 Task: Create fields in queue object.
Action: Mouse moved to (930, 75)
Screenshot: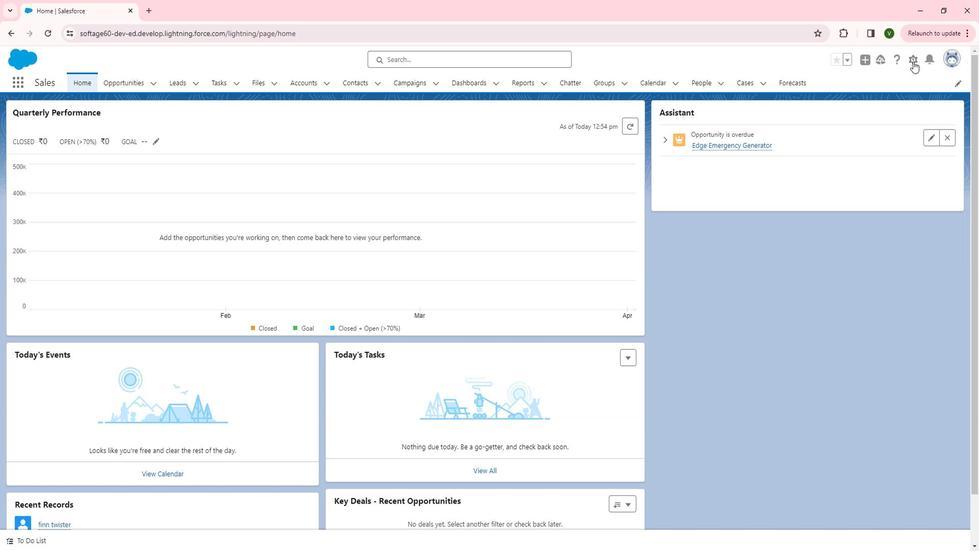 
Action: Mouse pressed left at (930, 75)
Screenshot: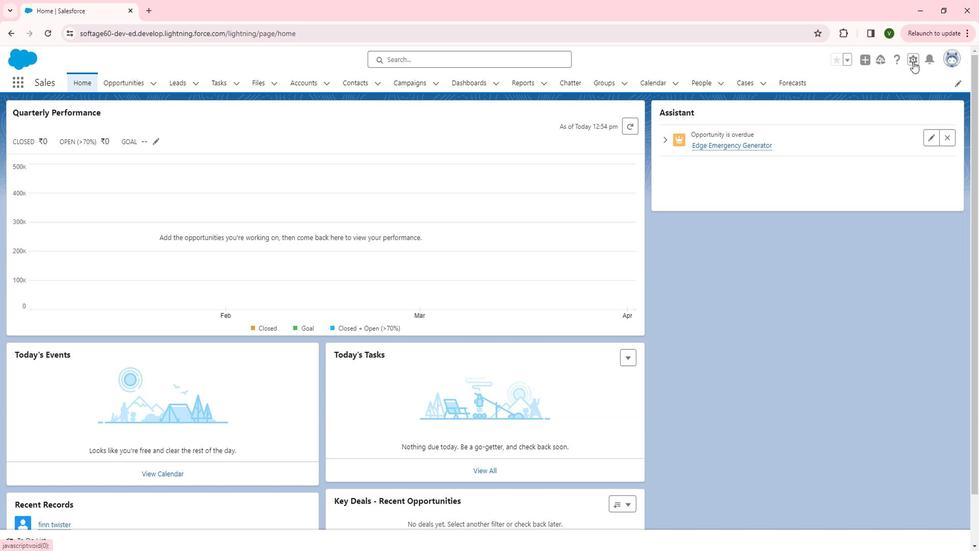 
Action: Mouse moved to (885, 107)
Screenshot: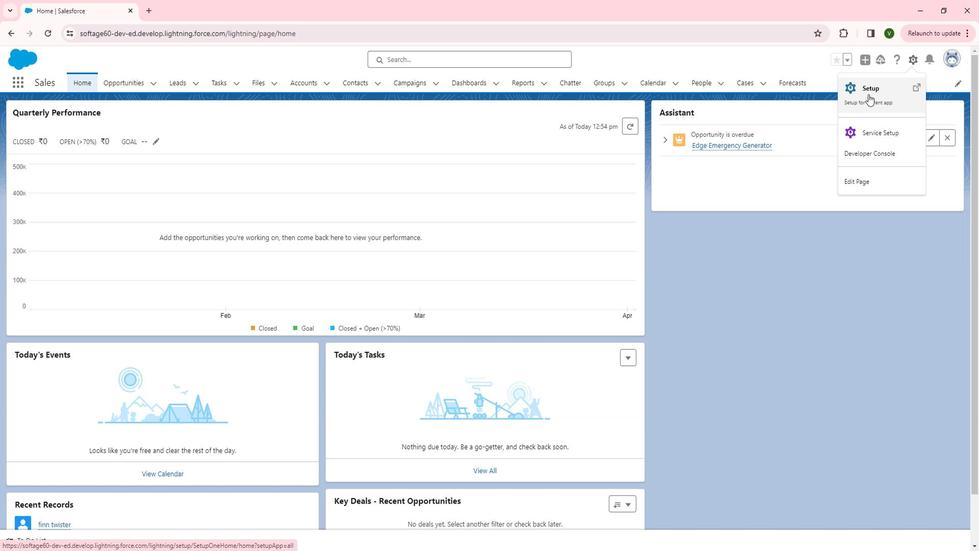 
Action: Mouse pressed left at (885, 107)
Screenshot: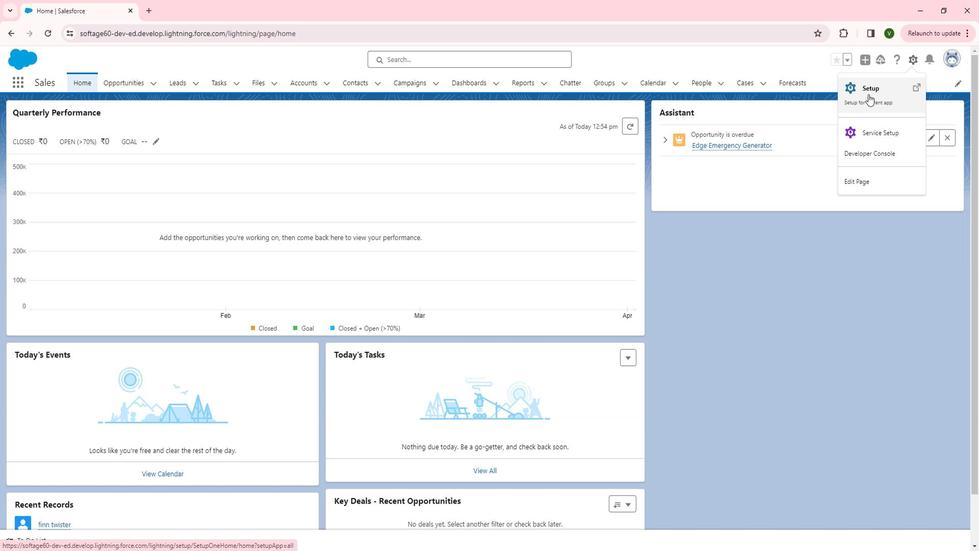 
Action: Mouse moved to (60, 392)
Screenshot: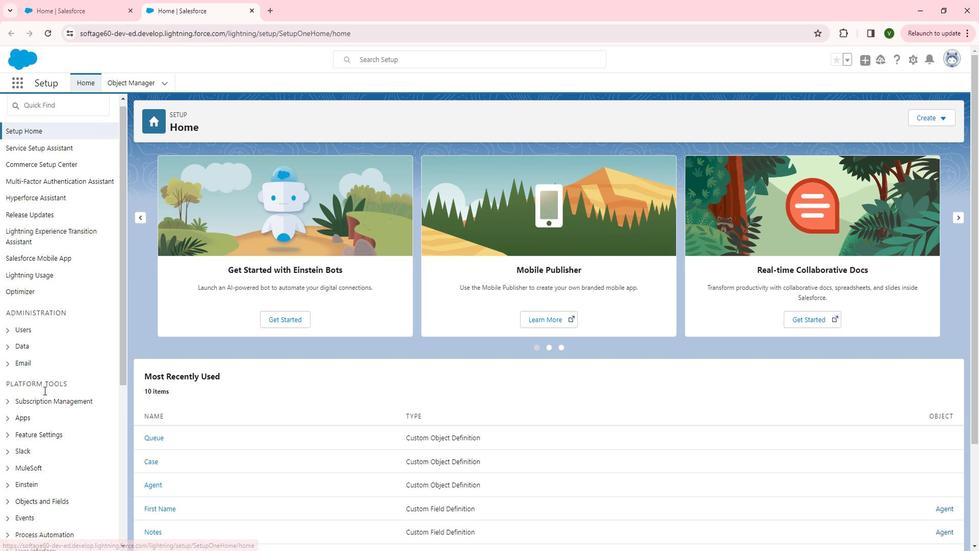 
Action: Mouse scrolled (60, 391) with delta (0, 0)
Screenshot: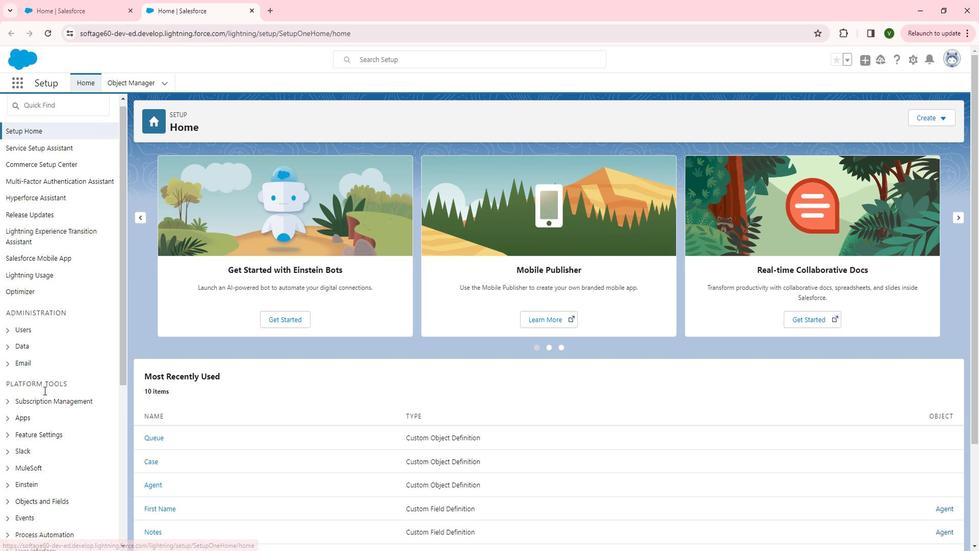 
Action: Mouse scrolled (60, 391) with delta (0, 0)
Screenshot: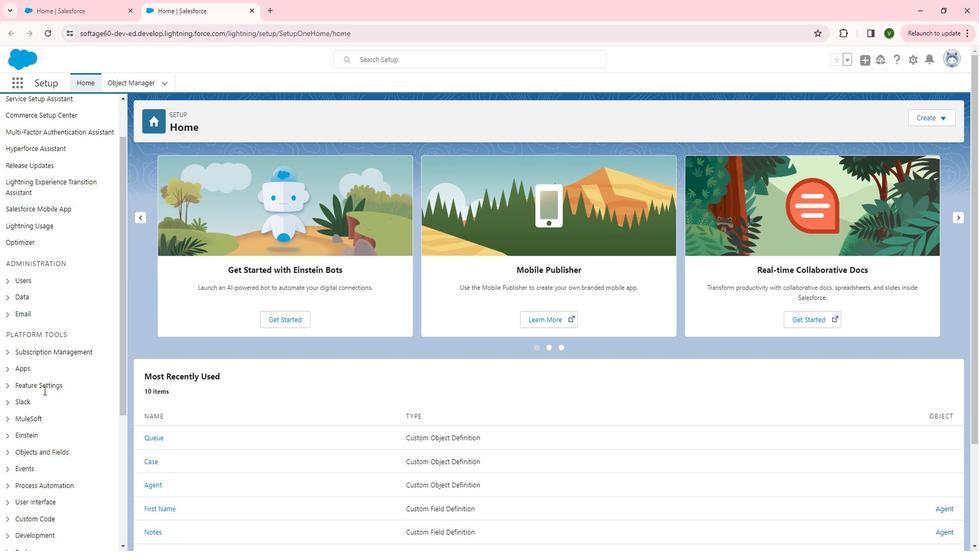 
Action: Mouse moved to (21, 405)
Screenshot: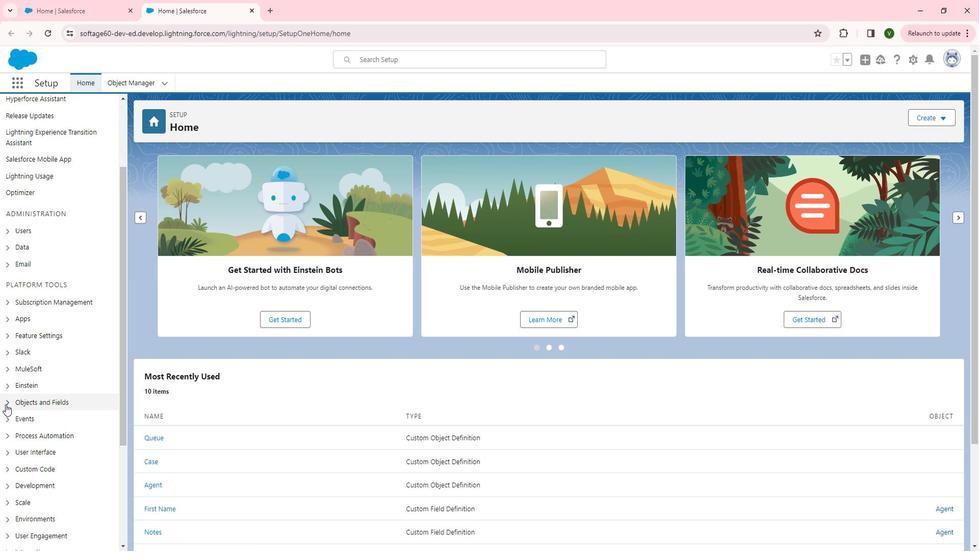 
Action: Mouse pressed left at (21, 405)
Screenshot: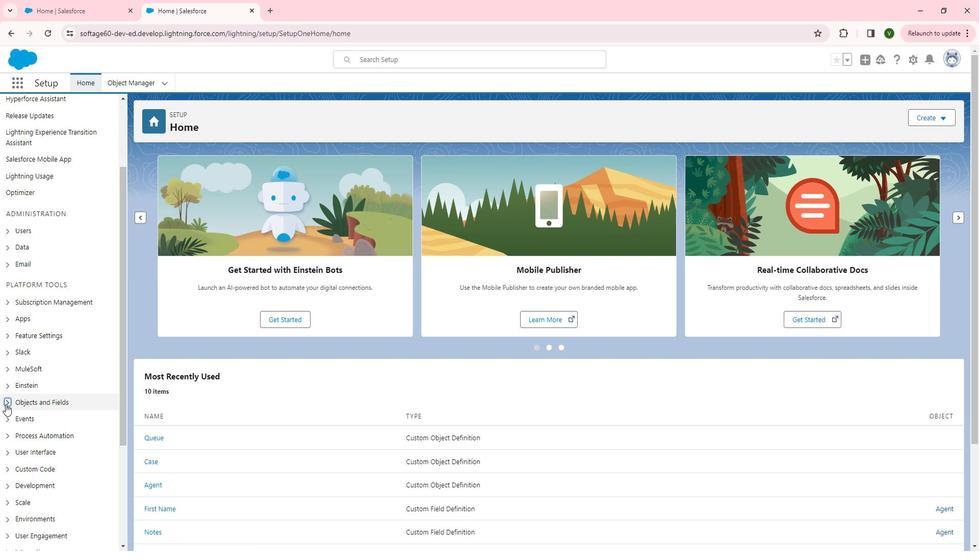 
Action: Mouse moved to (74, 418)
Screenshot: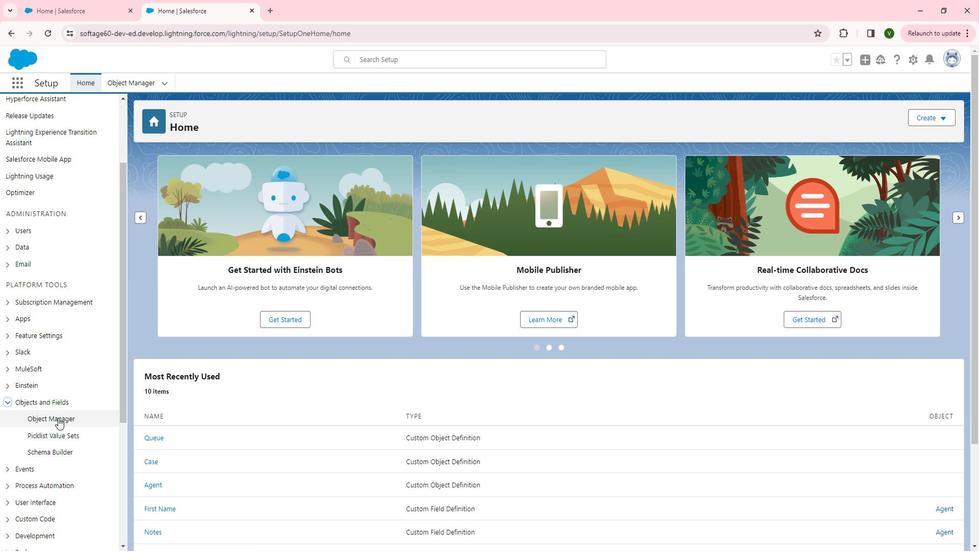 
Action: Mouse pressed left at (74, 418)
Screenshot: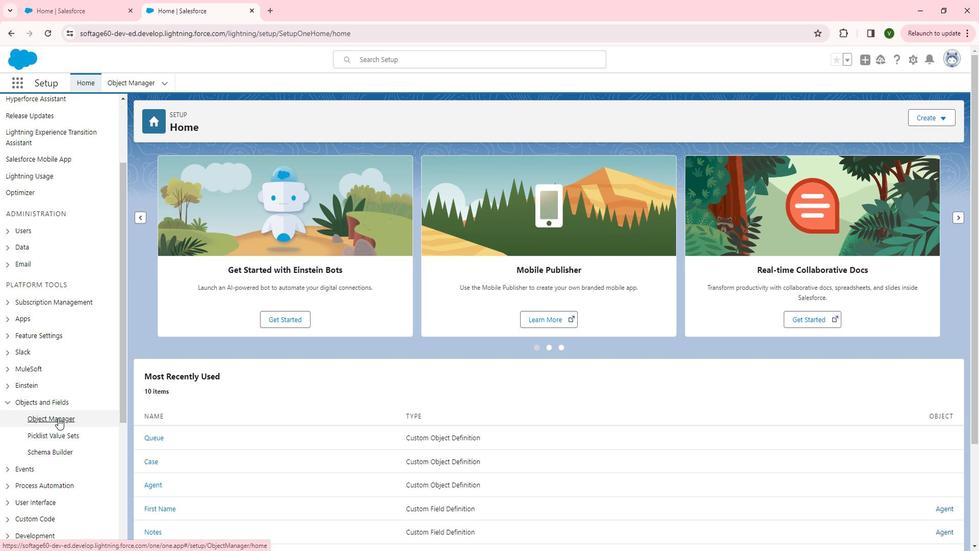 
Action: Mouse moved to (167, 380)
Screenshot: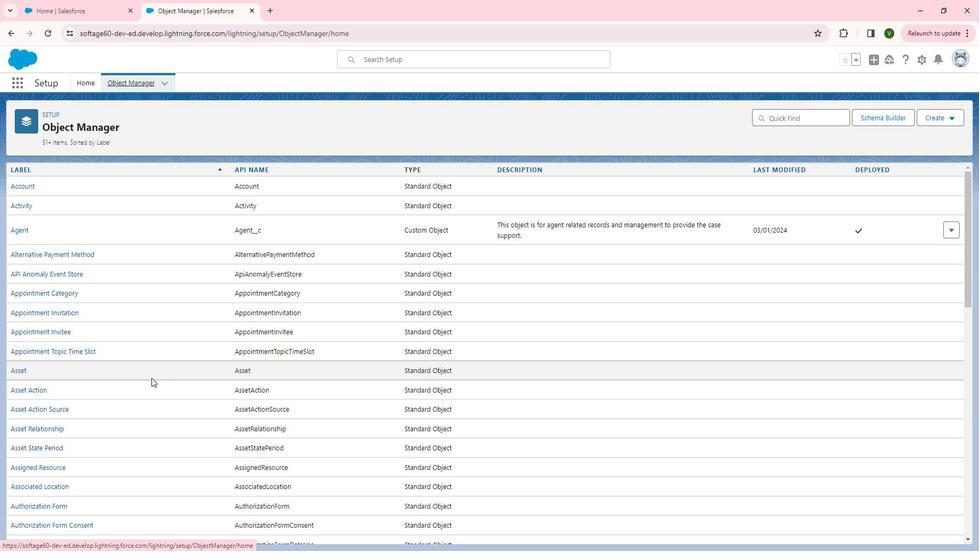 
Action: Mouse scrolled (167, 379) with delta (0, 0)
Screenshot: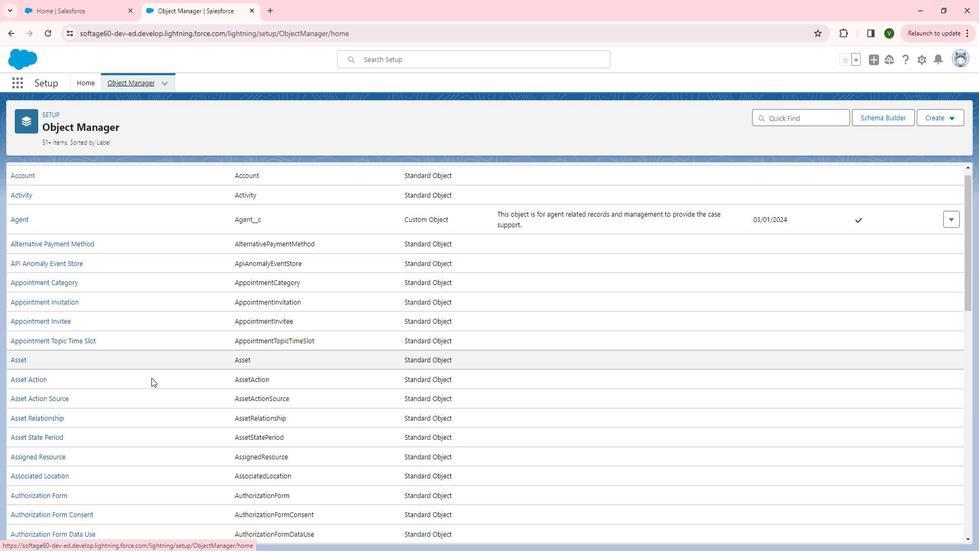 
Action: Mouse scrolled (167, 379) with delta (0, 0)
Screenshot: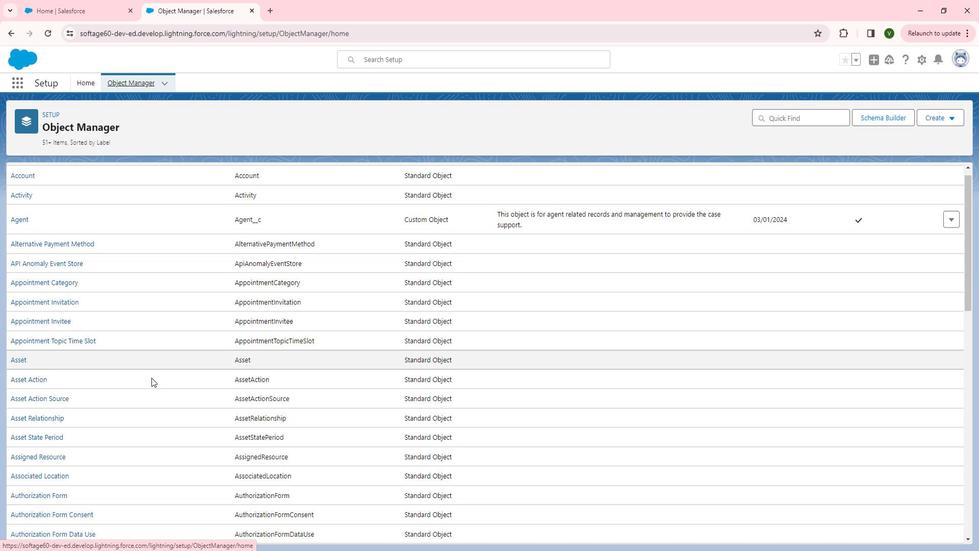 
Action: Mouse scrolled (167, 379) with delta (0, 0)
Screenshot: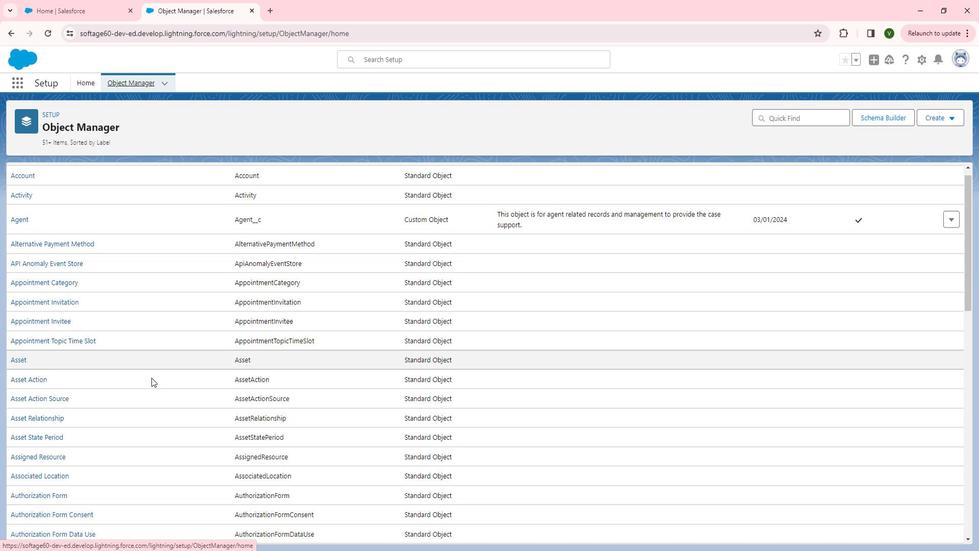 
Action: Mouse scrolled (167, 379) with delta (0, 0)
Screenshot: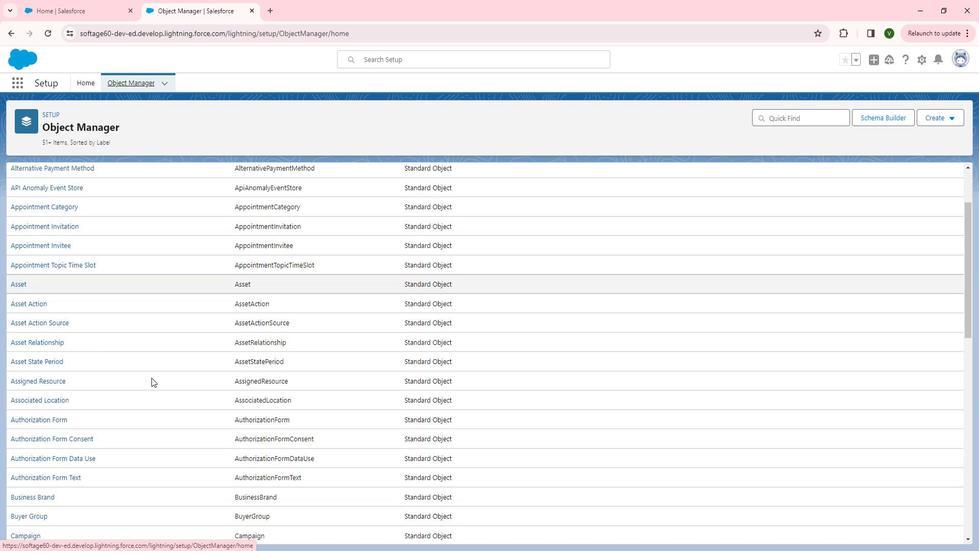 
Action: Mouse scrolled (167, 379) with delta (0, 0)
Screenshot: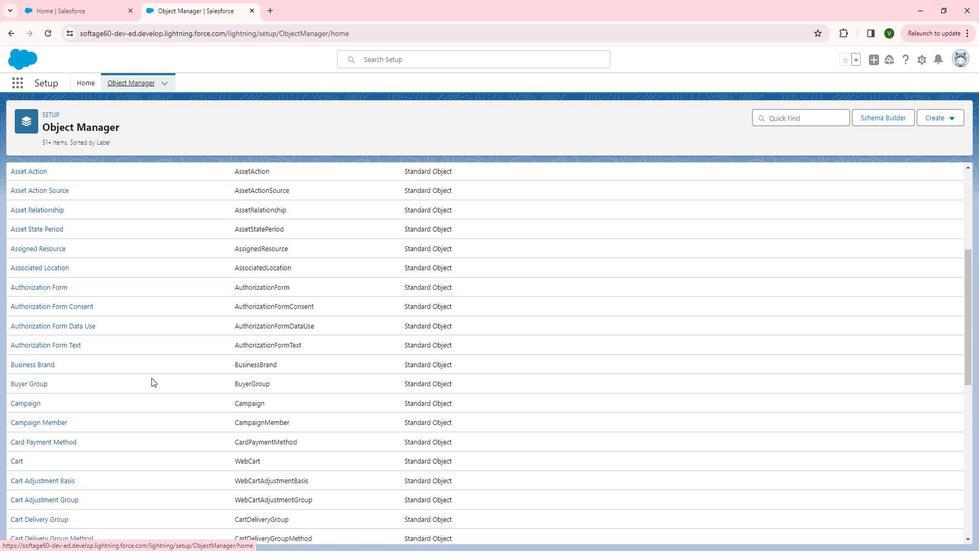 
Action: Mouse scrolled (167, 379) with delta (0, 0)
Screenshot: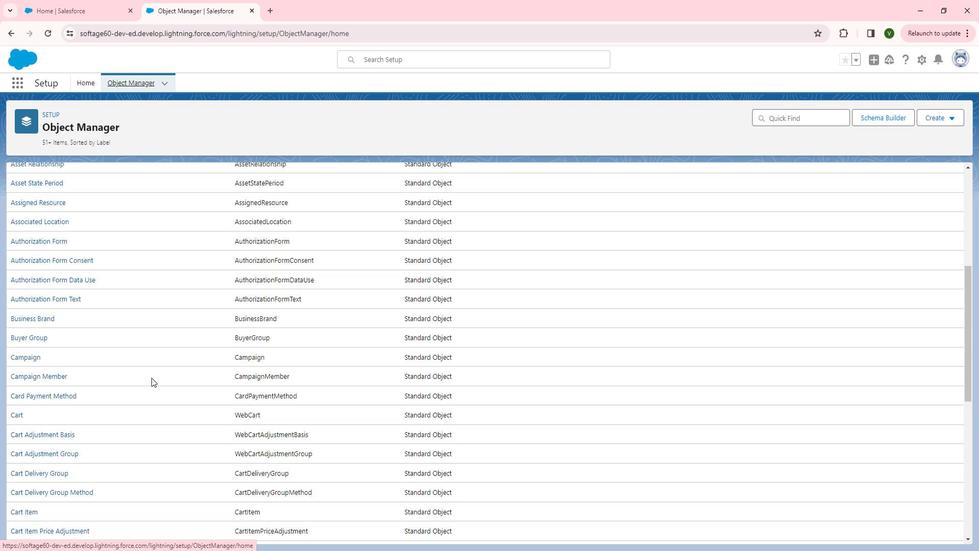 
Action: Mouse scrolled (167, 379) with delta (0, 0)
Screenshot: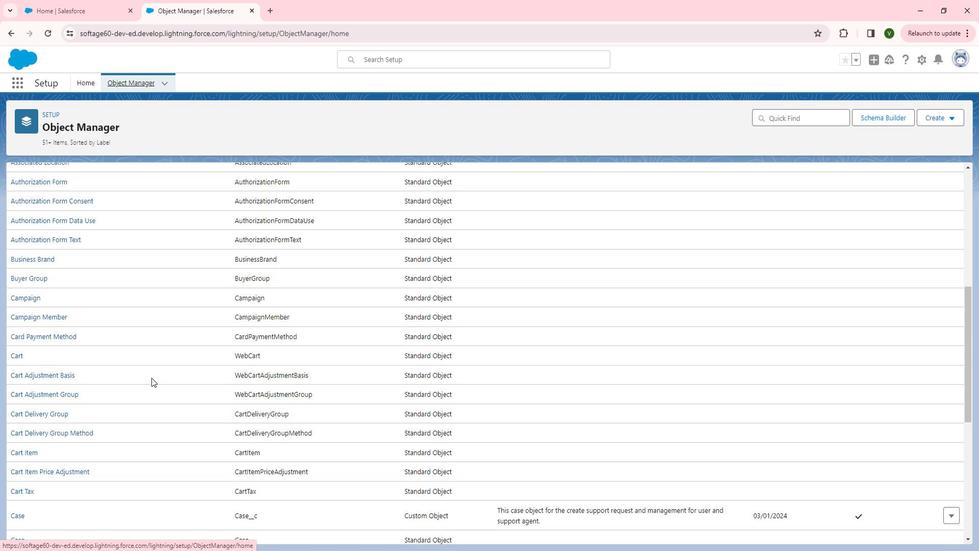 
Action: Mouse scrolled (167, 379) with delta (0, 0)
Screenshot: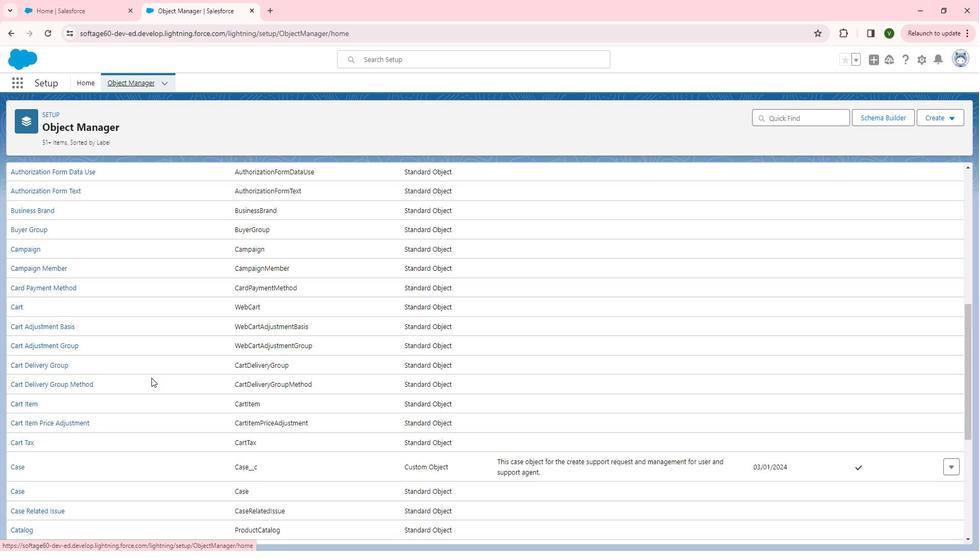 
Action: Mouse scrolled (167, 379) with delta (0, 0)
Screenshot: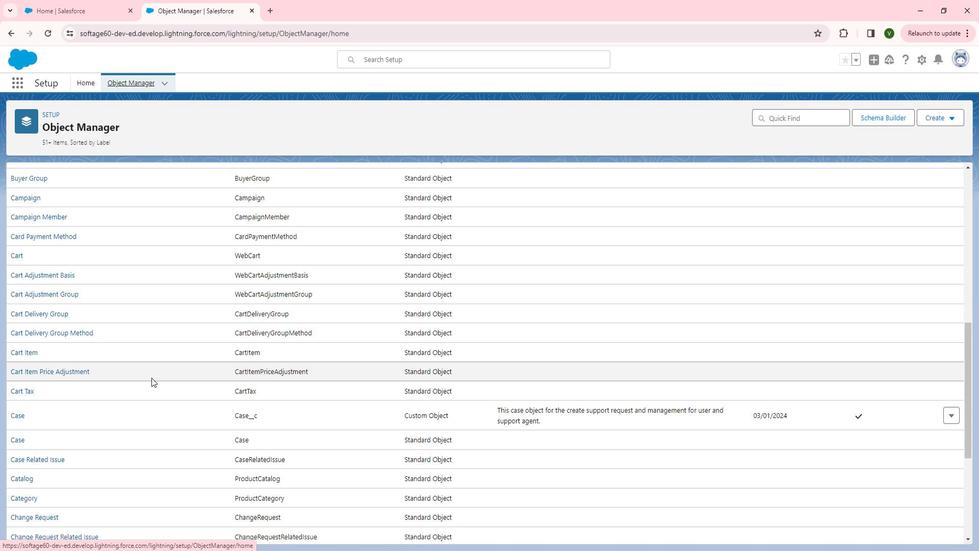 
Action: Mouse scrolled (167, 379) with delta (0, 0)
Screenshot: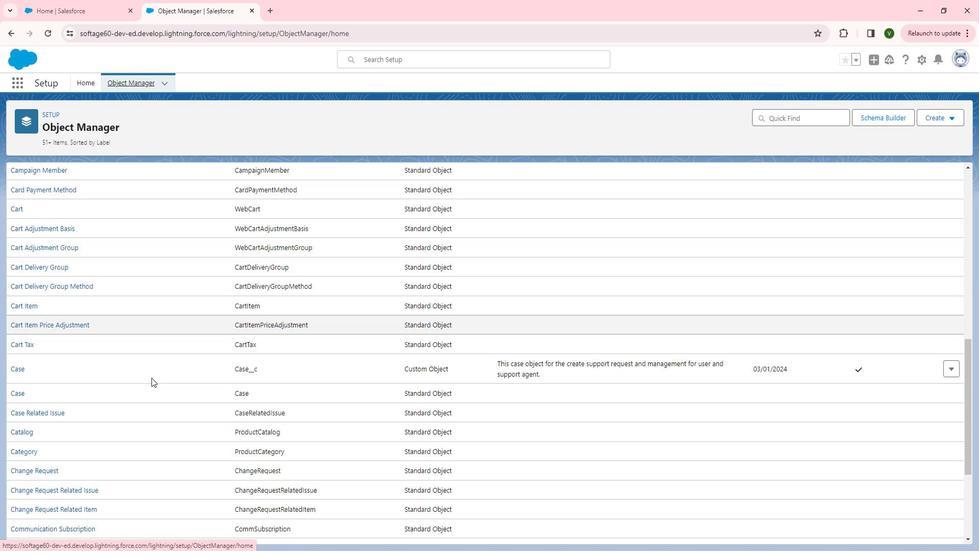 
Action: Mouse scrolled (167, 379) with delta (0, 0)
Screenshot: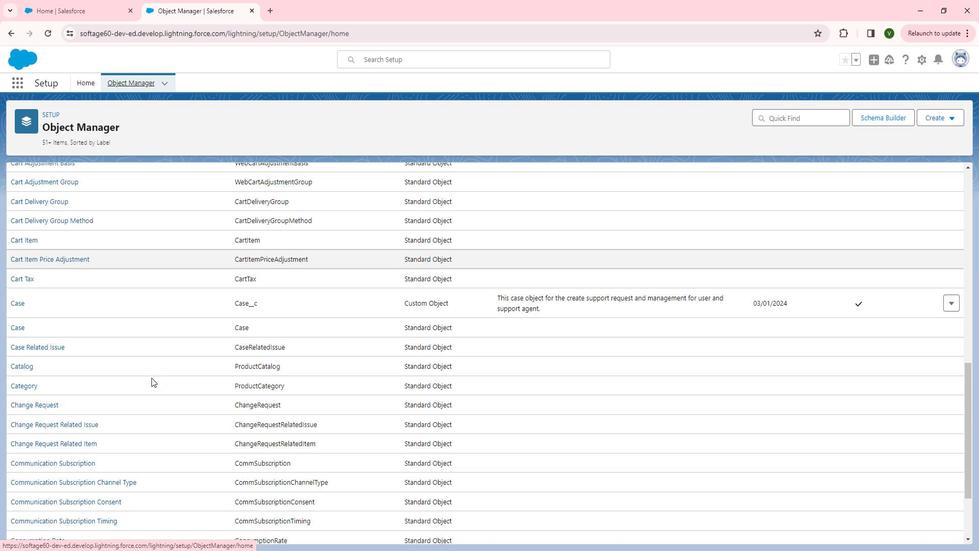 
Action: Mouse scrolled (167, 379) with delta (0, 0)
Screenshot: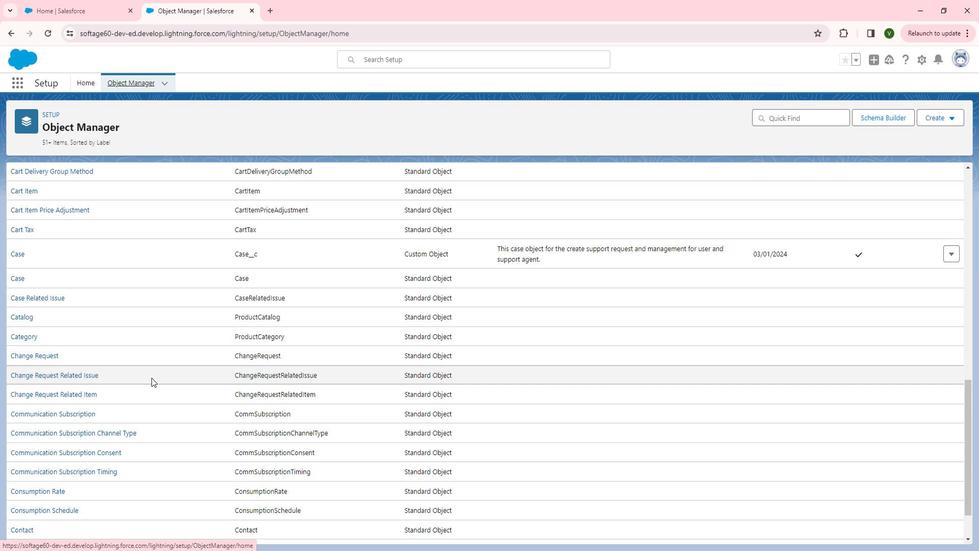 
Action: Mouse scrolled (167, 379) with delta (0, 0)
Screenshot: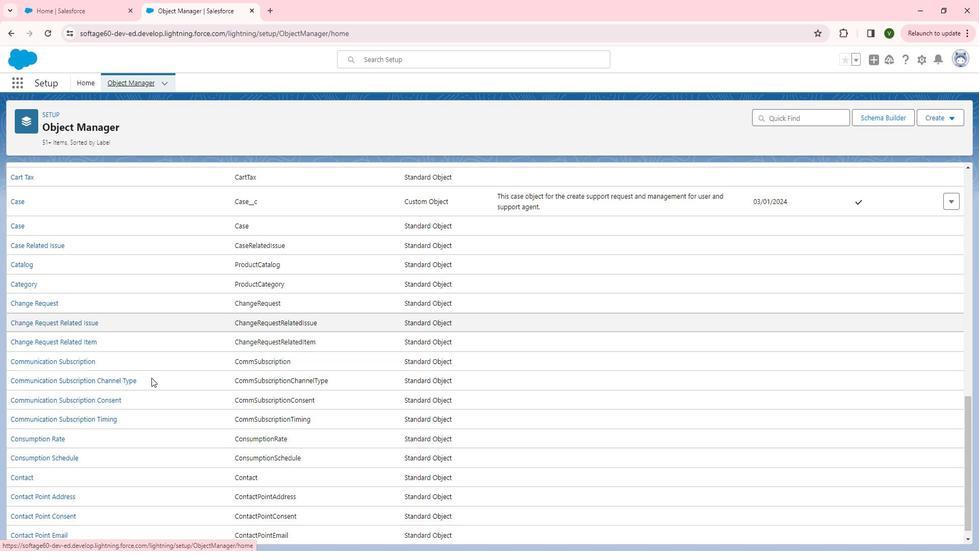 
Action: Mouse scrolled (167, 379) with delta (0, 0)
Screenshot: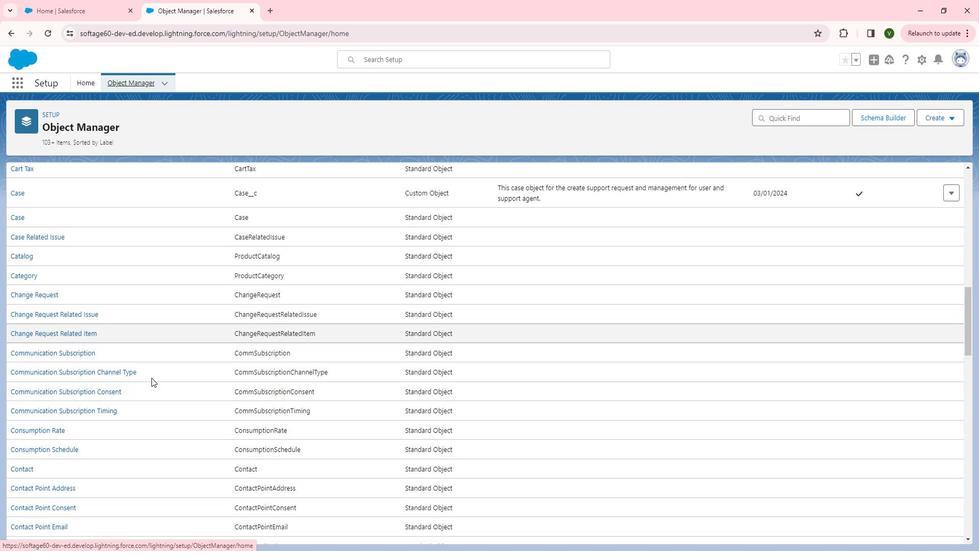 
Action: Mouse scrolled (167, 379) with delta (0, 0)
Screenshot: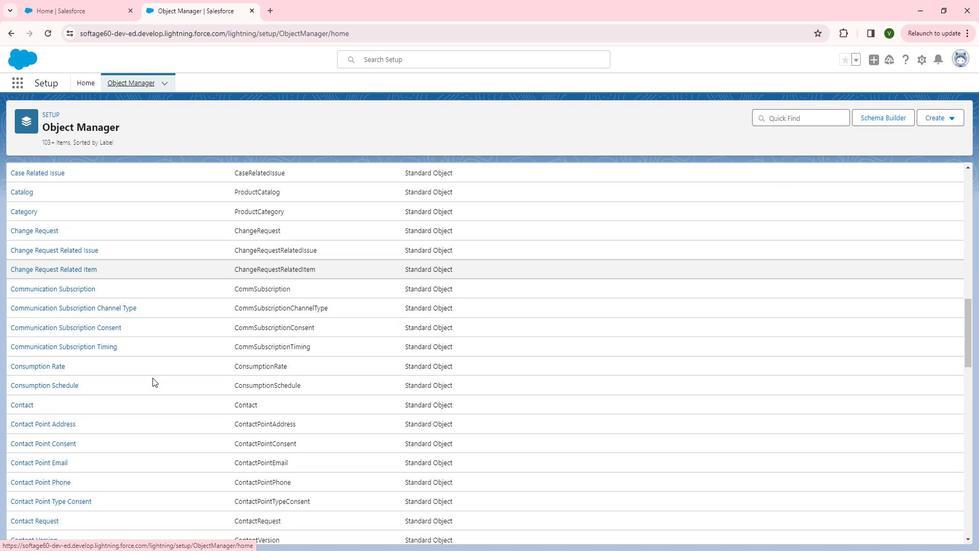 
Action: Mouse moved to (168, 380)
Screenshot: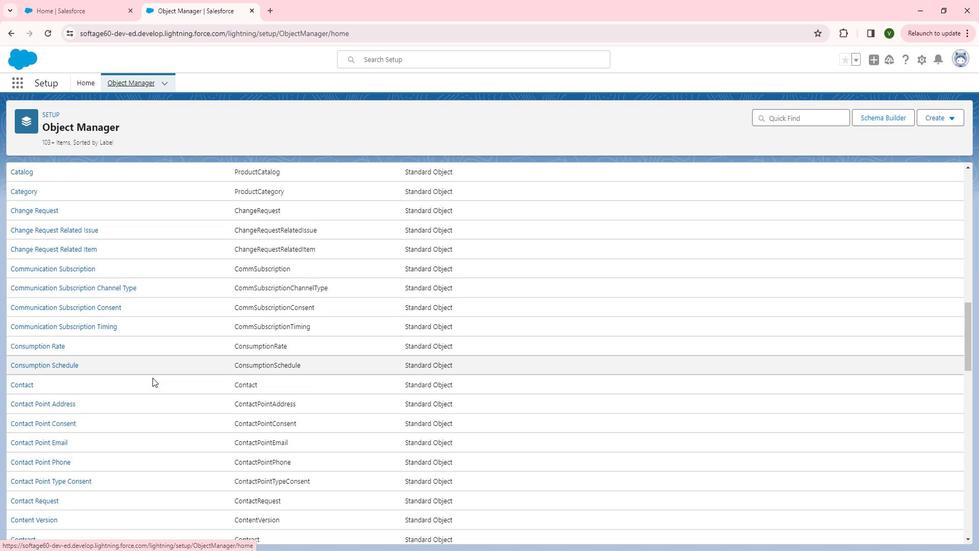 
Action: Mouse scrolled (168, 379) with delta (0, 0)
Screenshot: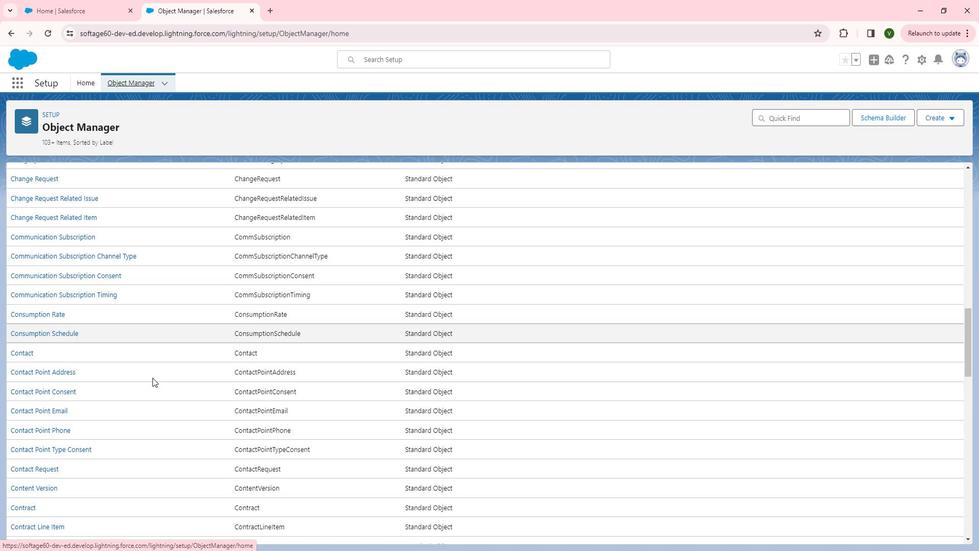 
Action: Mouse scrolled (168, 379) with delta (0, 0)
Screenshot: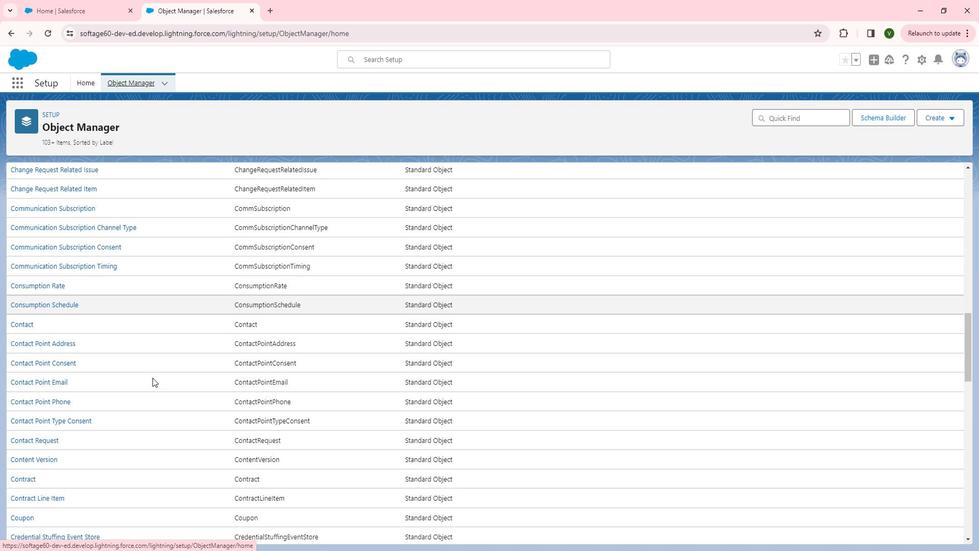 
Action: Mouse scrolled (168, 379) with delta (0, 0)
Screenshot: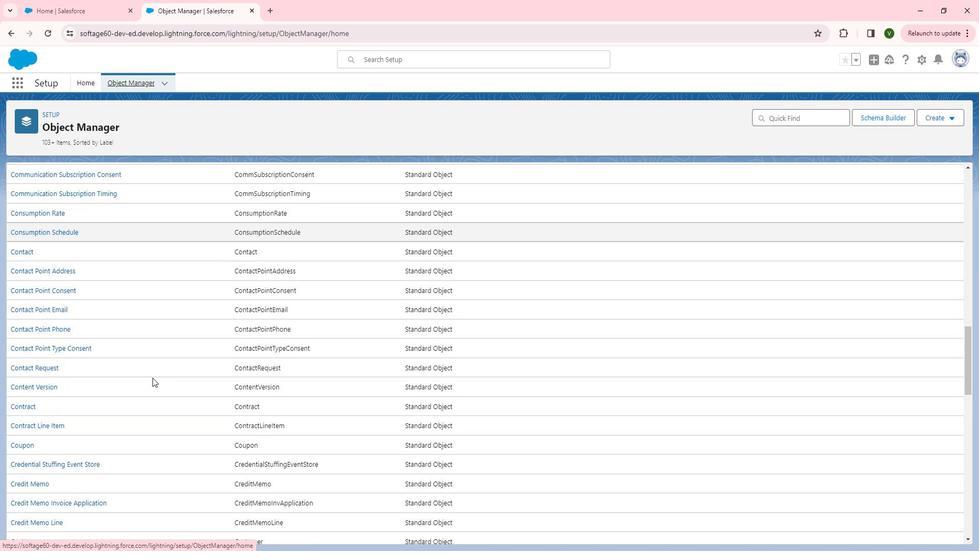 
Action: Mouse scrolled (168, 379) with delta (0, 0)
Screenshot: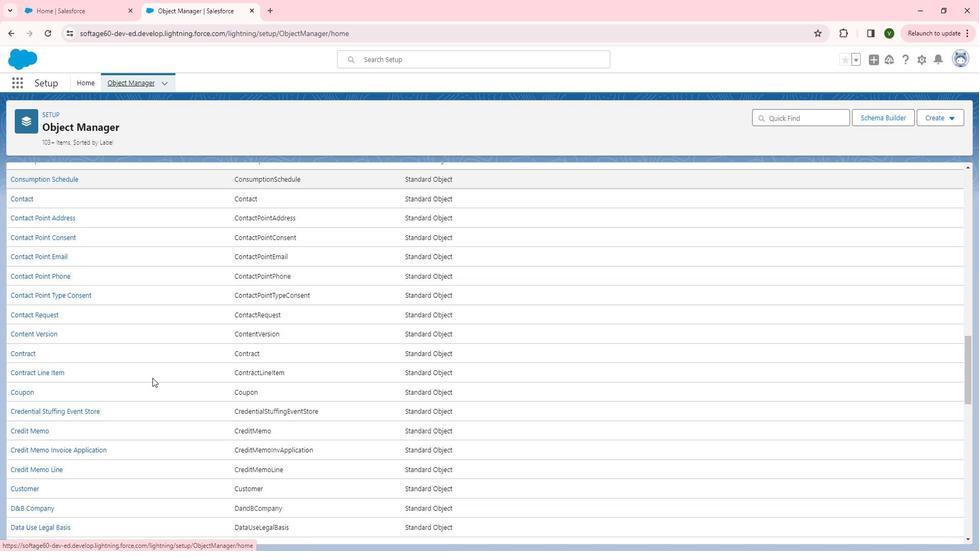 
Action: Mouse moved to (169, 379)
Screenshot: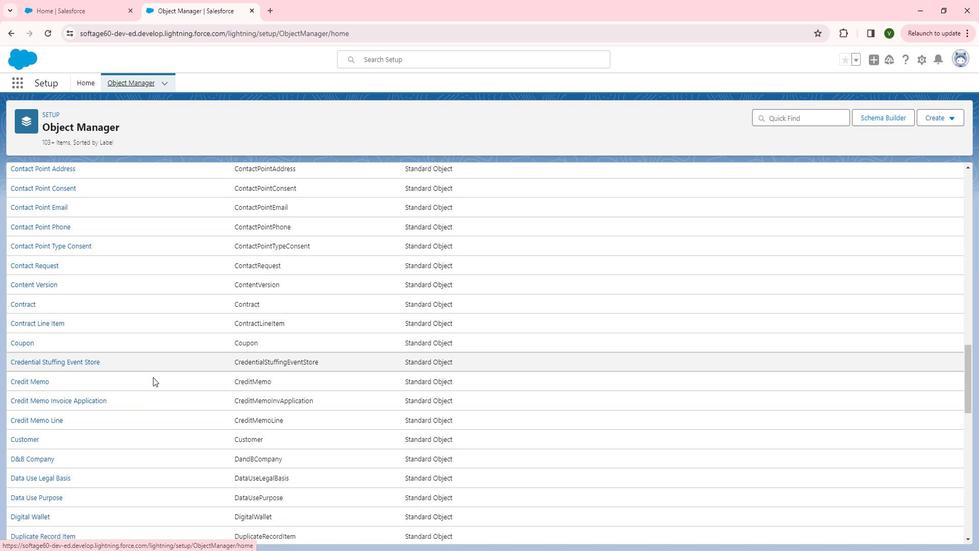 
Action: Mouse scrolled (169, 379) with delta (0, 0)
Screenshot: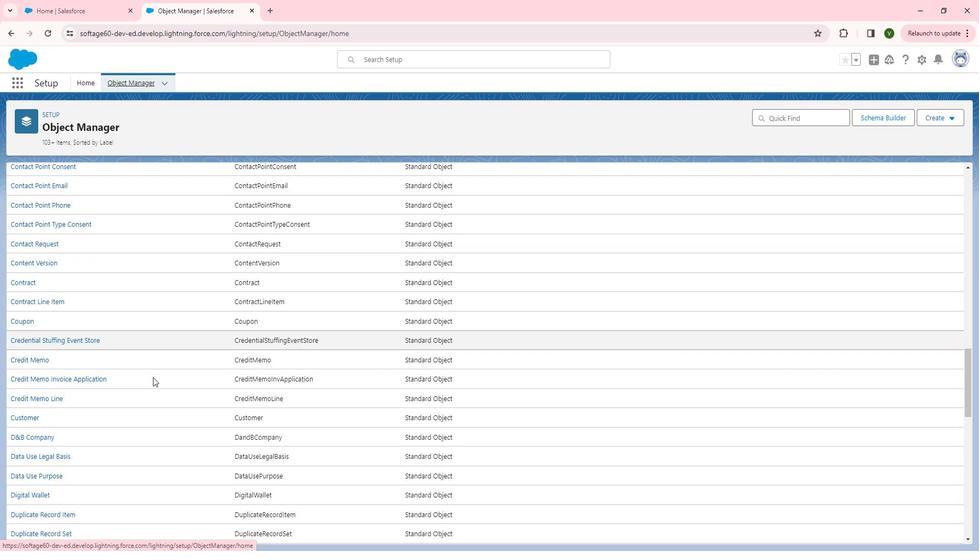
Action: Mouse scrolled (169, 379) with delta (0, 0)
Screenshot: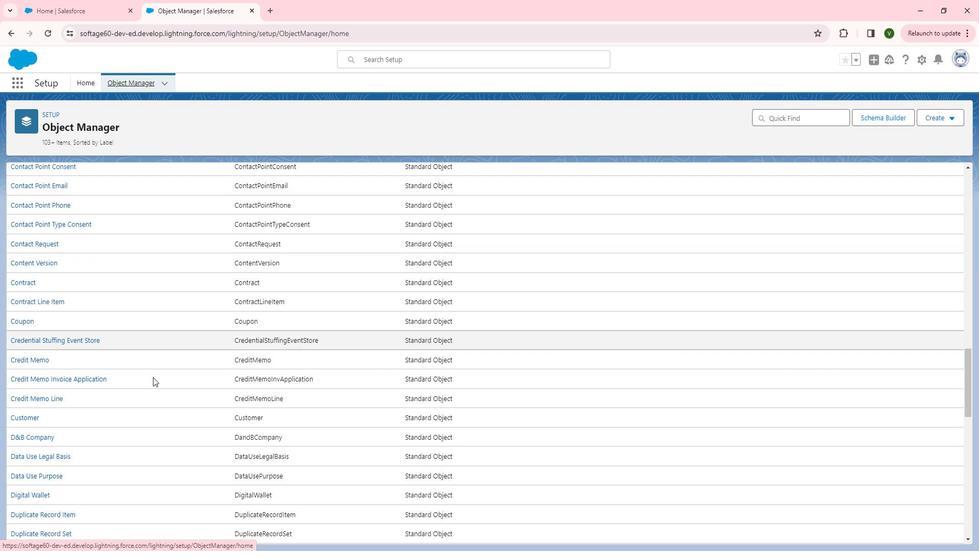 
Action: Mouse scrolled (169, 379) with delta (0, 0)
Screenshot: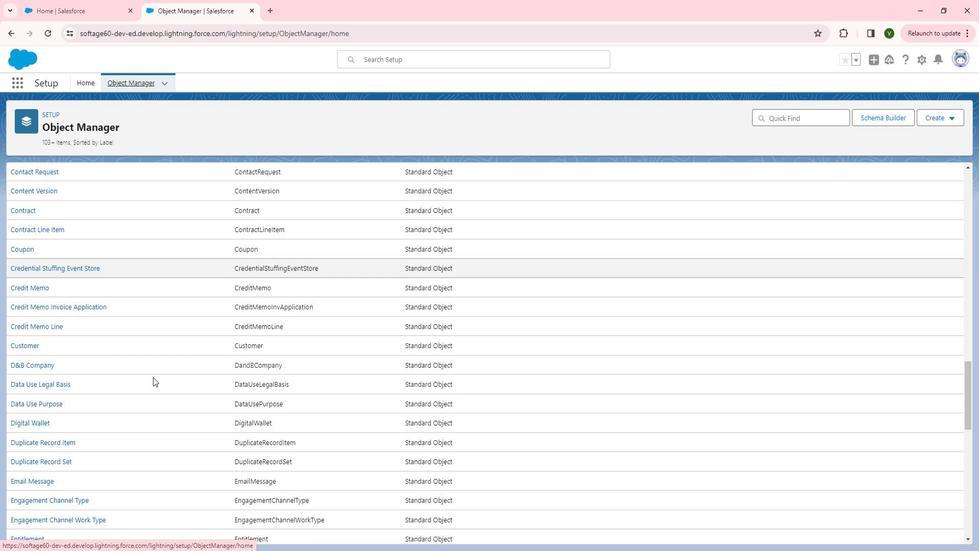 
Action: Mouse scrolled (169, 379) with delta (0, 0)
Screenshot: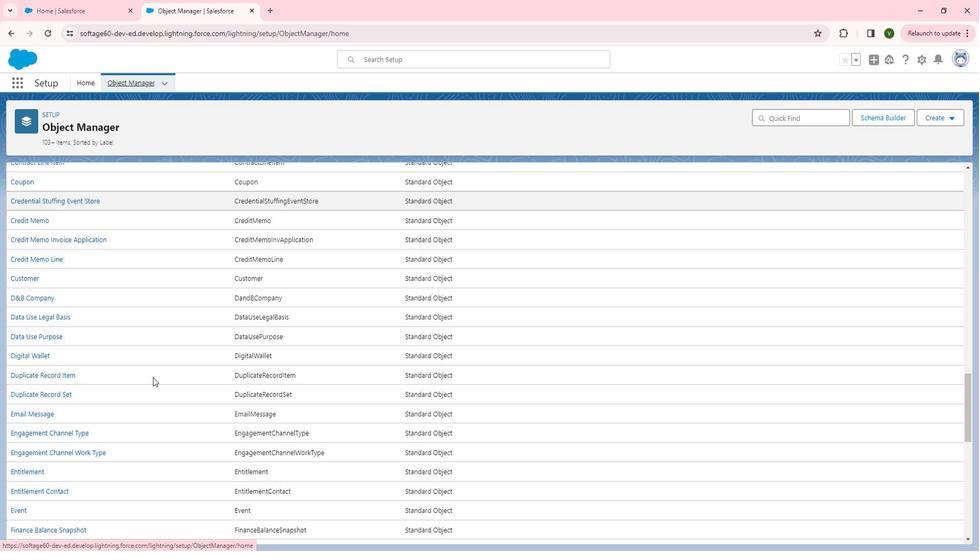 
Action: Mouse scrolled (169, 379) with delta (0, 0)
Screenshot: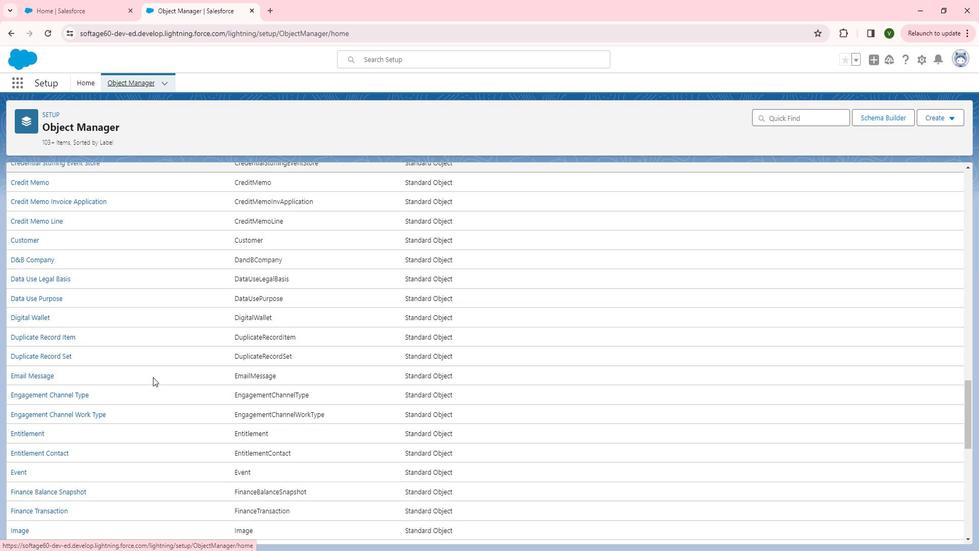 
Action: Mouse scrolled (169, 379) with delta (0, 0)
Screenshot: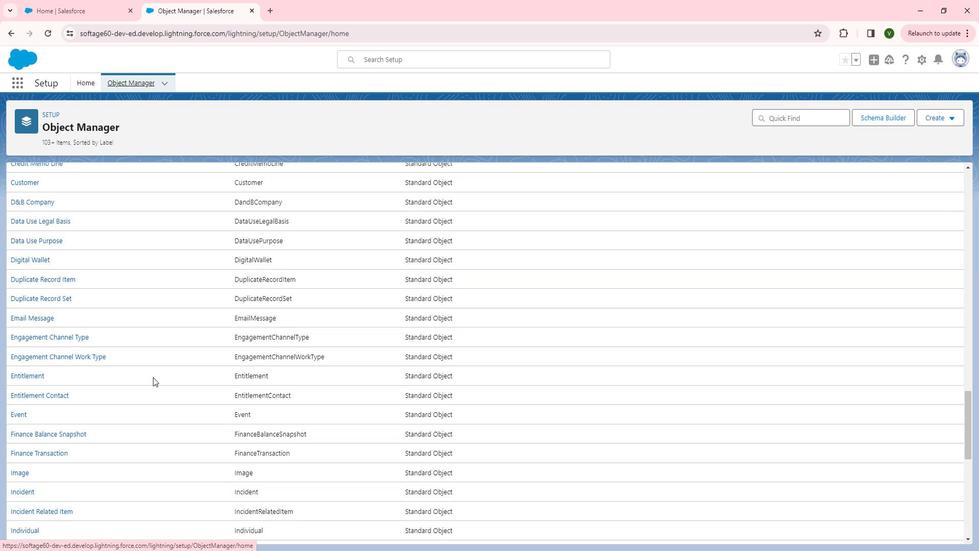 
Action: Mouse scrolled (169, 379) with delta (0, 0)
Screenshot: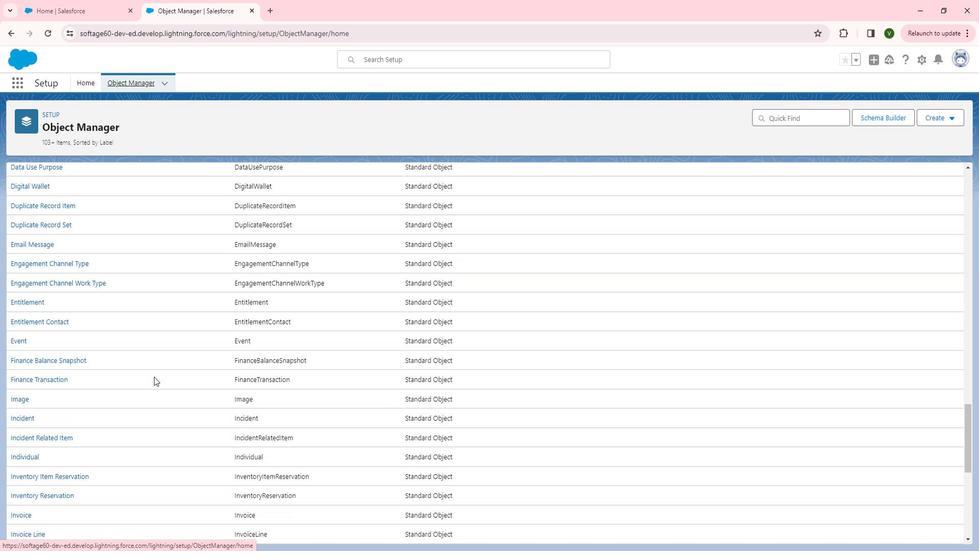 
Action: Mouse moved to (170, 379)
Screenshot: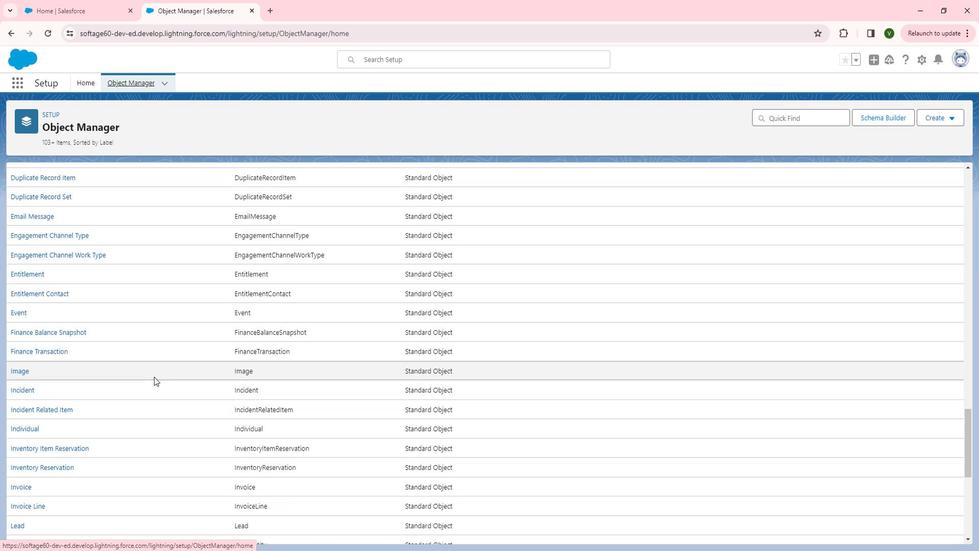 
Action: Mouse scrolled (170, 378) with delta (0, 0)
Screenshot: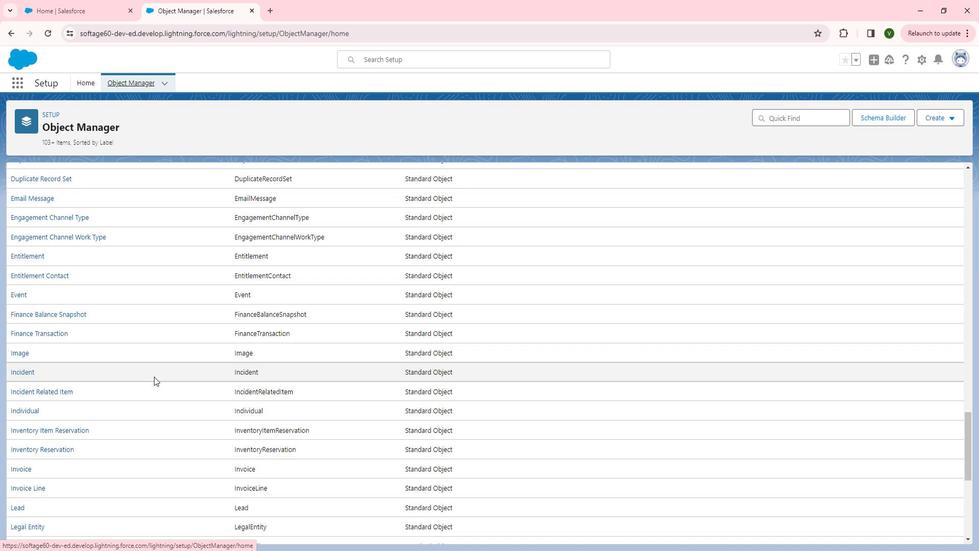 
Action: Mouse scrolled (170, 378) with delta (0, 0)
Screenshot: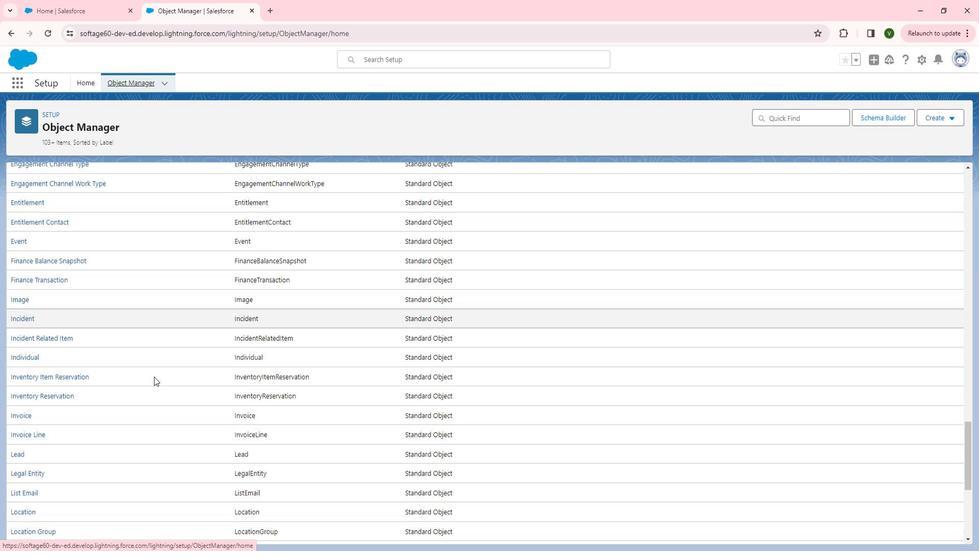 
Action: Mouse scrolled (170, 378) with delta (0, 0)
Screenshot: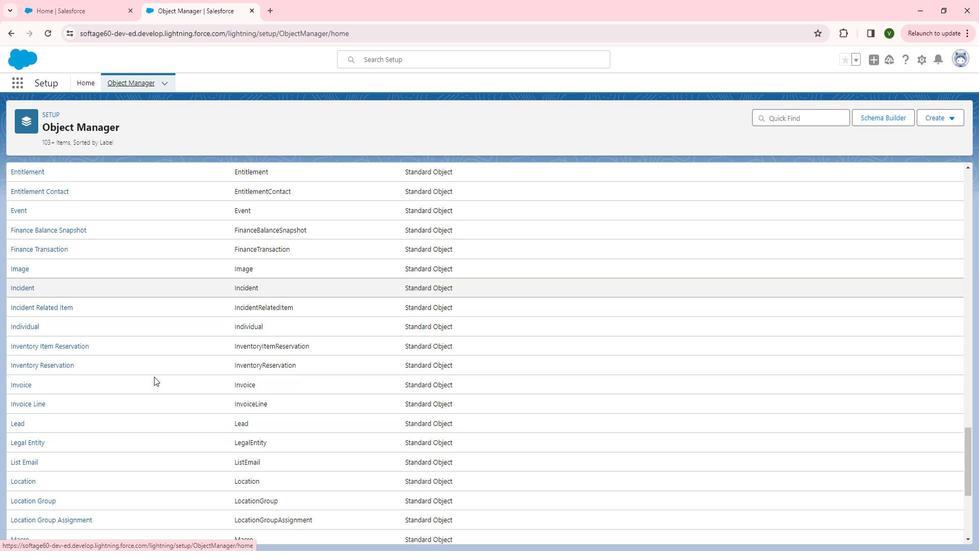 
Action: Mouse scrolled (170, 378) with delta (0, 0)
Screenshot: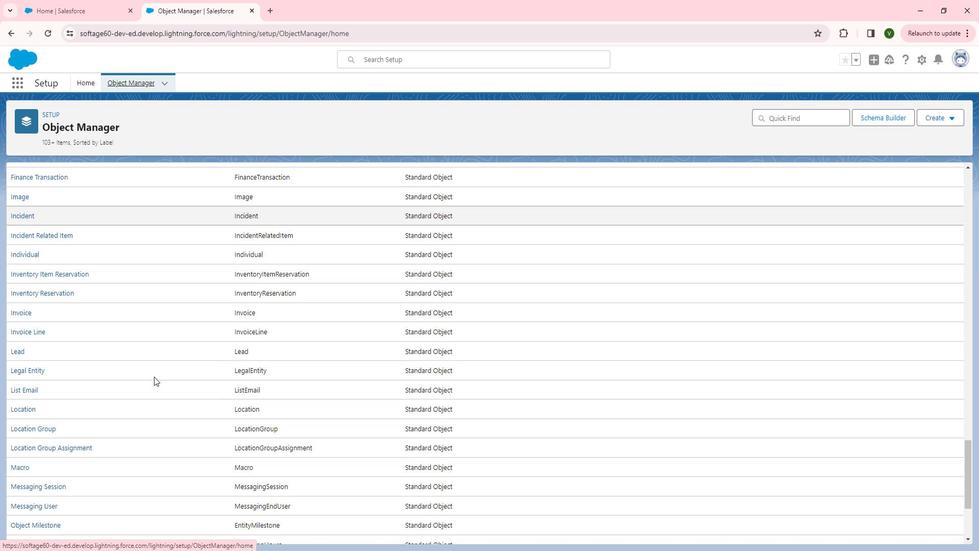 
Action: Mouse scrolled (170, 378) with delta (0, 0)
Screenshot: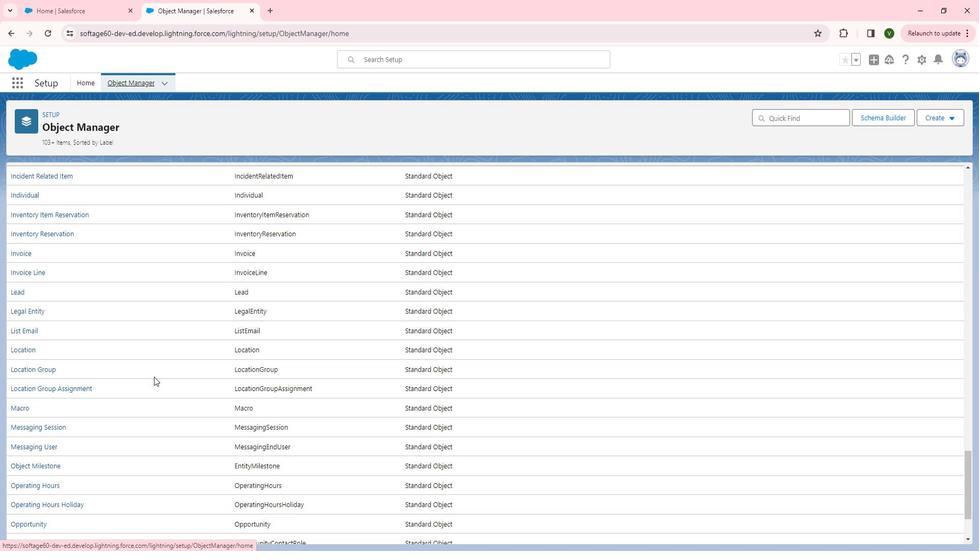 
Action: Mouse scrolled (170, 378) with delta (0, 0)
Screenshot: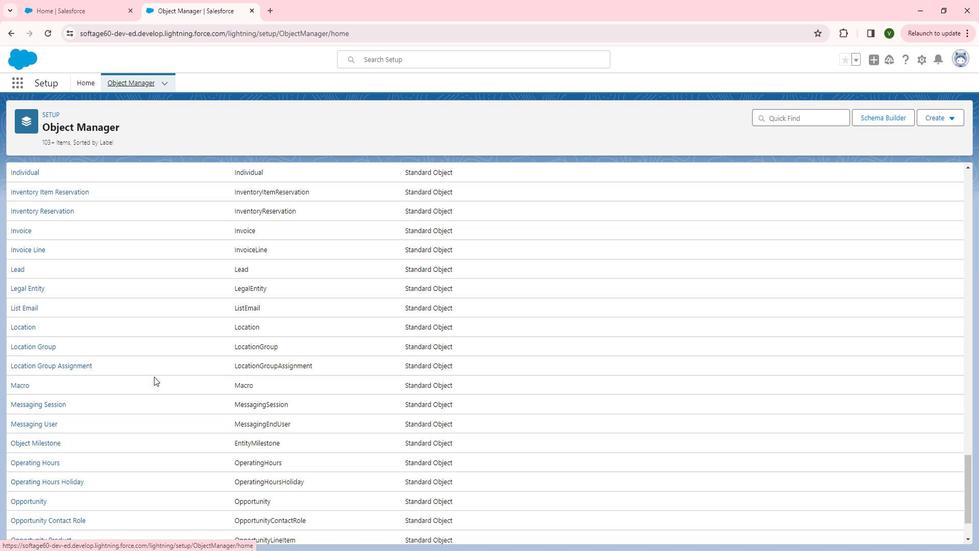 
Action: Mouse scrolled (170, 378) with delta (0, 0)
Screenshot: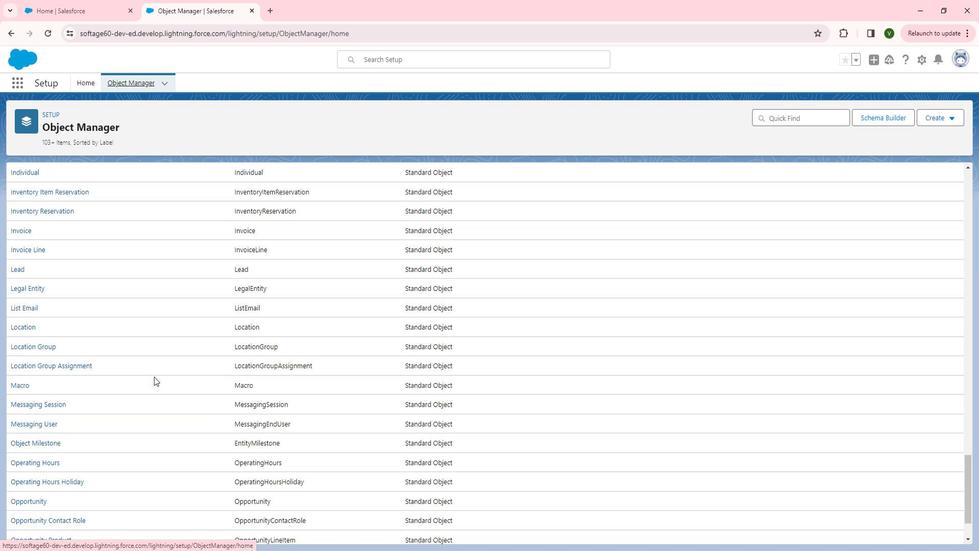 
Action: Mouse scrolled (170, 378) with delta (0, 0)
Screenshot: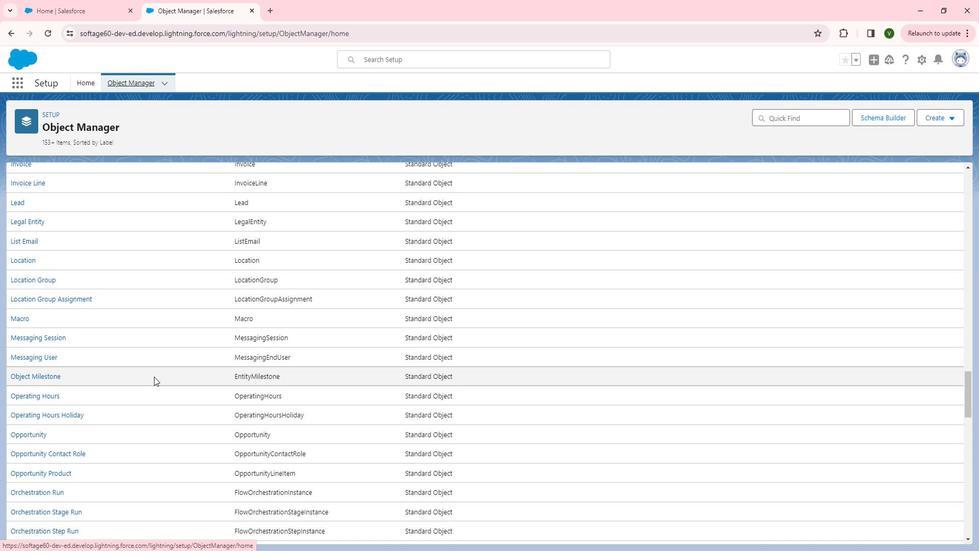 
Action: Mouse scrolled (170, 378) with delta (0, 0)
Screenshot: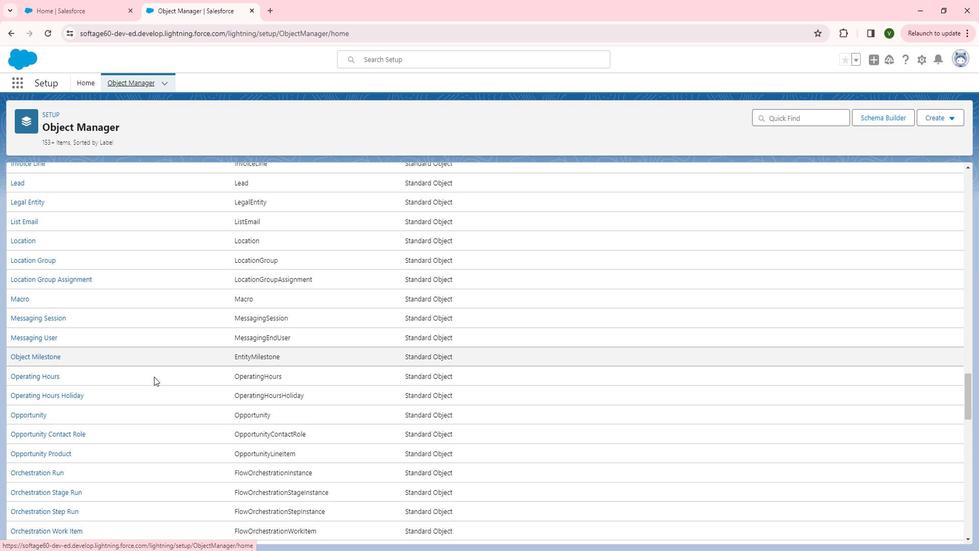 
Action: Mouse scrolled (170, 378) with delta (0, 0)
Screenshot: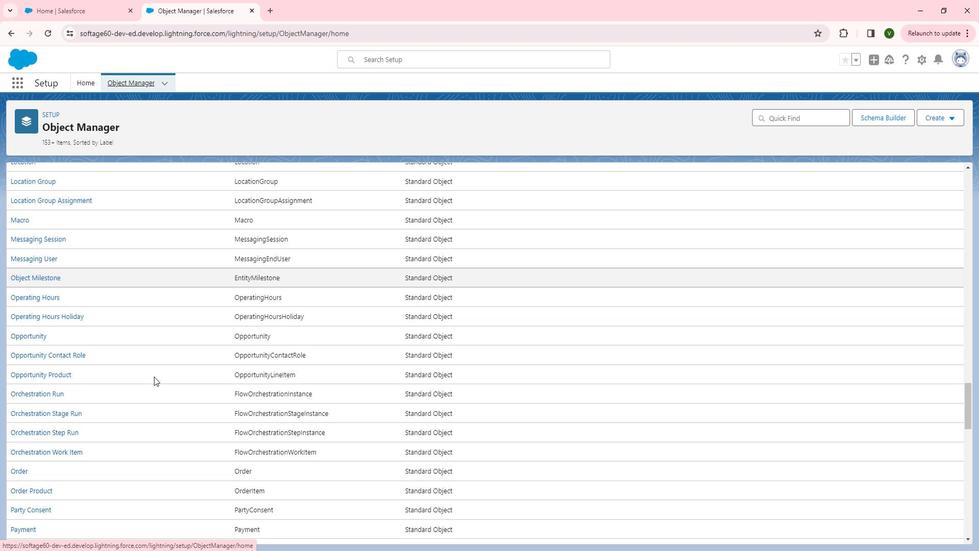 
Action: Mouse scrolled (170, 378) with delta (0, 0)
Screenshot: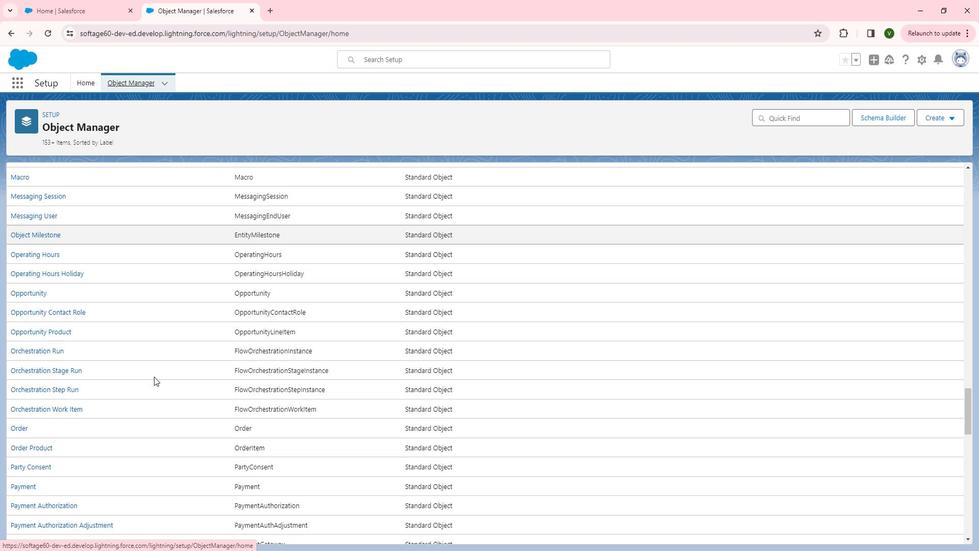 
Action: Mouse scrolled (170, 378) with delta (0, 0)
Screenshot: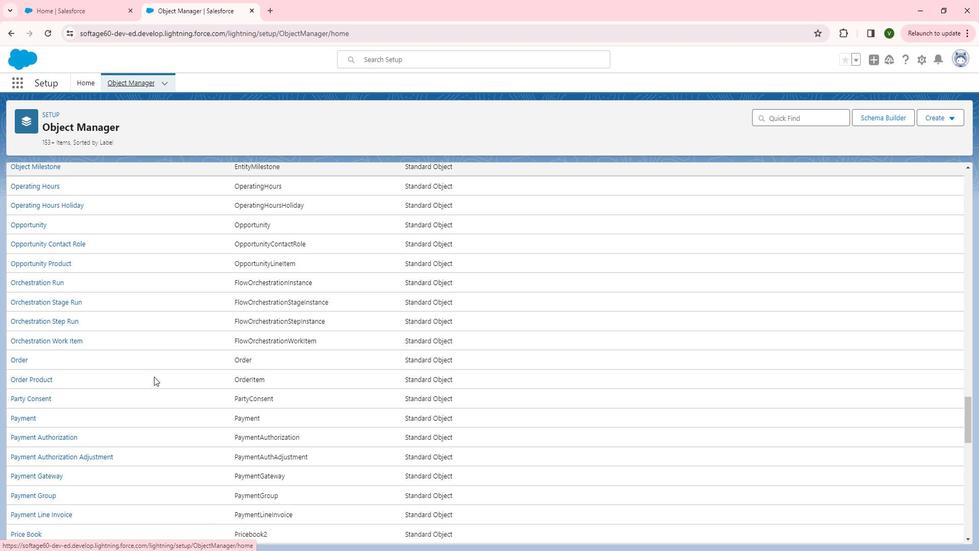 
Action: Mouse scrolled (170, 378) with delta (0, 0)
Screenshot: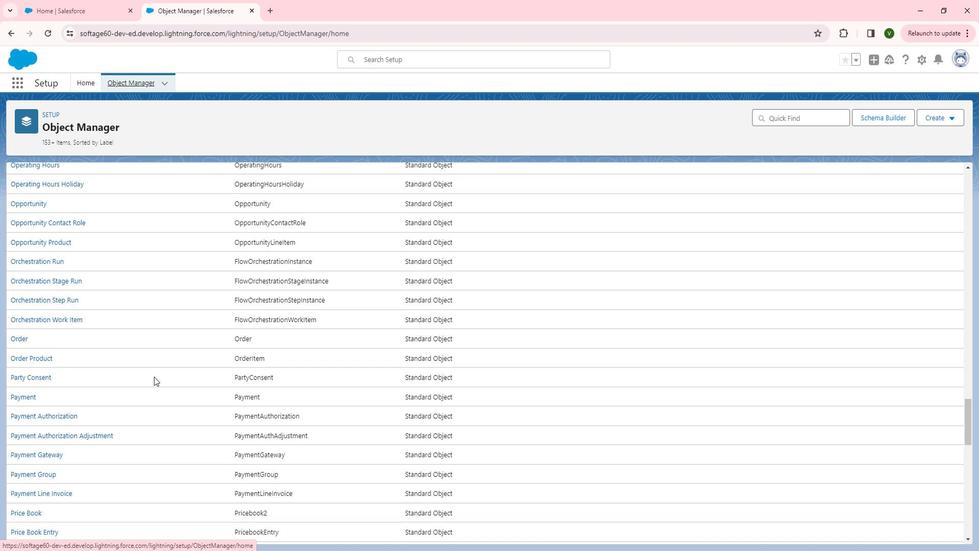 
Action: Mouse scrolled (170, 378) with delta (0, 0)
Screenshot: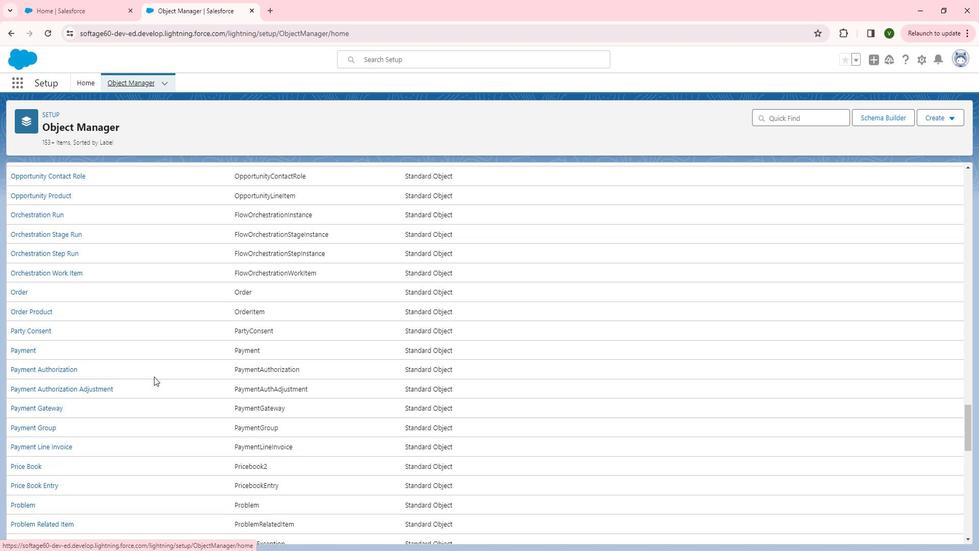
Action: Mouse scrolled (170, 378) with delta (0, 0)
Screenshot: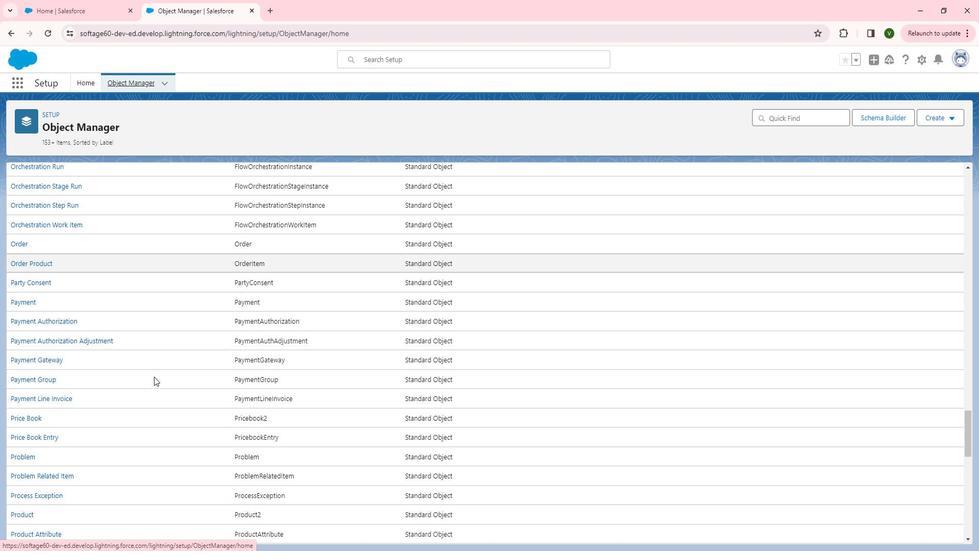 
Action: Mouse scrolled (170, 378) with delta (0, 0)
Screenshot: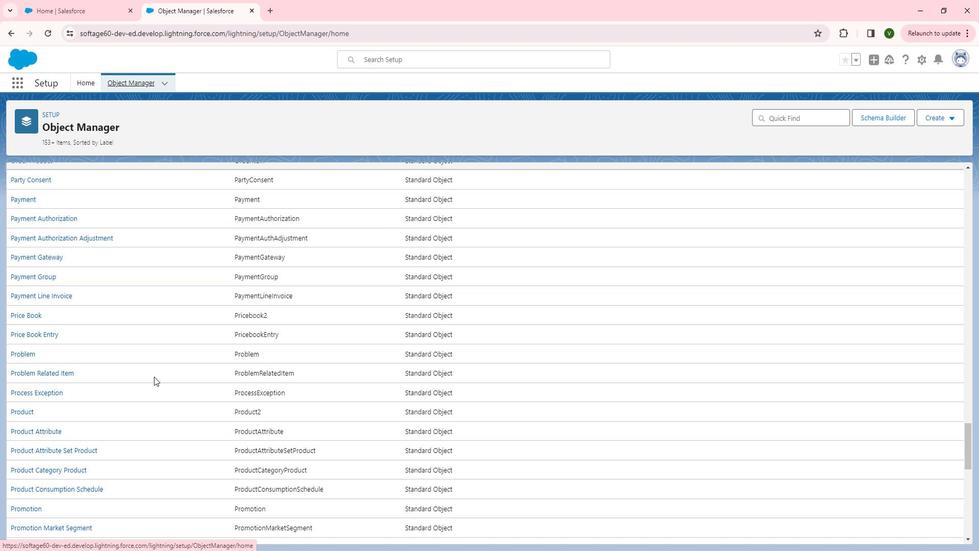 
Action: Mouse scrolled (170, 378) with delta (0, 0)
Screenshot: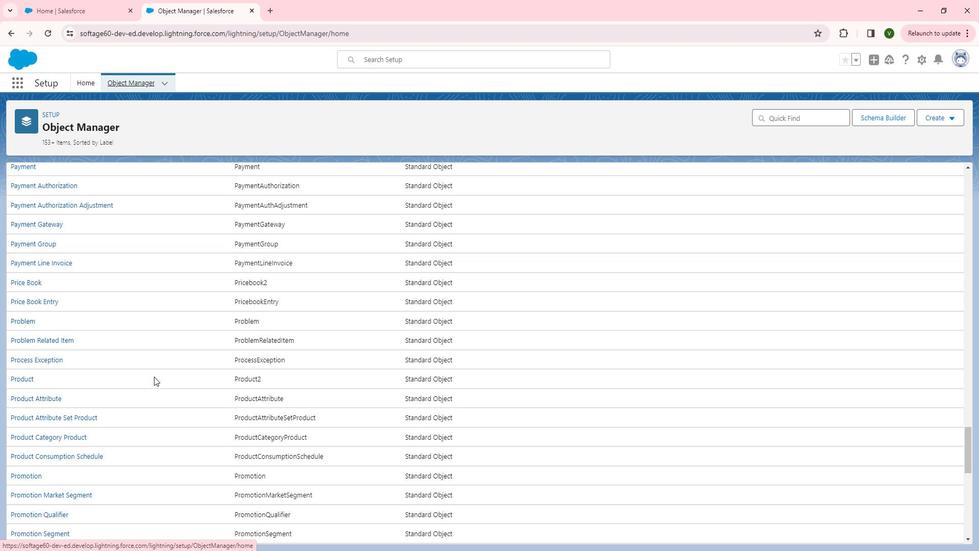 
Action: Mouse scrolled (170, 378) with delta (0, 0)
Screenshot: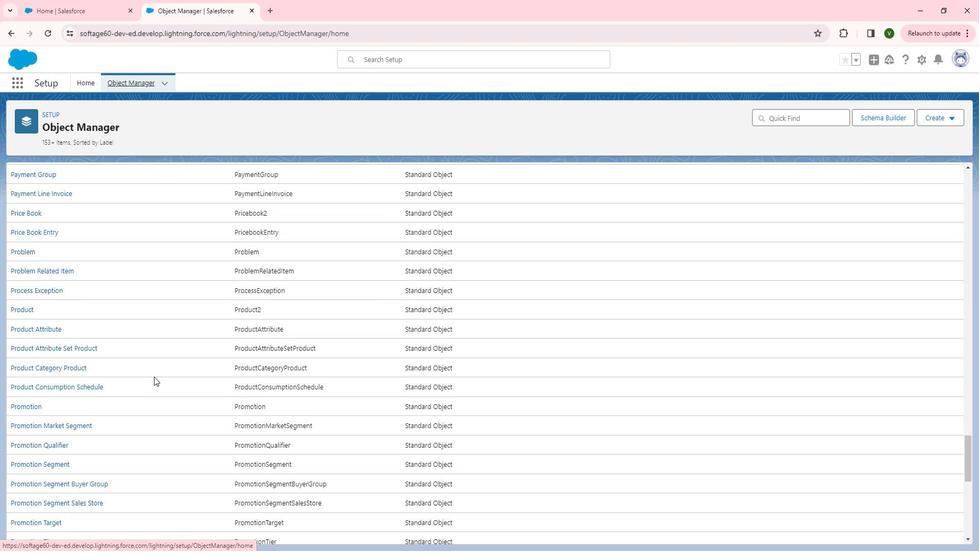 
Action: Mouse scrolled (170, 378) with delta (0, 0)
Screenshot: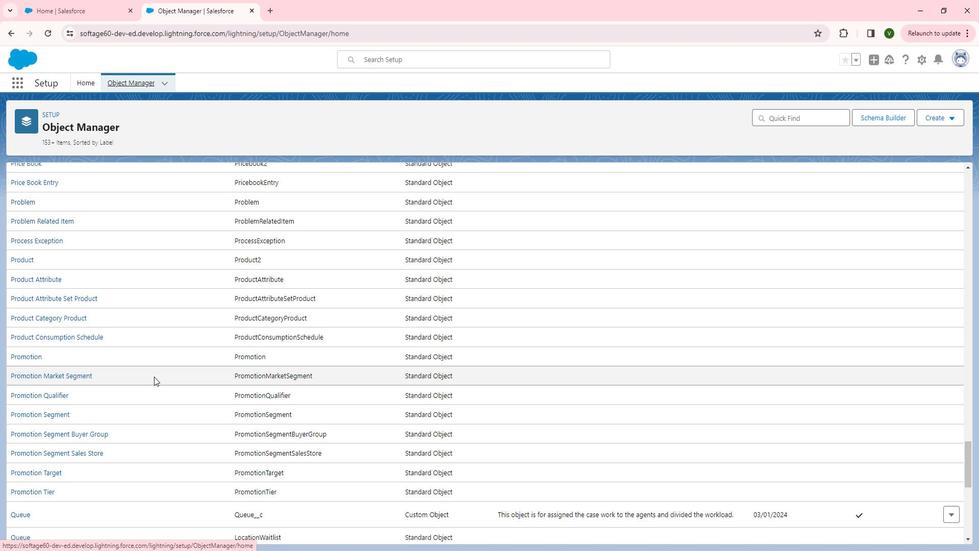 
Action: Mouse scrolled (170, 378) with delta (0, 0)
Screenshot: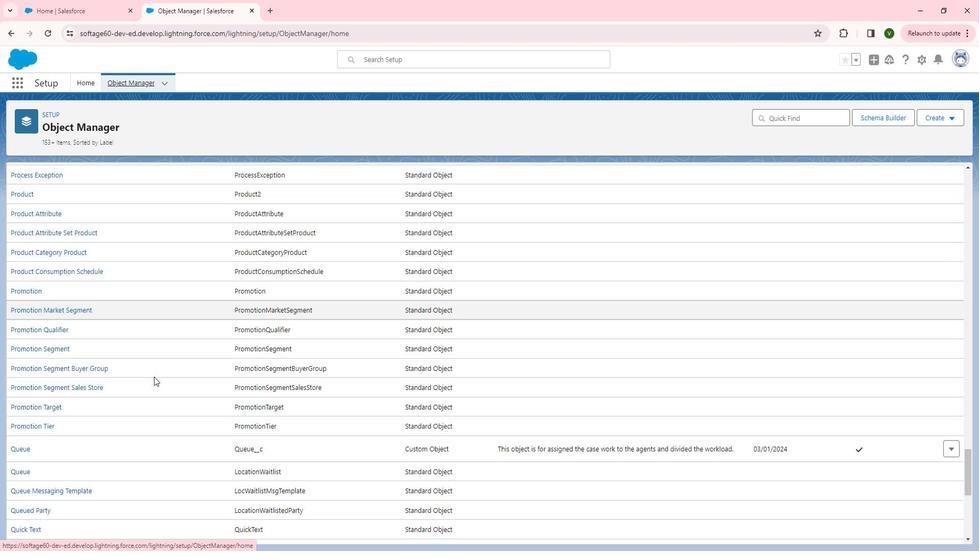 
Action: Mouse scrolled (170, 378) with delta (0, 0)
Screenshot: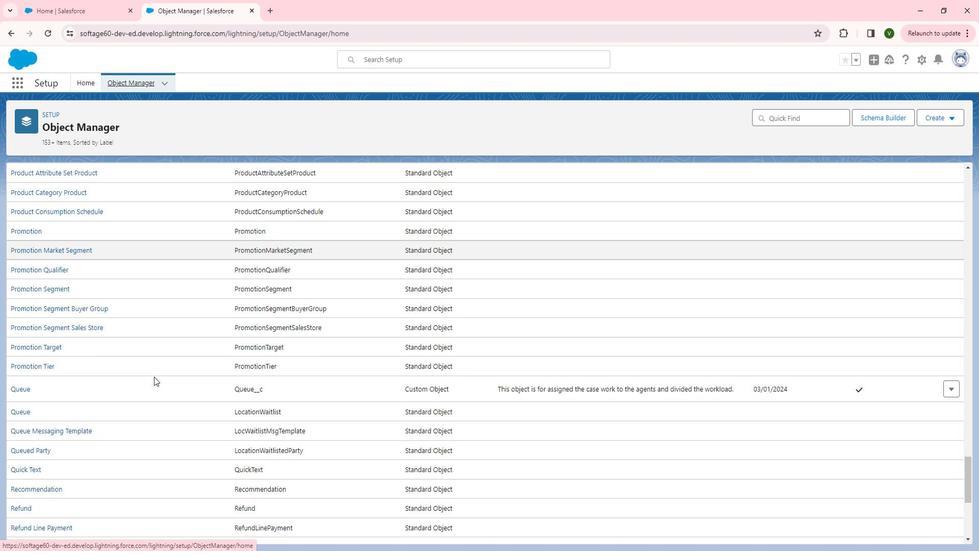 
Action: Mouse scrolled (170, 378) with delta (0, 0)
Screenshot: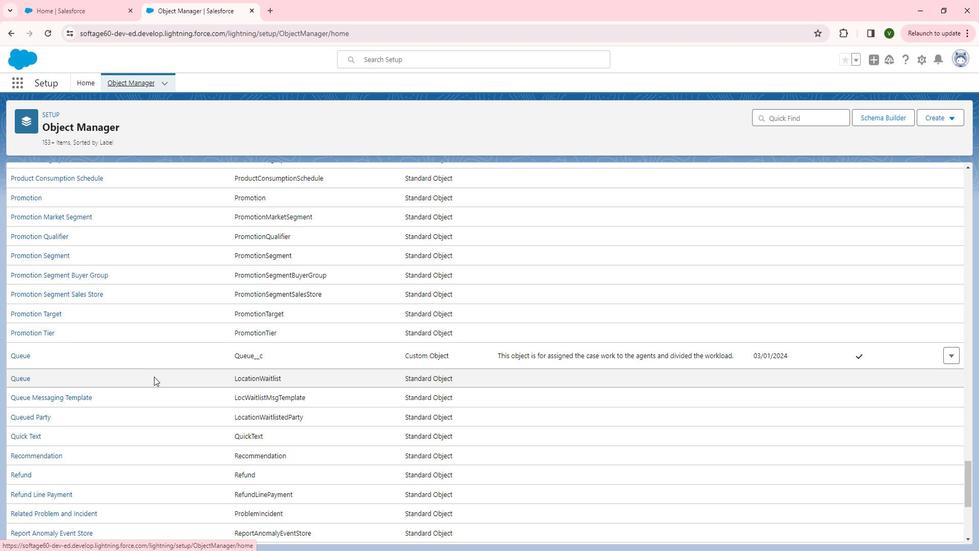 
Action: Mouse scrolled (170, 378) with delta (0, 0)
Screenshot: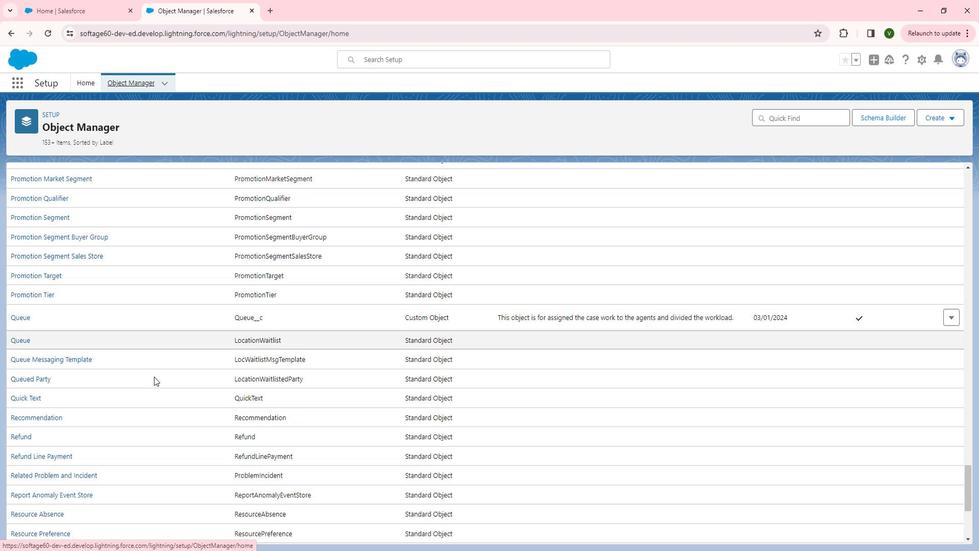 
Action: Mouse scrolled (170, 378) with delta (0, 0)
Screenshot: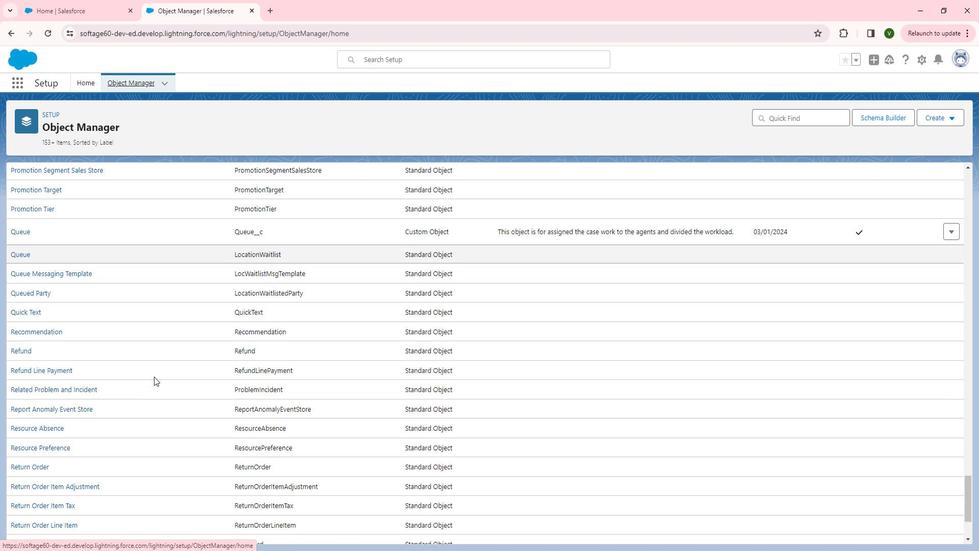 
Action: Mouse scrolled (170, 379) with delta (0, 0)
Screenshot: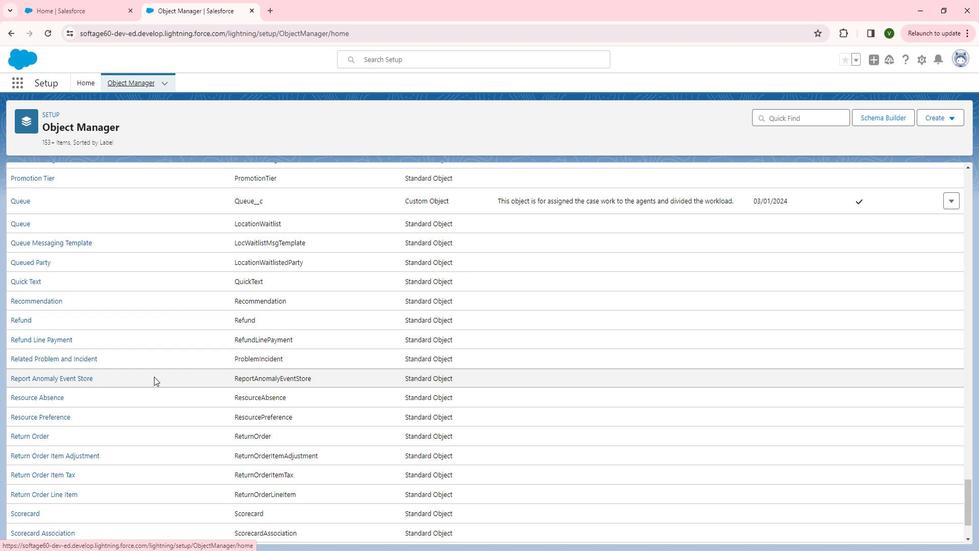
Action: Mouse scrolled (170, 379) with delta (0, 0)
Screenshot: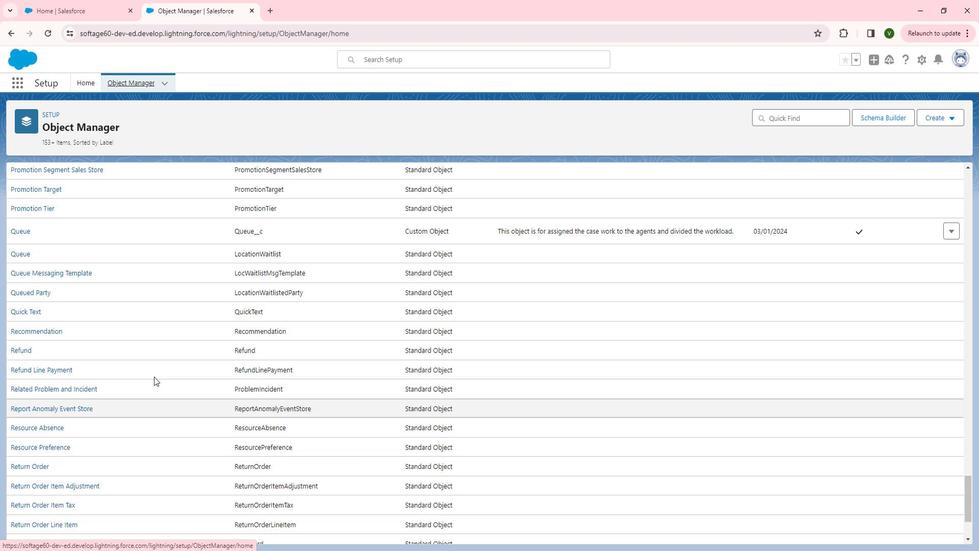 
Action: Mouse moved to (40, 308)
Screenshot: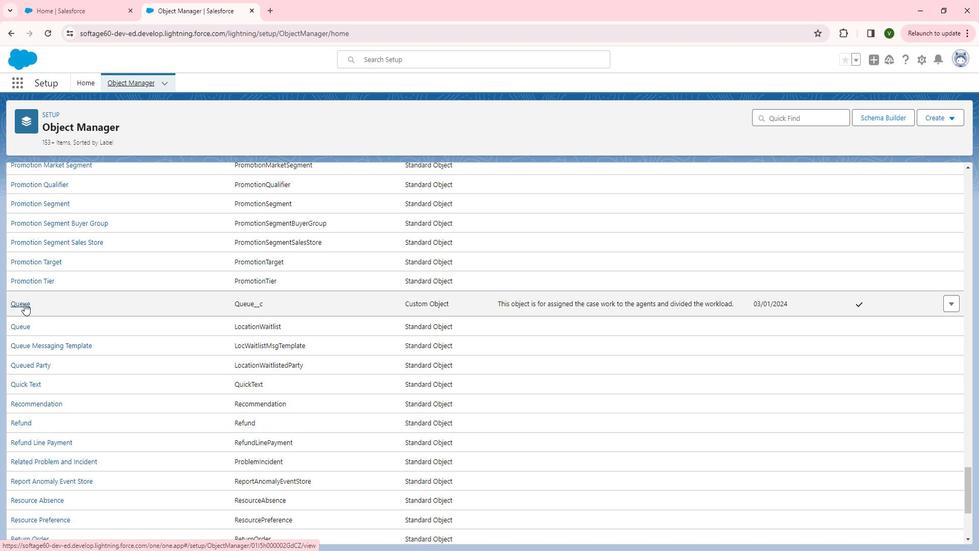 
Action: Mouse pressed left at (40, 308)
Screenshot: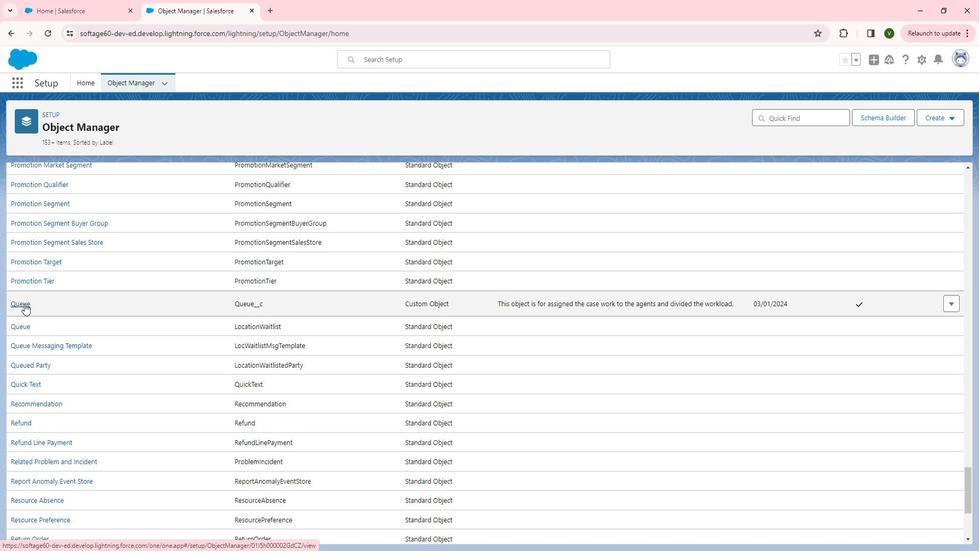 
Action: Mouse moved to (88, 200)
Screenshot: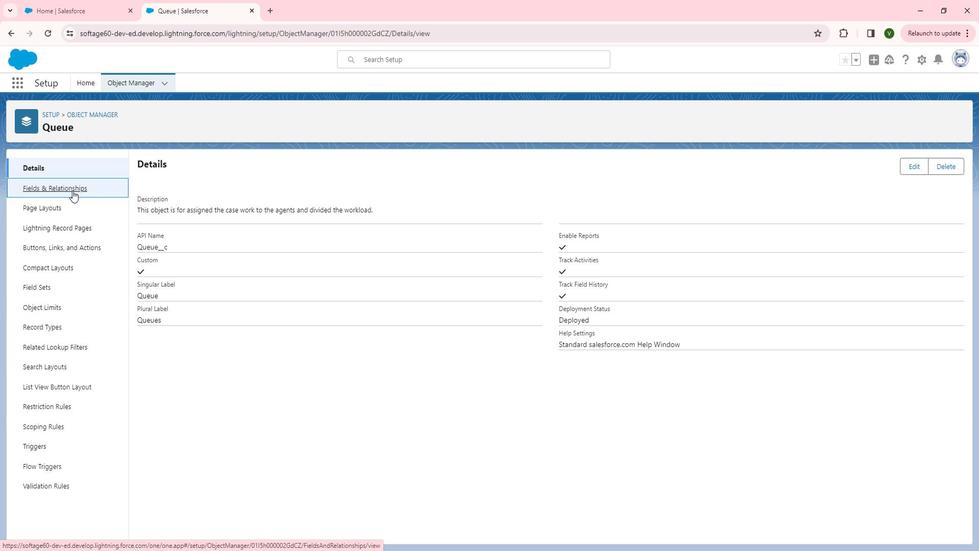 
Action: Mouse pressed left at (88, 200)
Screenshot: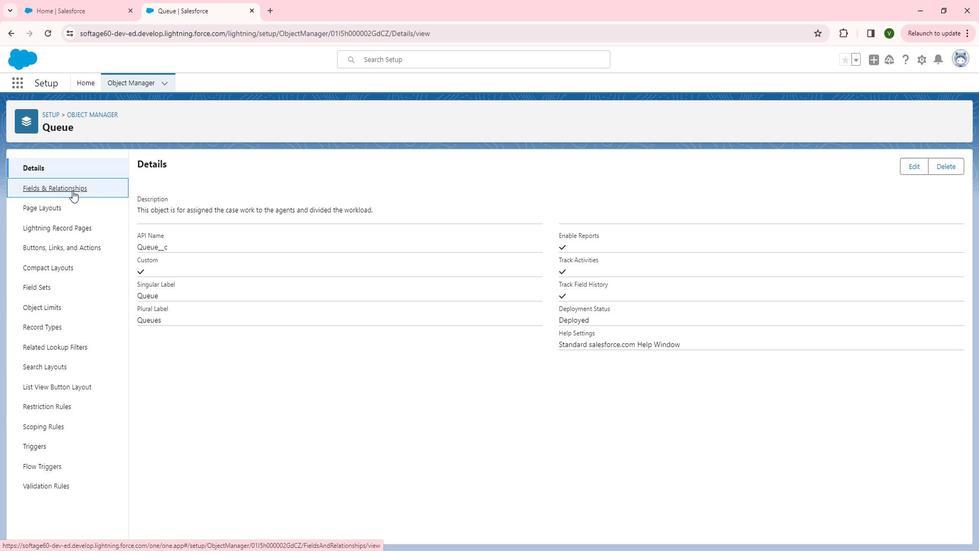 
Action: Mouse moved to (752, 176)
Screenshot: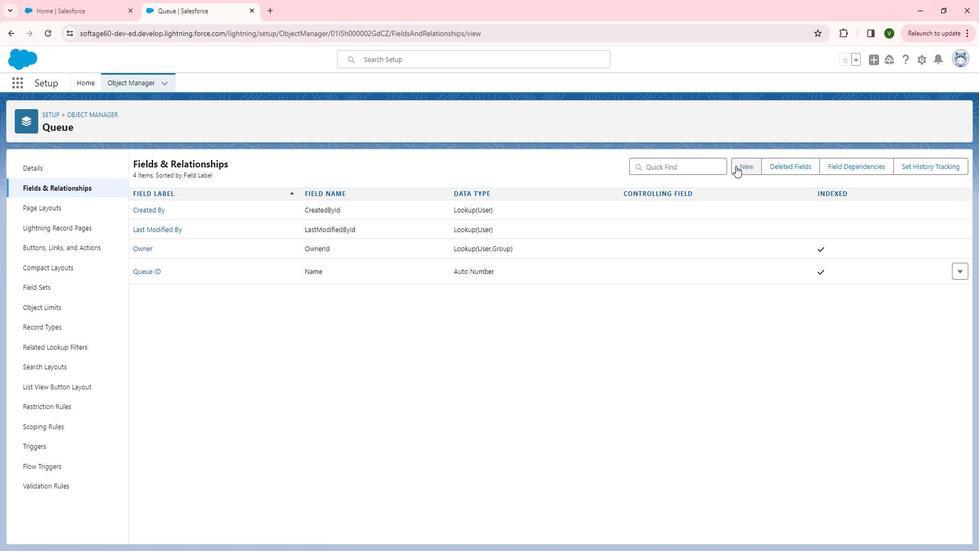 
Action: Mouse pressed left at (752, 176)
Screenshot: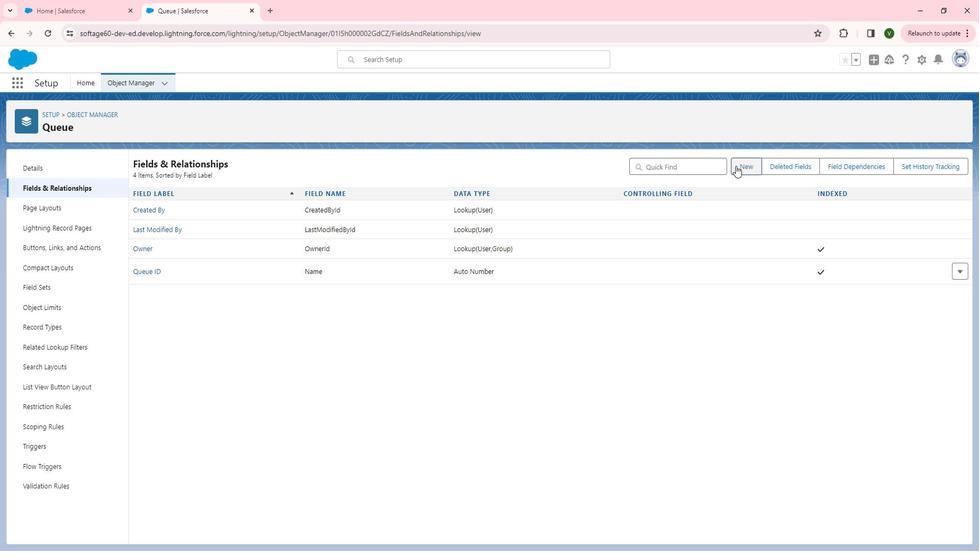 
Action: Mouse moved to (309, 331)
Screenshot: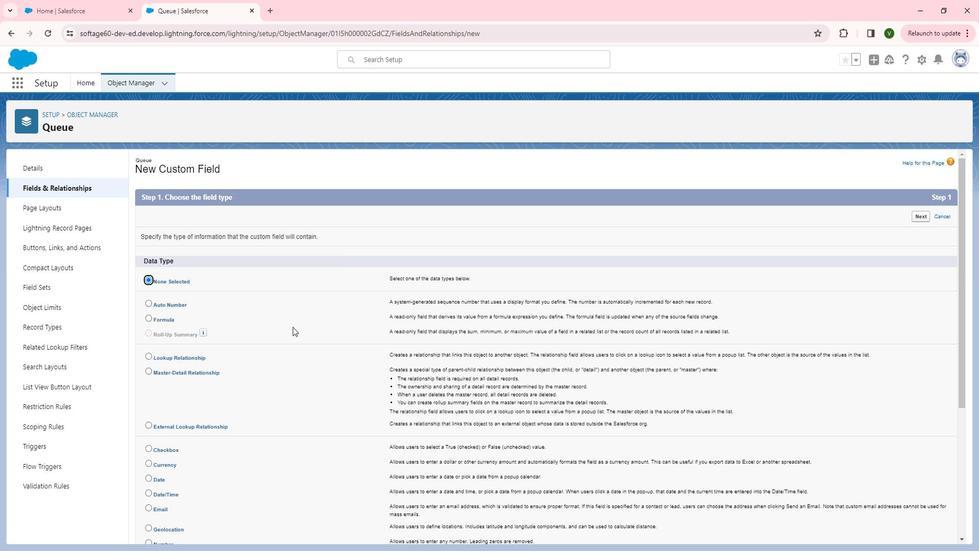 
Action: Mouse scrolled (309, 330) with delta (0, 0)
Screenshot: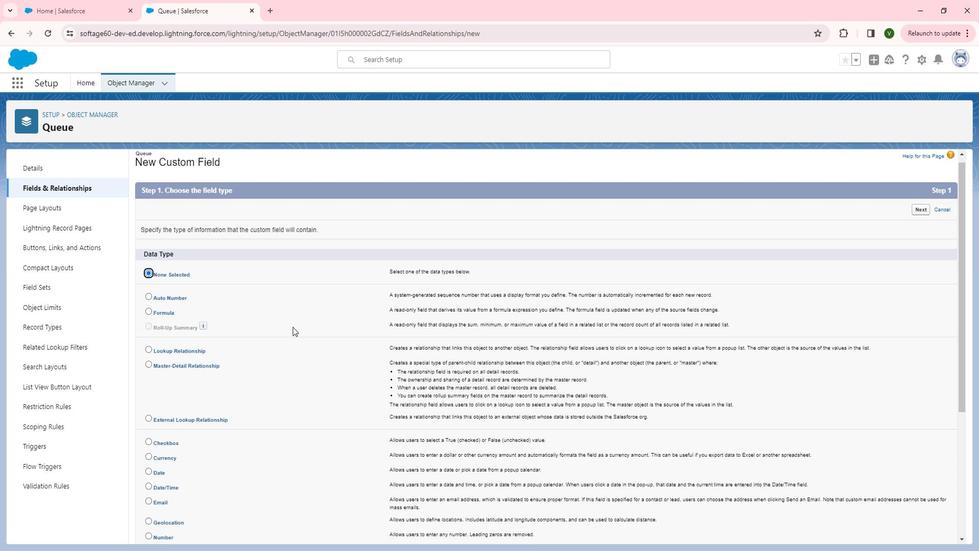 
Action: Mouse scrolled (309, 330) with delta (0, 0)
Screenshot: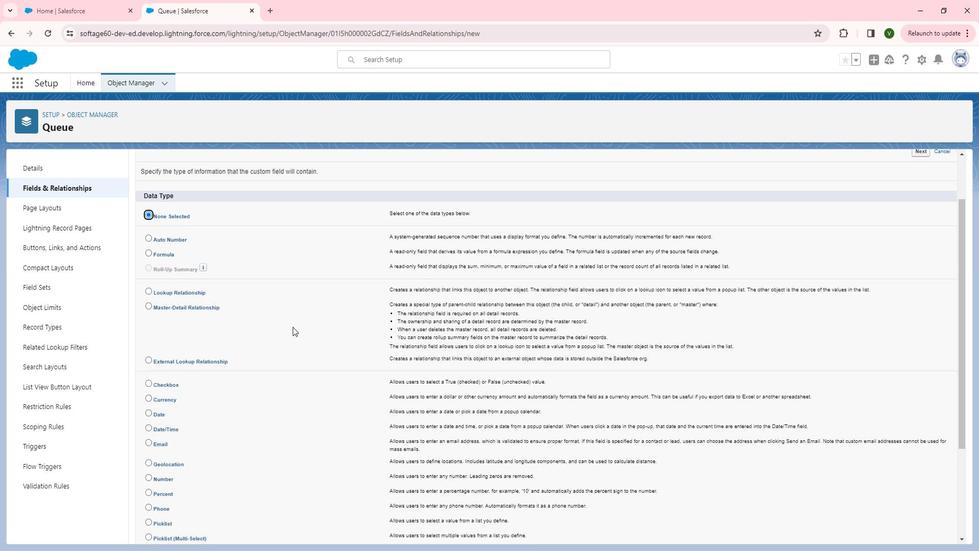 
Action: Mouse scrolled (309, 330) with delta (0, 0)
Screenshot: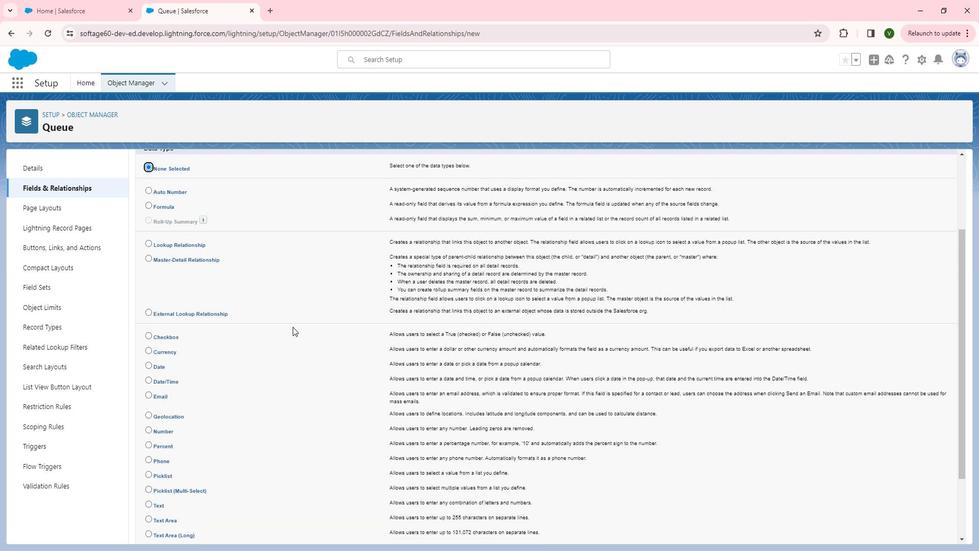 
Action: Mouse moved to (315, 363)
Screenshot: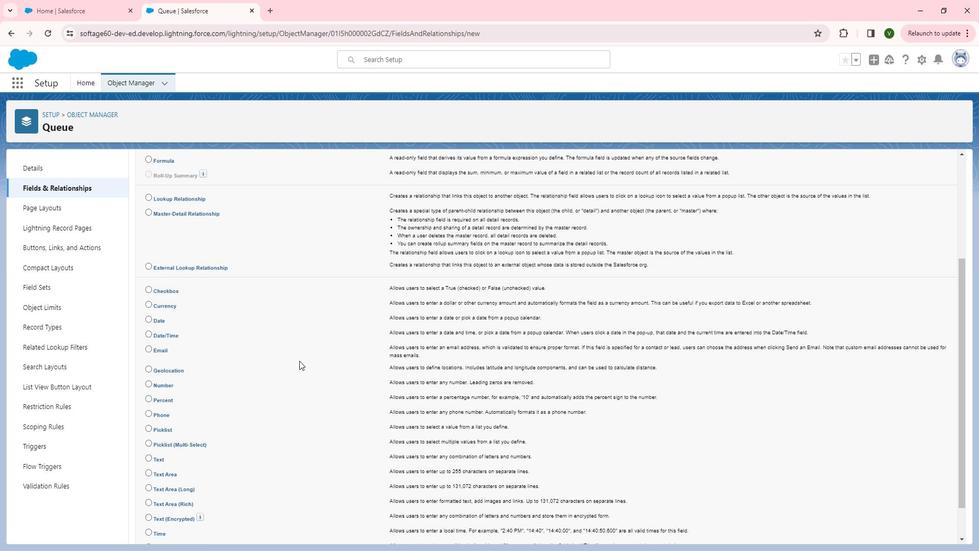 
Action: Mouse scrolled (315, 363) with delta (0, 0)
Screenshot: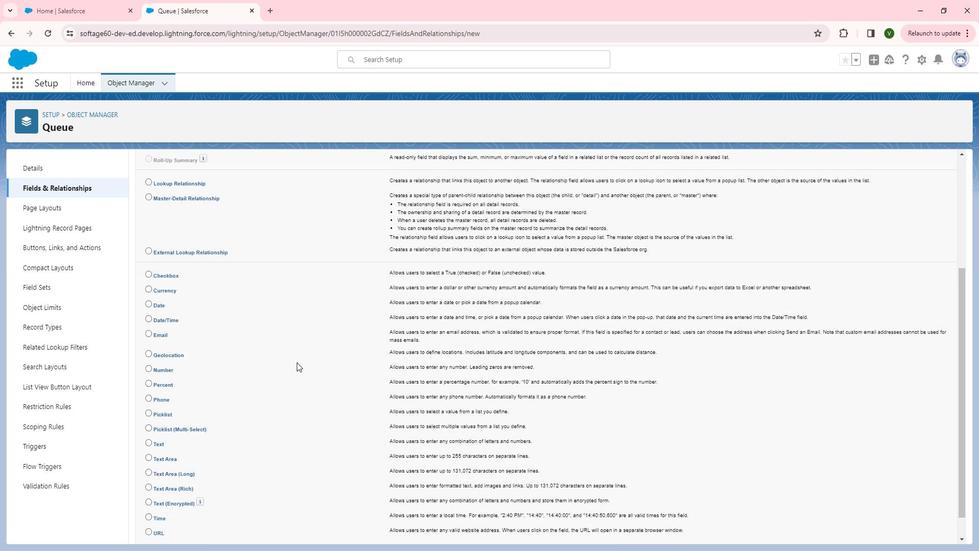 
Action: Mouse moved to (165, 417)
Screenshot: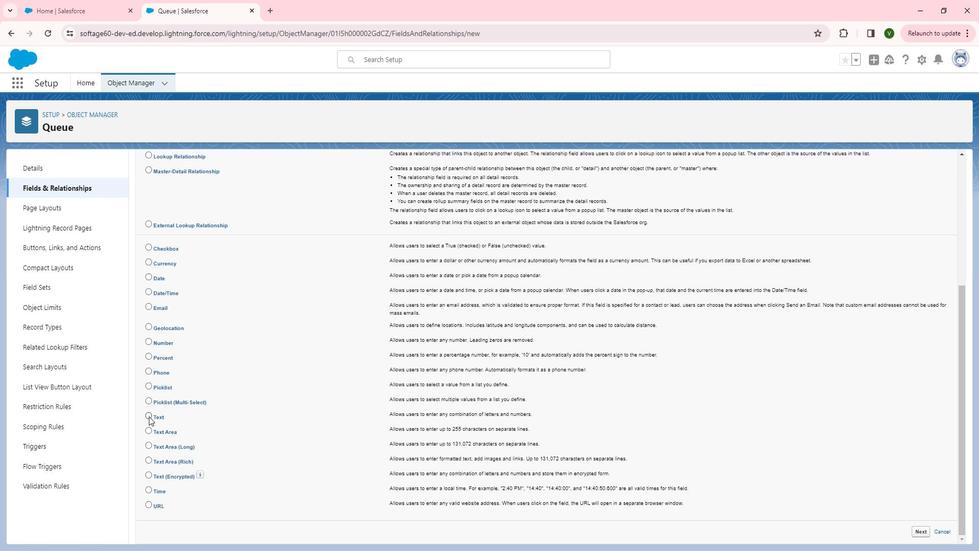 
Action: Mouse pressed left at (165, 417)
Screenshot: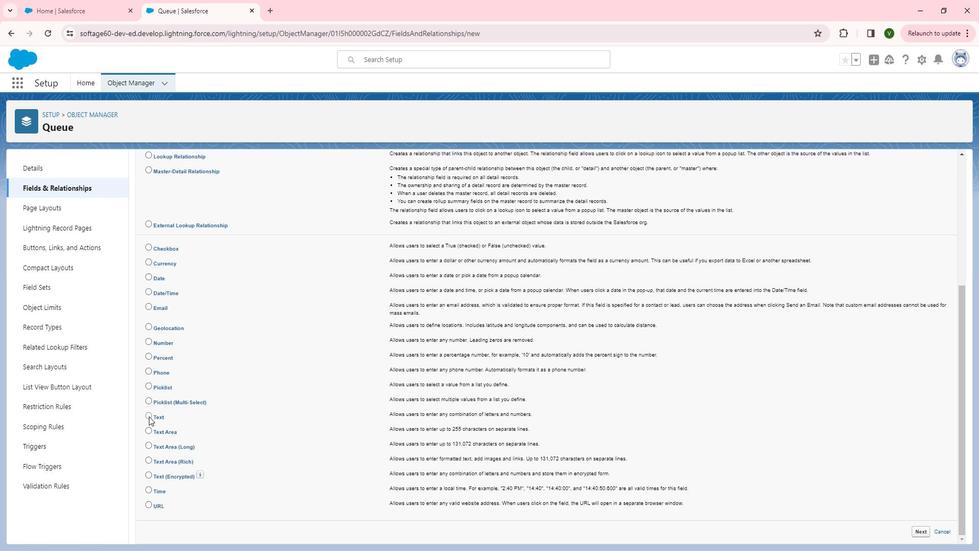 
Action: Mouse moved to (652, 465)
Screenshot: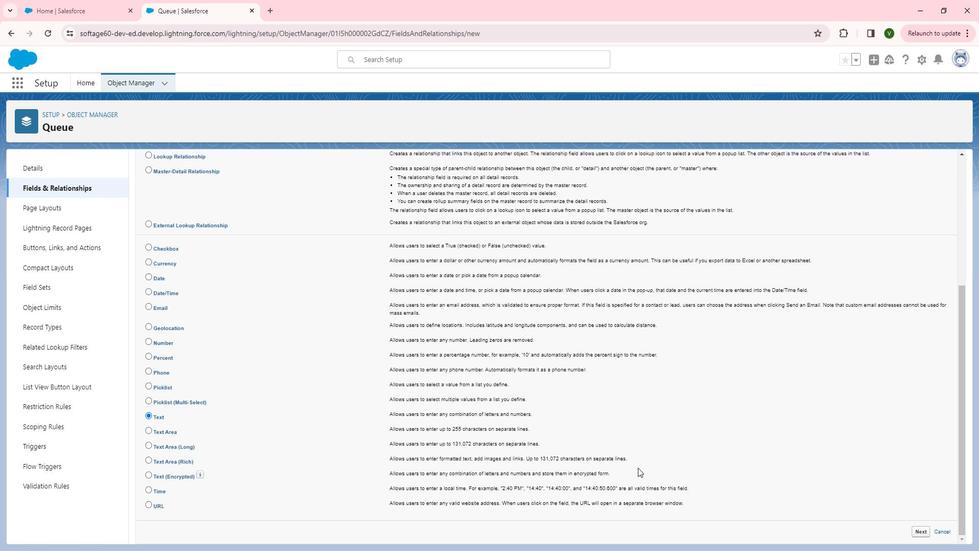 
Action: Mouse scrolled (652, 465) with delta (0, 0)
Screenshot: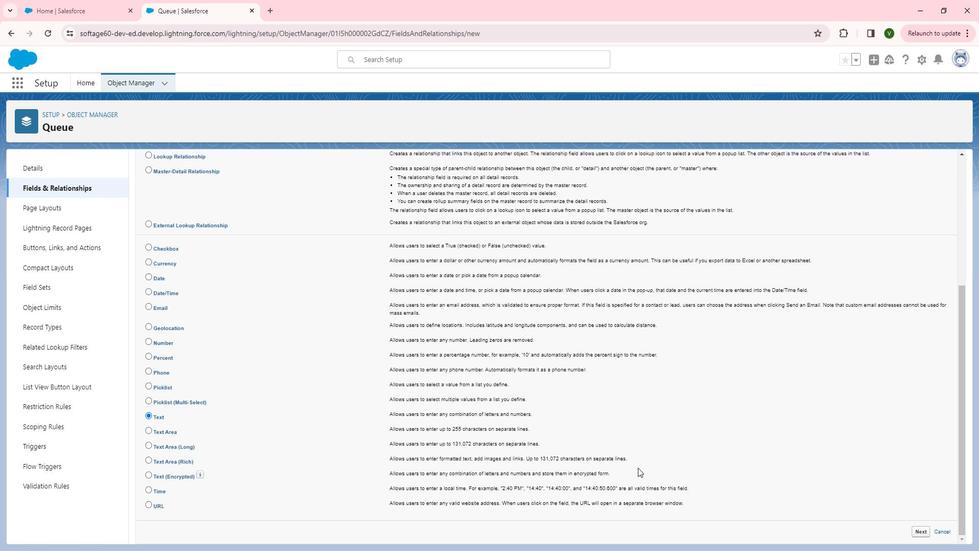 
Action: Mouse moved to (654, 466)
Screenshot: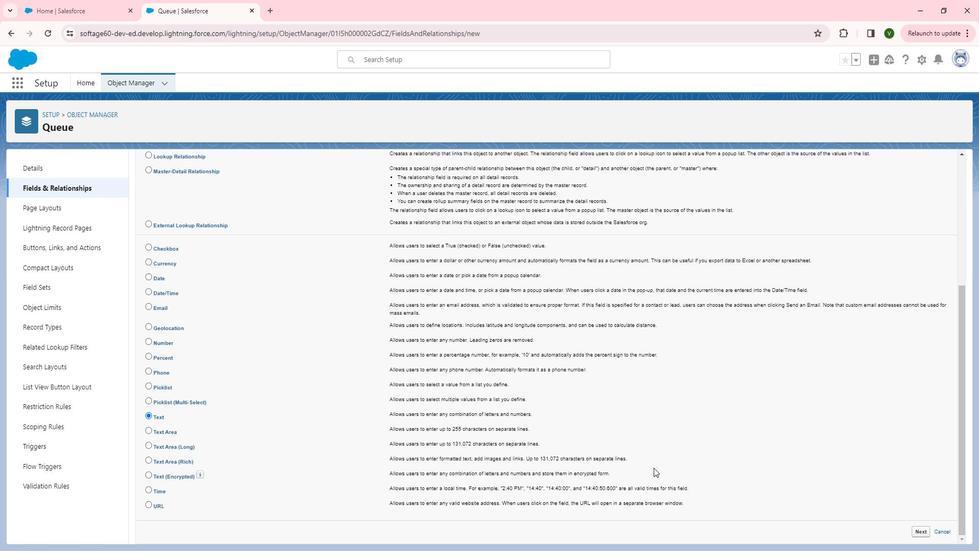 
Action: Mouse scrolled (654, 466) with delta (0, 0)
Screenshot: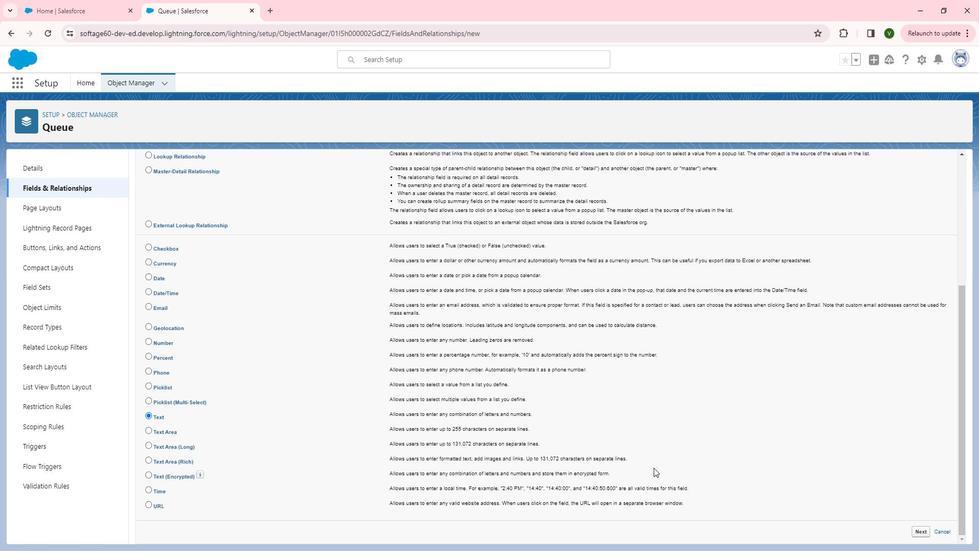 
Action: Mouse moved to (936, 527)
Screenshot: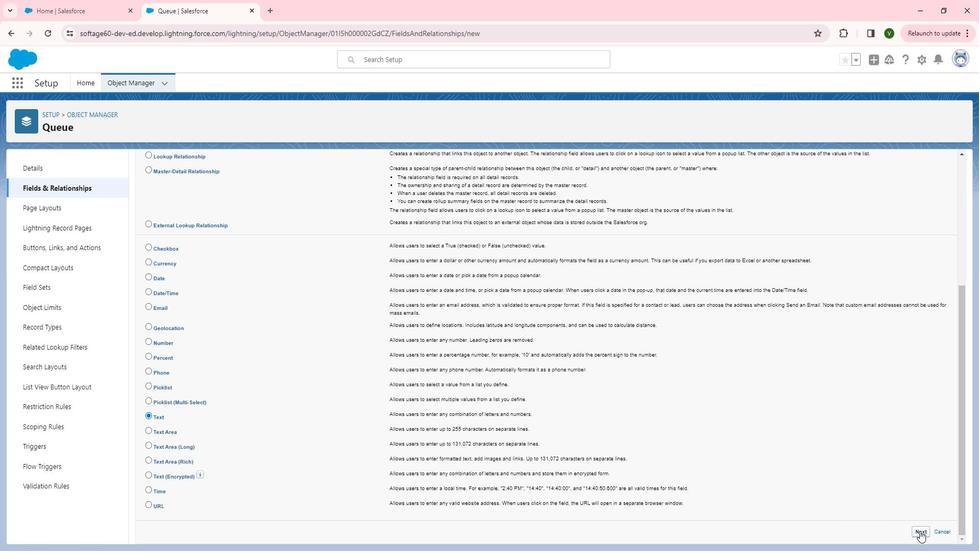 
Action: Mouse pressed left at (936, 527)
Screenshot: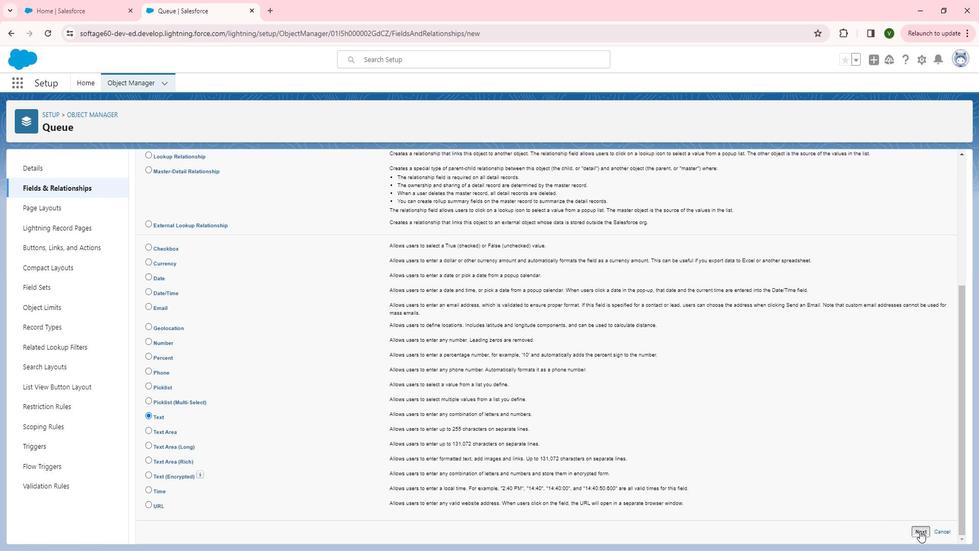 
Action: Mouse moved to (339, 246)
Screenshot: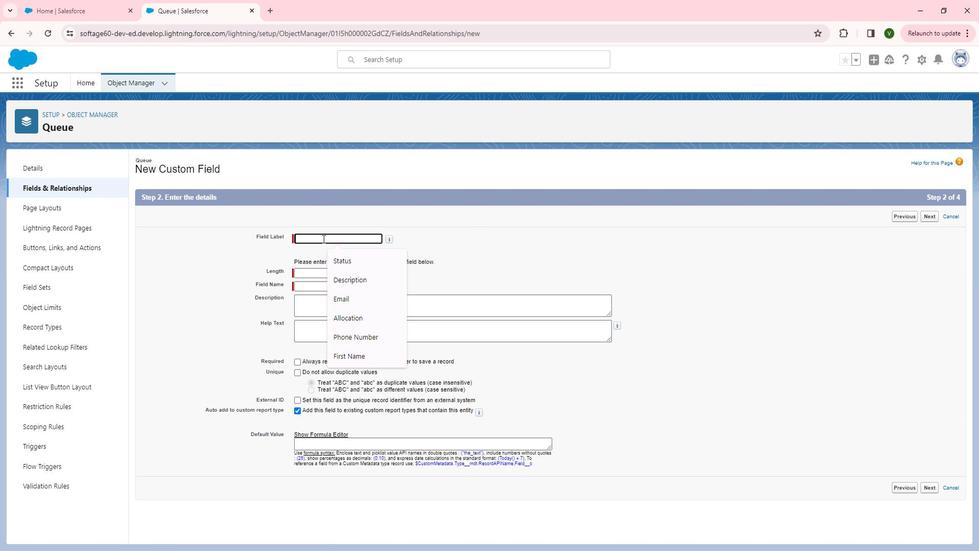 
Action: Mouse pressed left at (339, 246)
Screenshot: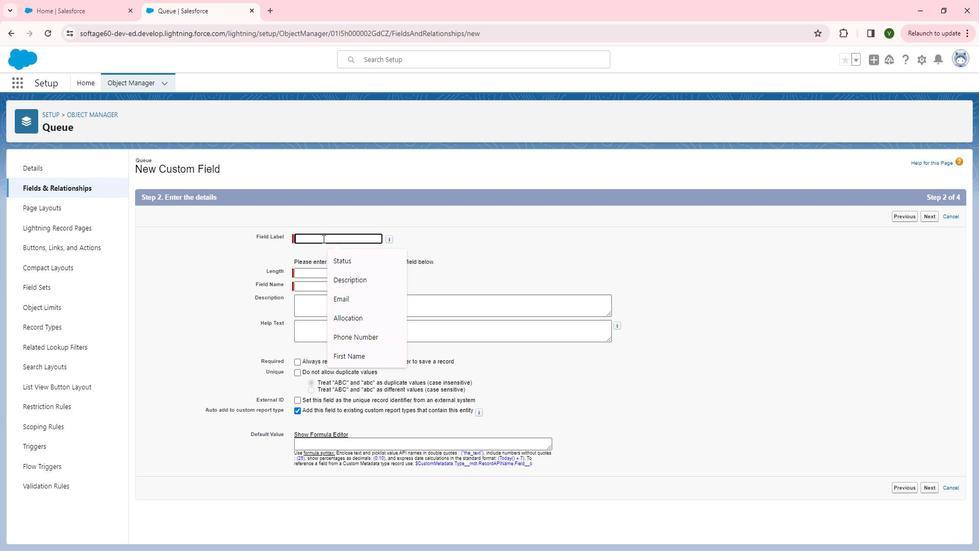 
Action: Mouse moved to (339, 248)
Screenshot: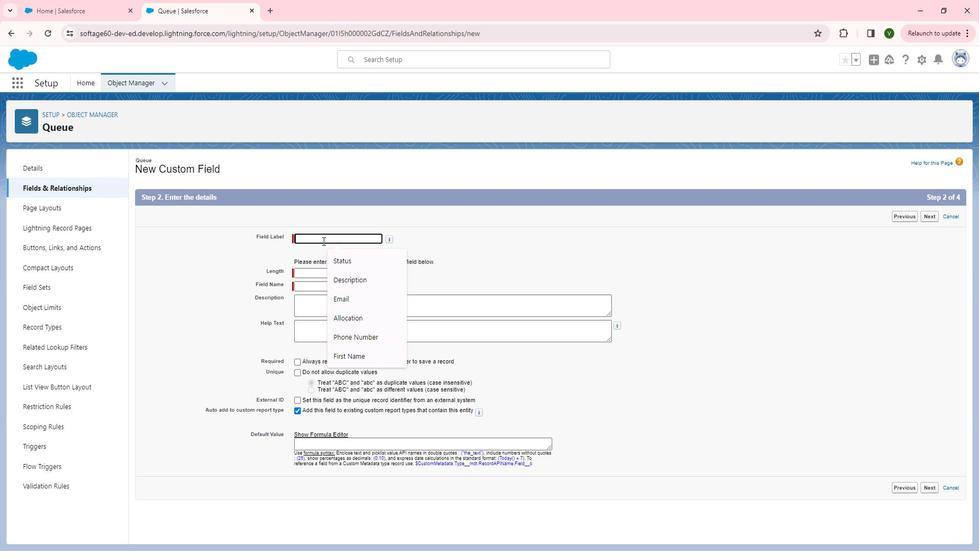 
Action: Key pressed <Key.shift>Queue<Key.space><Key.shift>Name
Screenshot: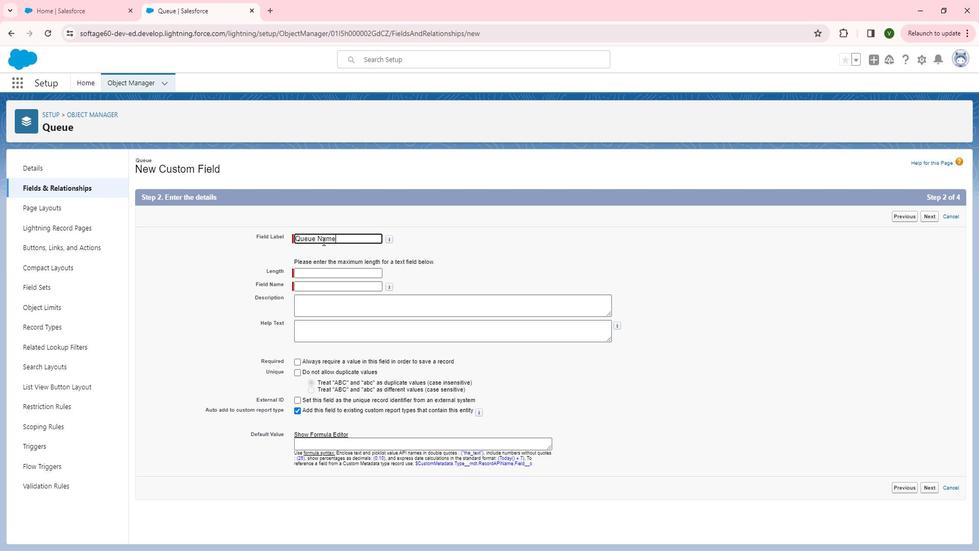 
Action: Mouse moved to (339, 275)
Screenshot: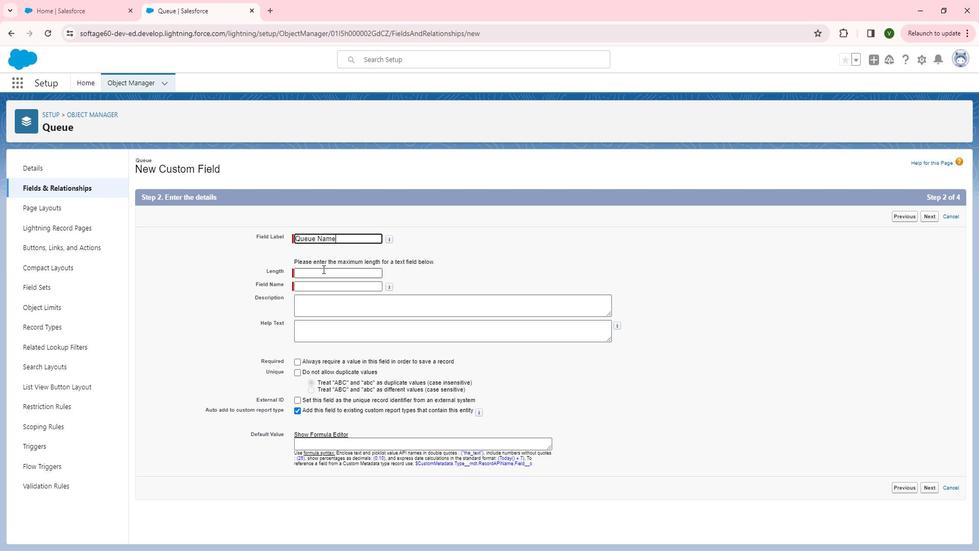 
Action: Mouse pressed left at (339, 275)
Screenshot: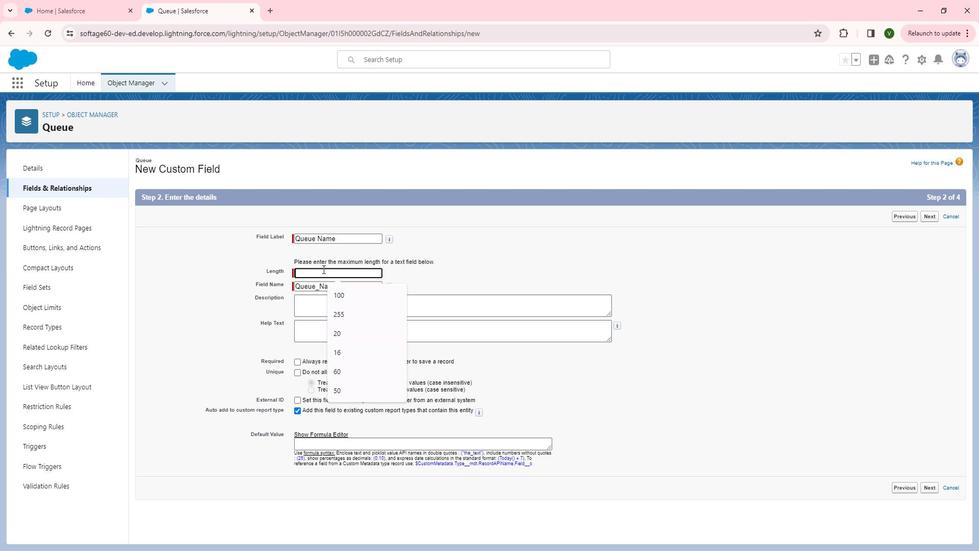 
Action: Mouse moved to (341, 276)
Screenshot: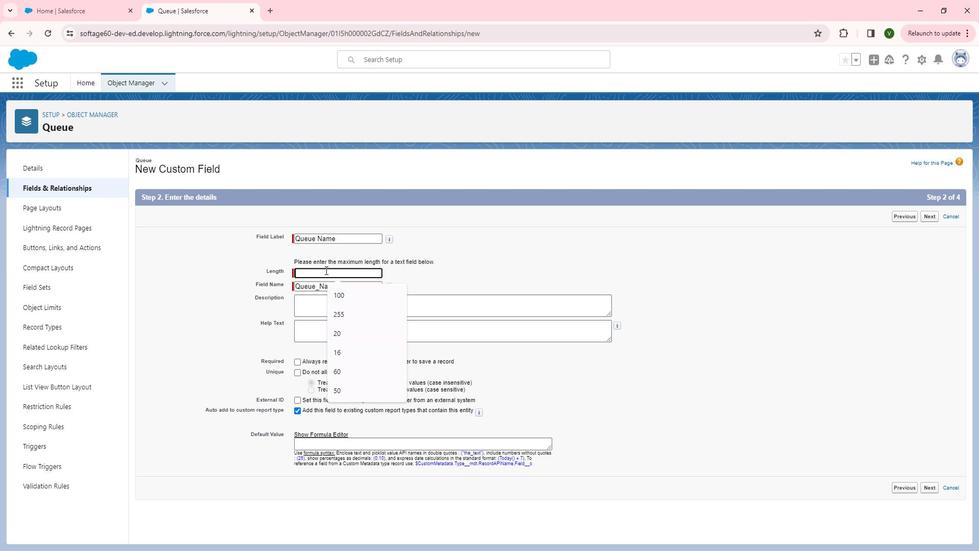 
Action: Key pressed 100
Screenshot: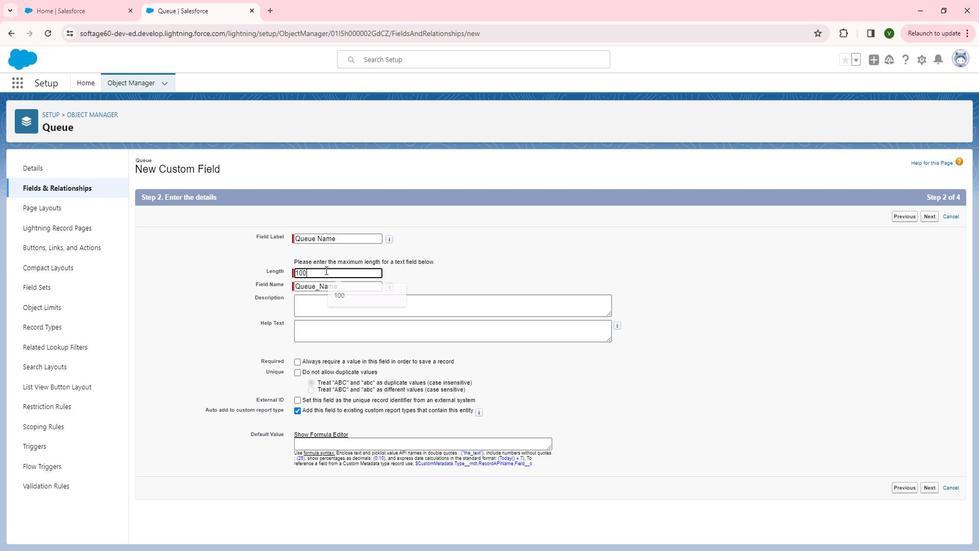 
Action: Mouse moved to (350, 315)
Screenshot: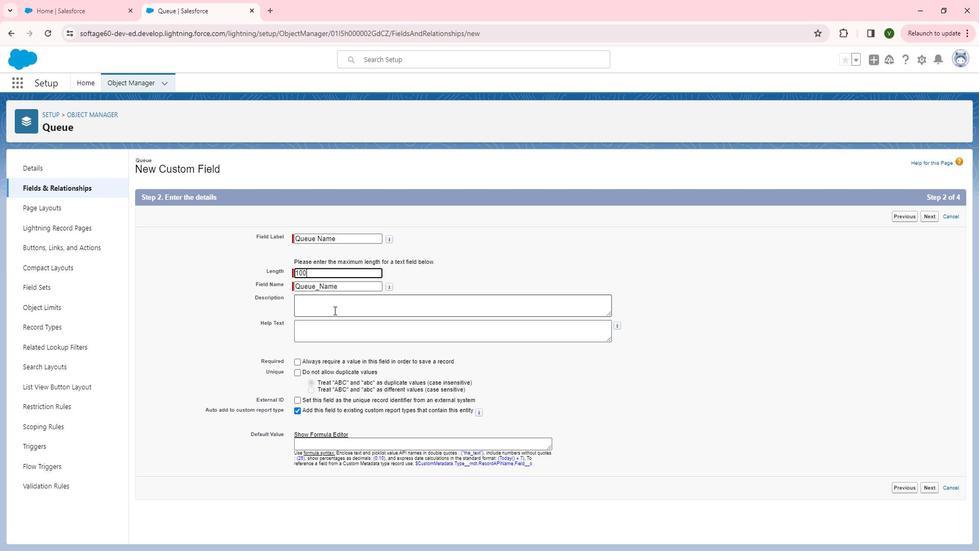 
Action: Mouse pressed left at (350, 315)
Screenshot: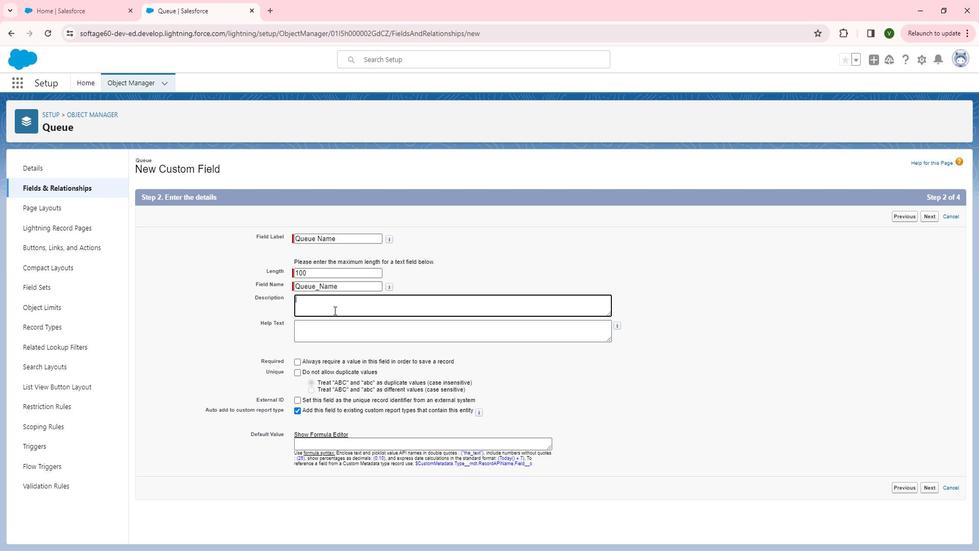 
Action: Mouse moved to (355, 313)
Screenshot: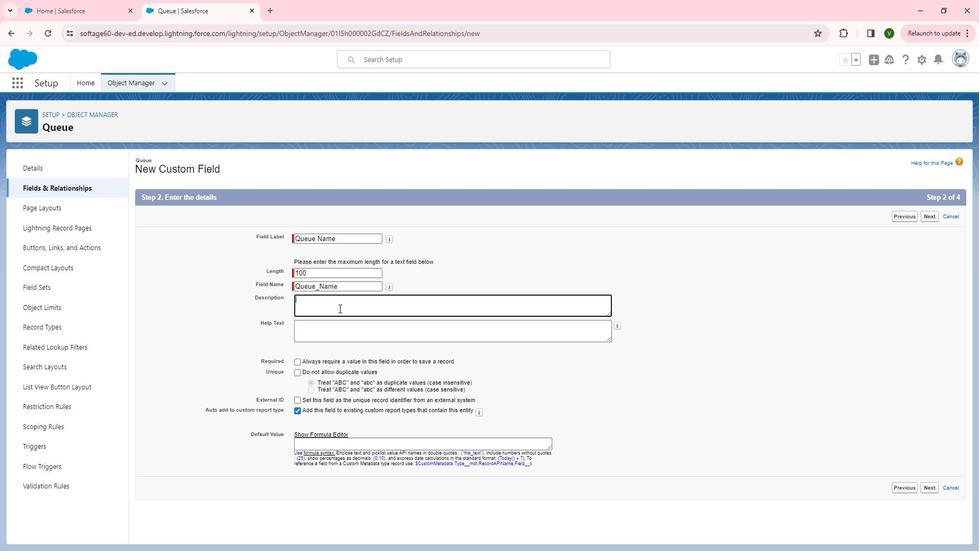 
Action: Key pressed <Key.shift>This<Key.space>is<Key.backspace><Key.backspace>field<Key.space>for<Key.space>the<Key.space>qn<Key.backspace><Key.backspace>unique<Key.space>name<Key.space>that<Key.space>identifies<Key.space>the<Key.space>queue.
Screenshot: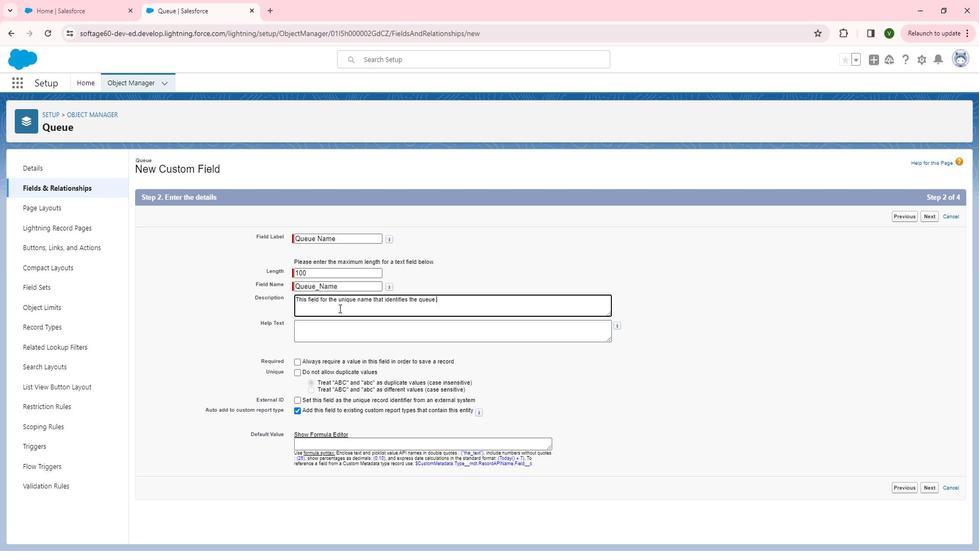 
Action: Mouse moved to (354, 334)
Screenshot: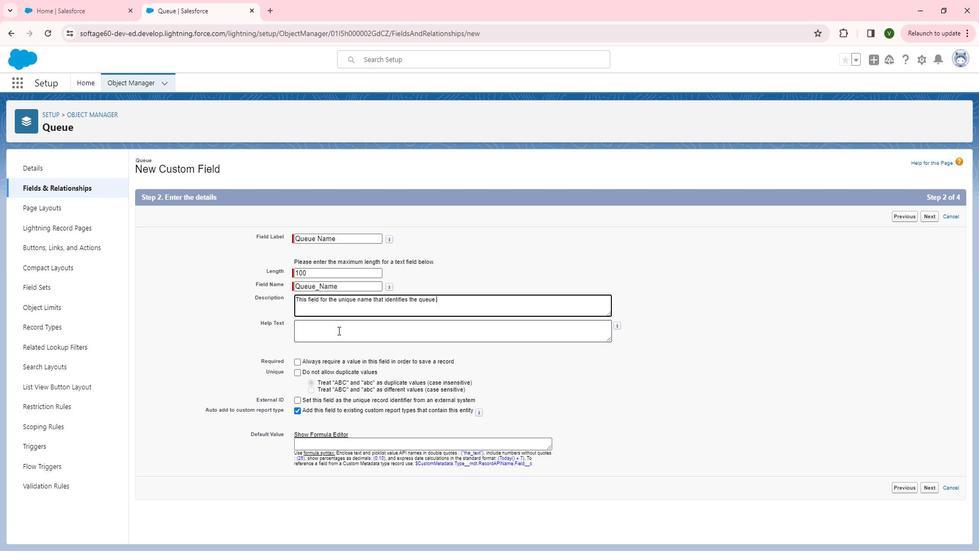 
Action: Mouse pressed left at (354, 334)
Screenshot: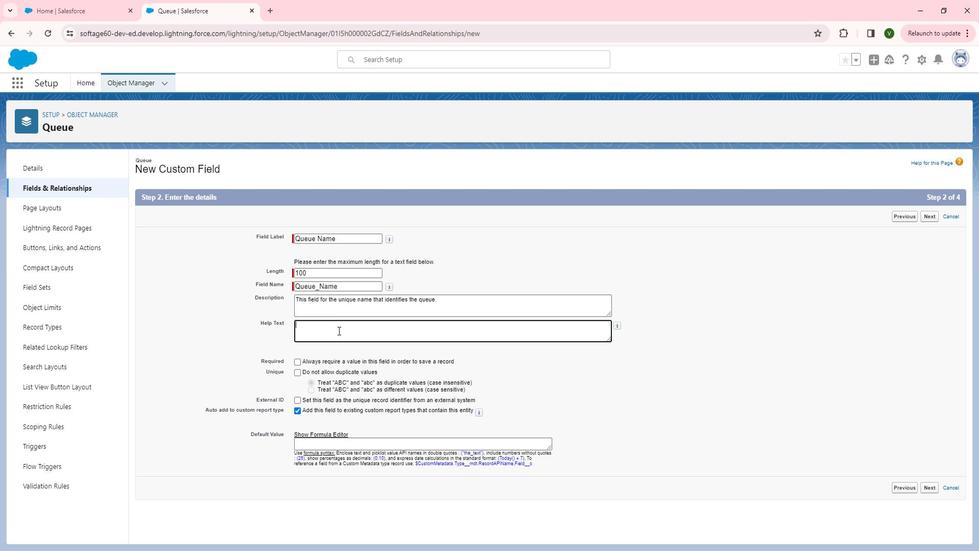 
Action: Mouse moved to (356, 333)
Screenshot: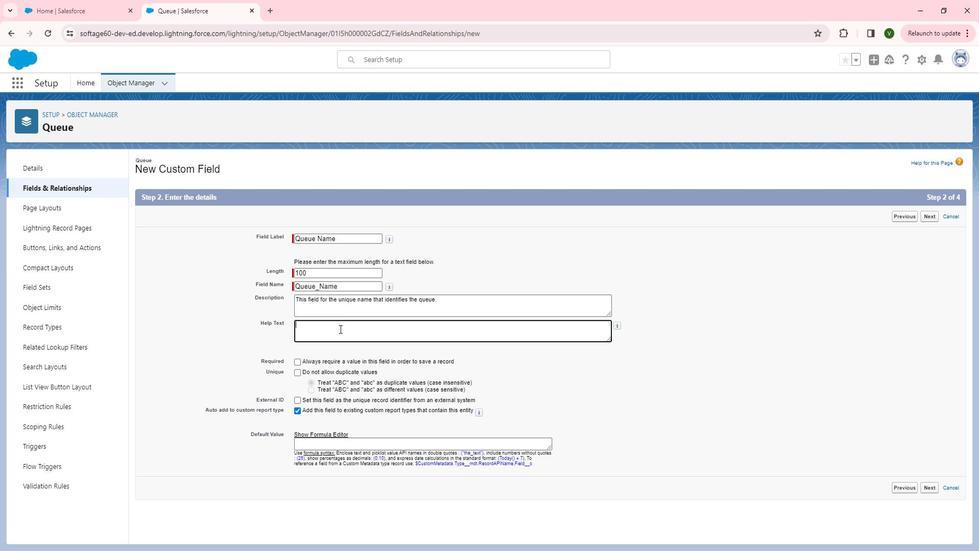 
Action: Key pressed <Key.shift>Enter<Key.space>the<Key.space><Key.shift>Queue<Key.space>name<Key.space>for<Key.space>the<Key.space>identify<Key.space>the<Key.space>queue.
Screenshot: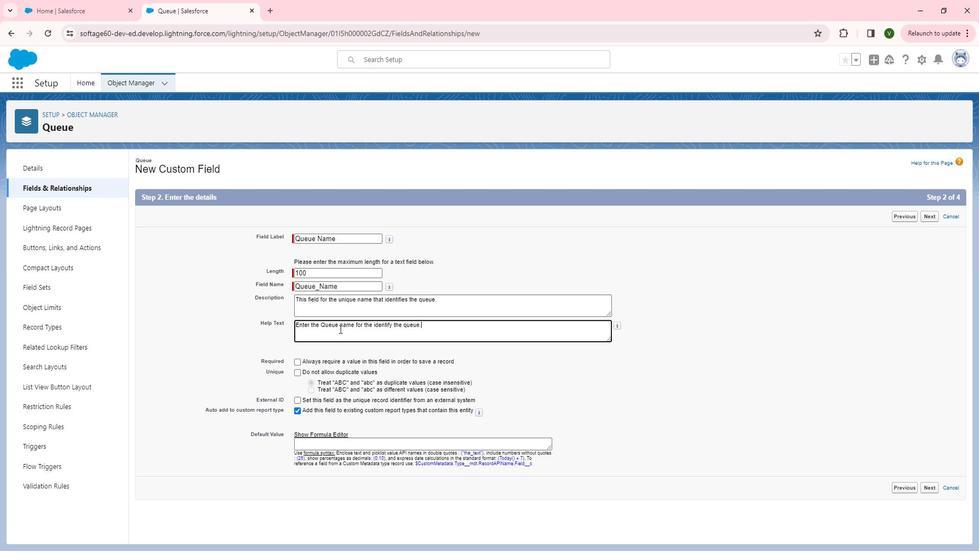 
Action: Mouse moved to (947, 224)
Screenshot: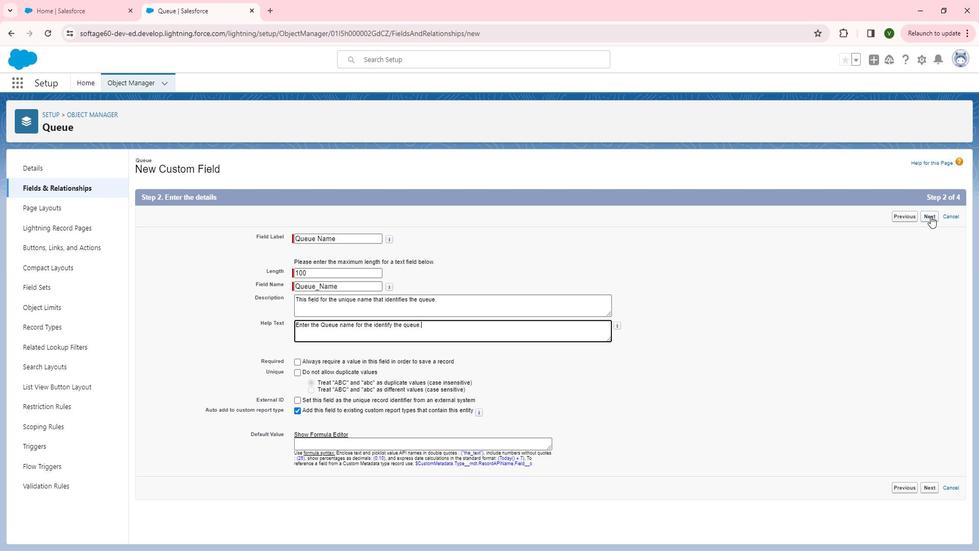 
Action: Mouse pressed left at (947, 224)
Screenshot: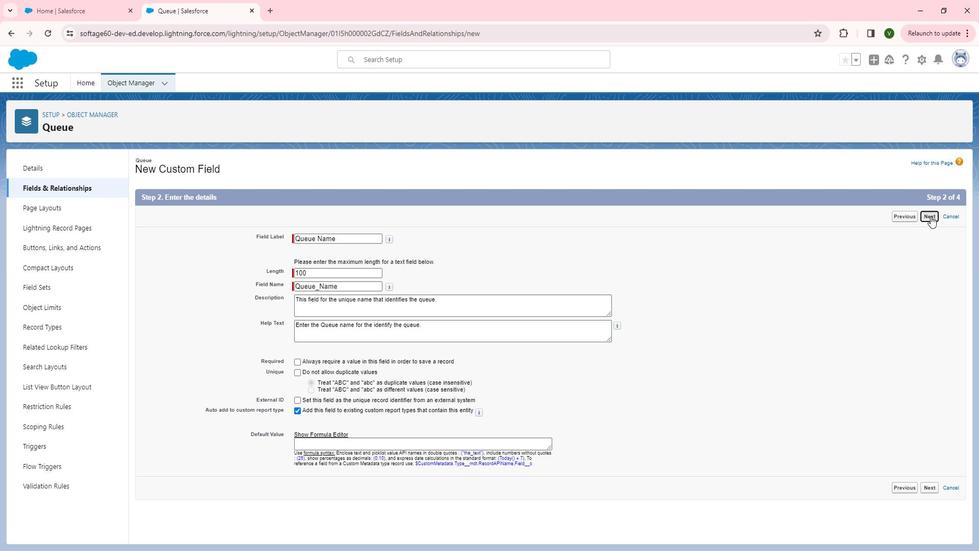 
Action: Mouse moved to (718, 337)
Screenshot: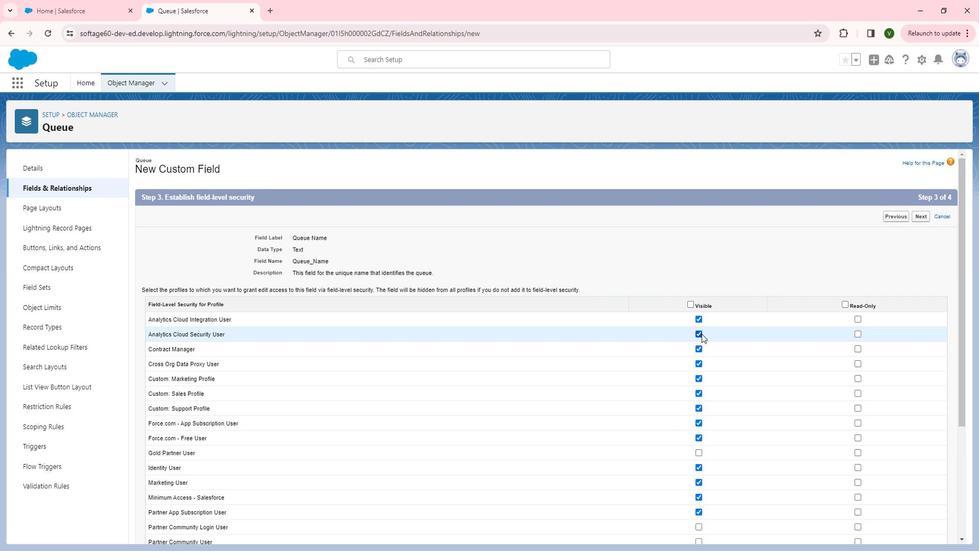 
Action: Mouse scrolled (718, 337) with delta (0, 0)
Screenshot: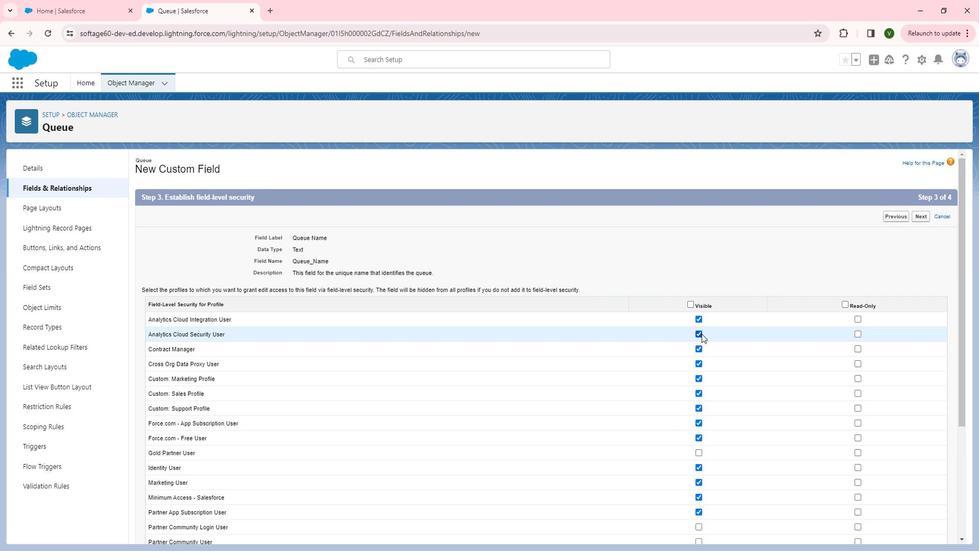 
Action: Mouse moved to (705, 255)
Screenshot: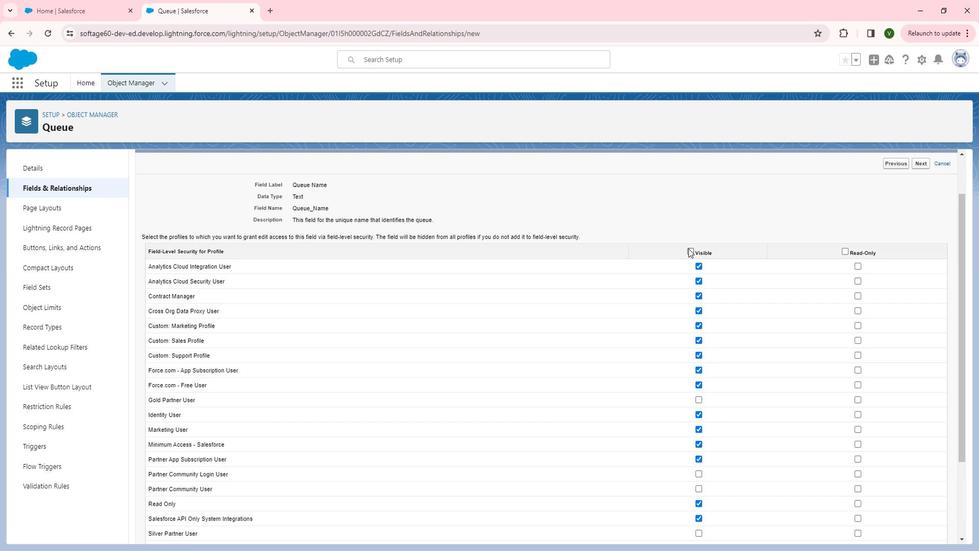 
Action: Mouse pressed left at (705, 255)
Screenshot: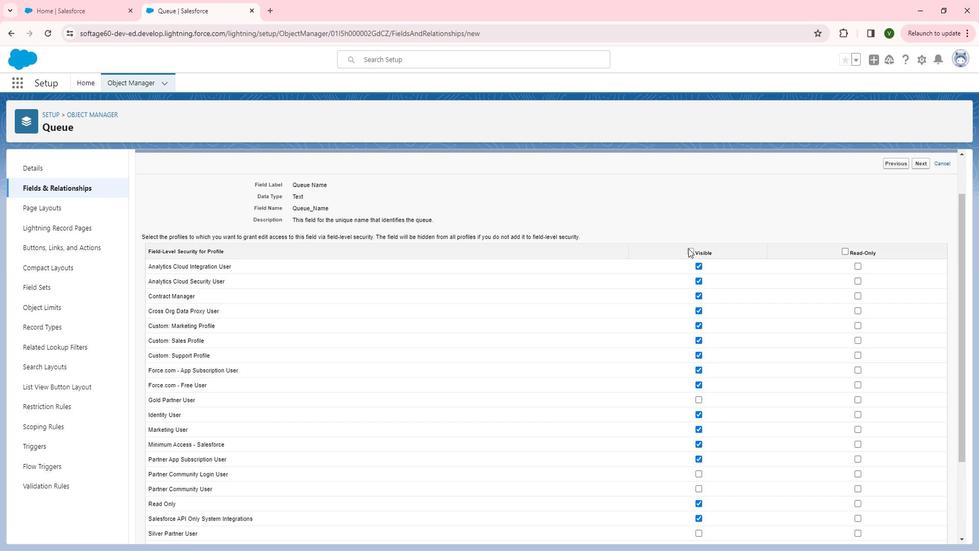 
Action: Mouse moved to (800, 264)
Screenshot: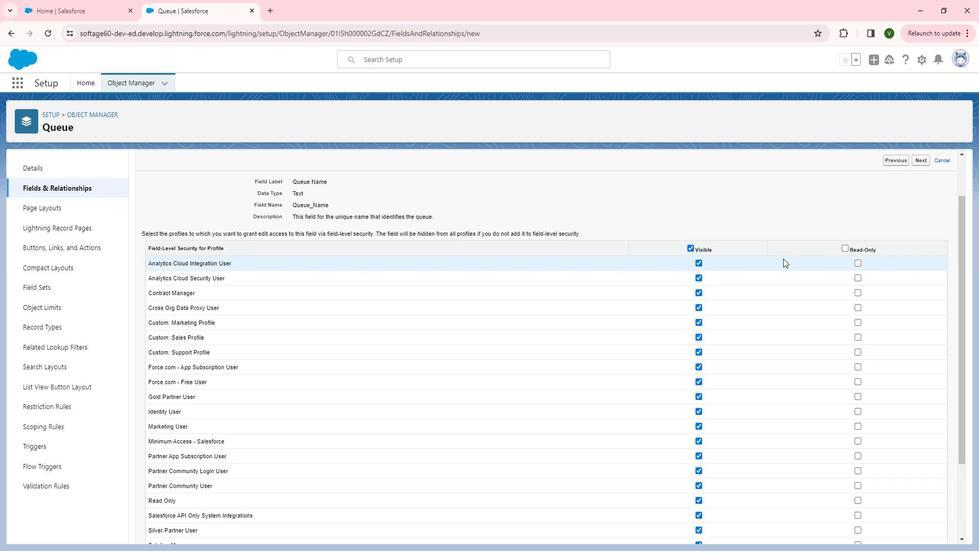 
Action: Mouse scrolled (800, 264) with delta (0, 0)
Screenshot: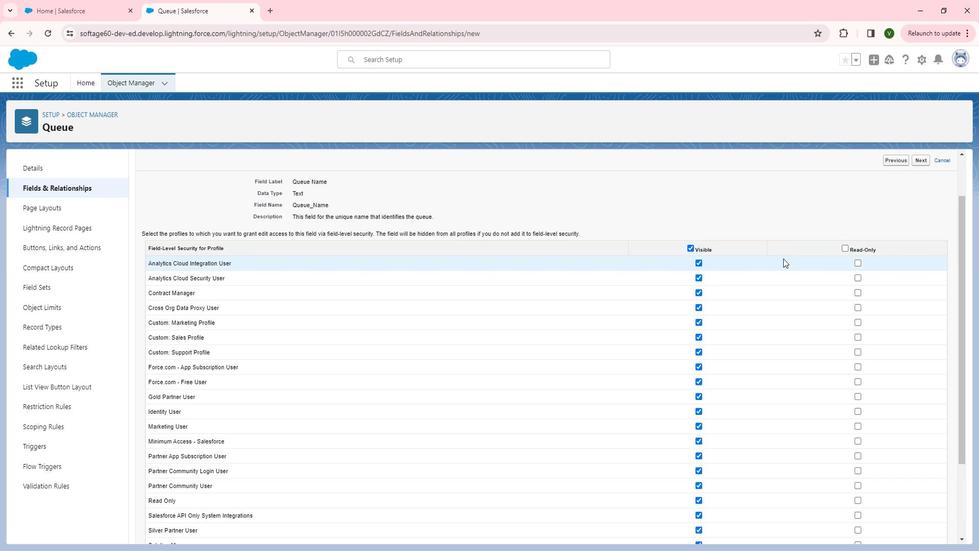 
Action: Mouse moved to (800, 265)
Screenshot: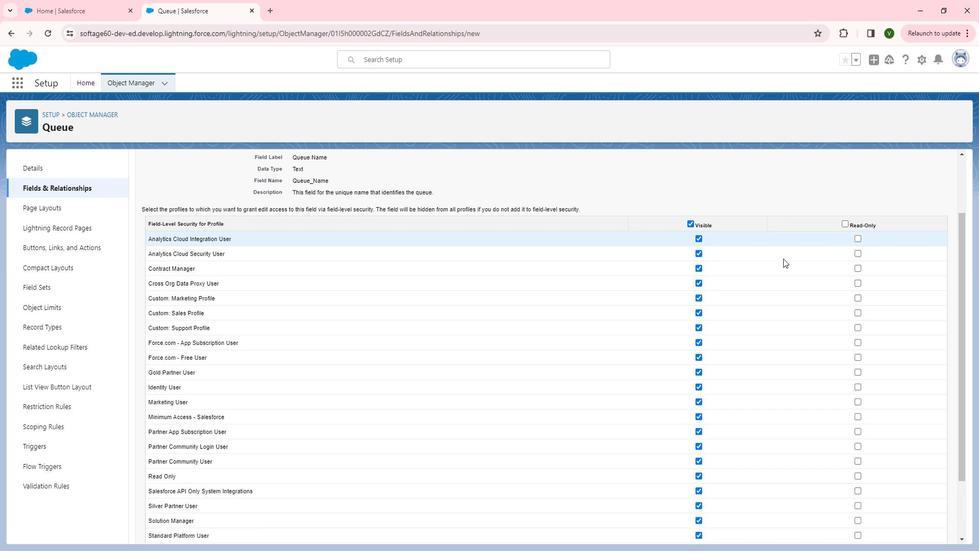 
Action: Mouse scrolled (800, 264) with delta (0, 0)
Screenshot: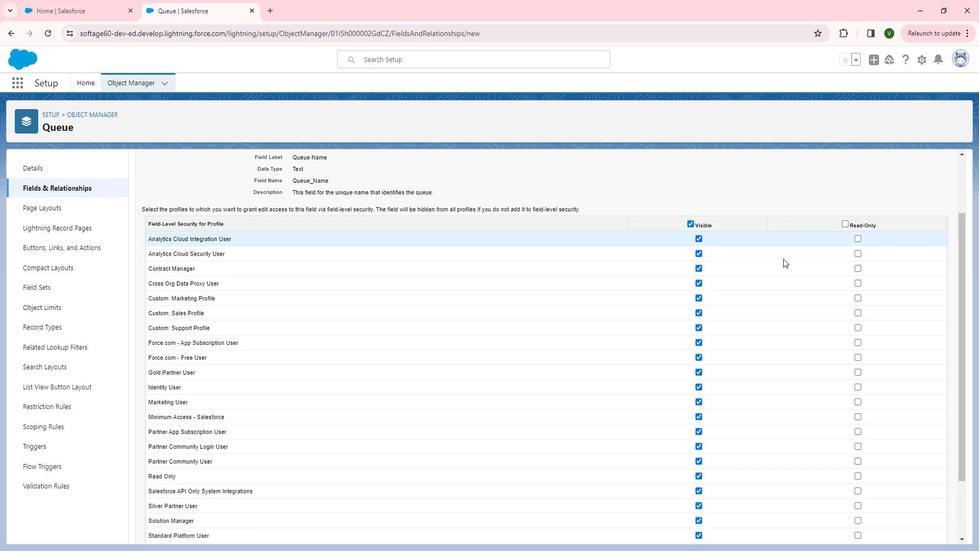 
Action: Mouse moved to (717, 188)
Screenshot: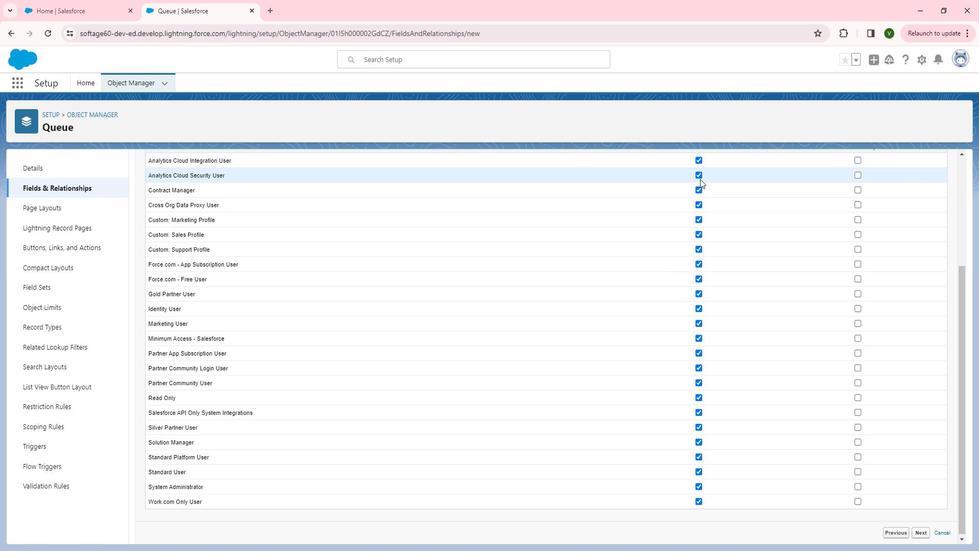 
Action: Mouse pressed left at (717, 188)
Screenshot: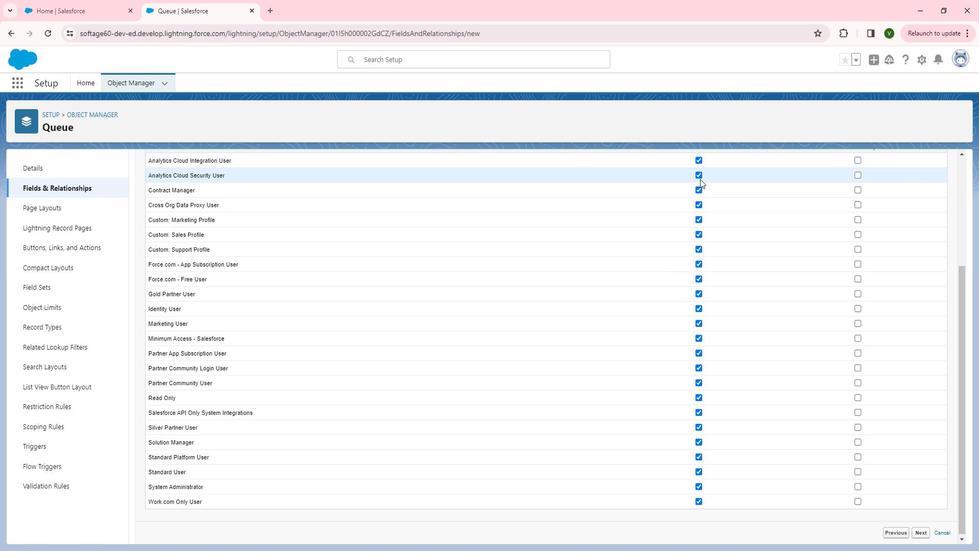 
Action: Mouse moved to (714, 192)
Screenshot: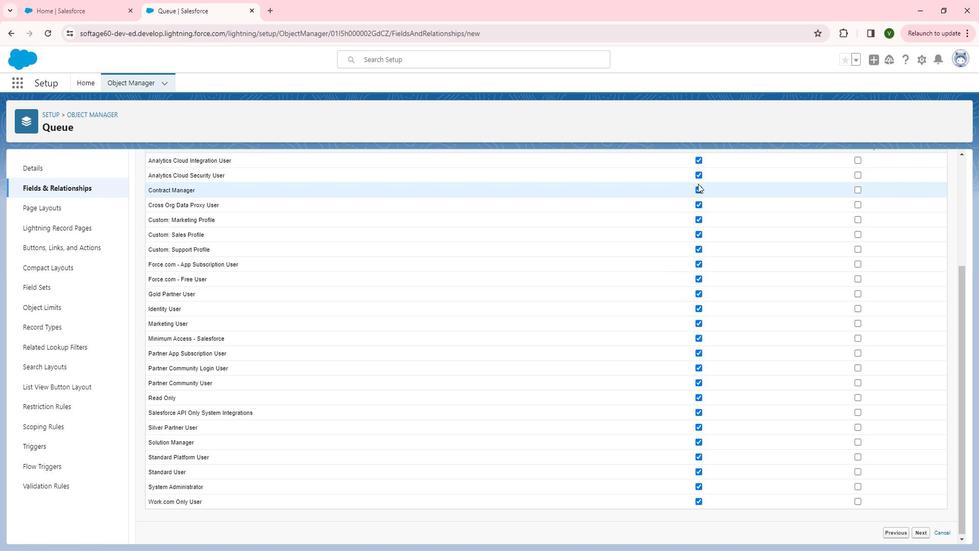 
Action: Mouse pressed left at (714, 192)
Screenshot: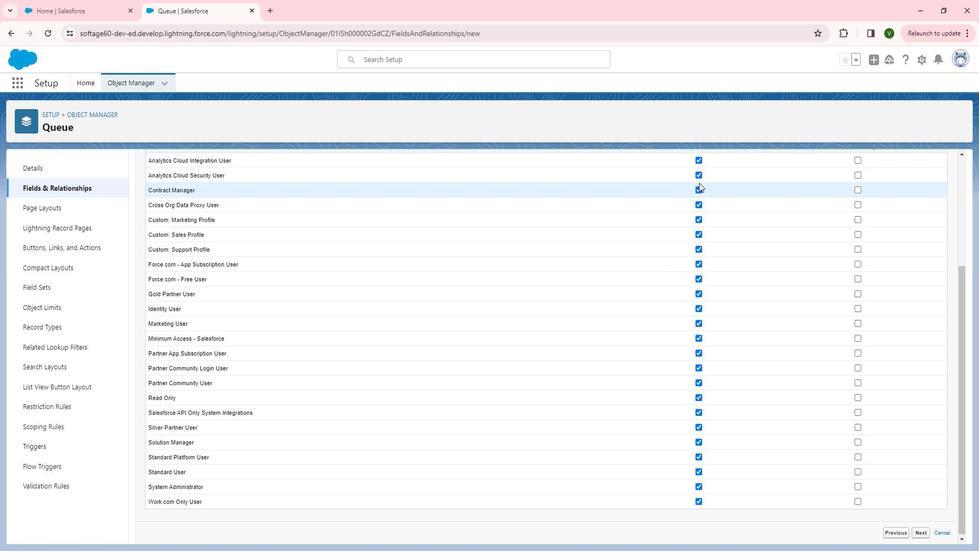 
Action: Mouse moved to (716, 198)
Screenshot: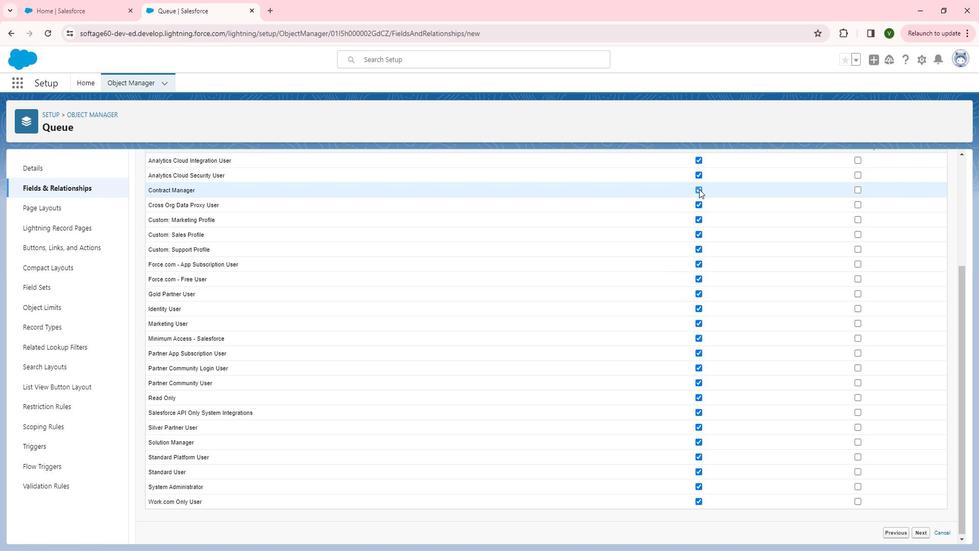 
Action: Mouse pressed left at (716, 198)
Screenshot: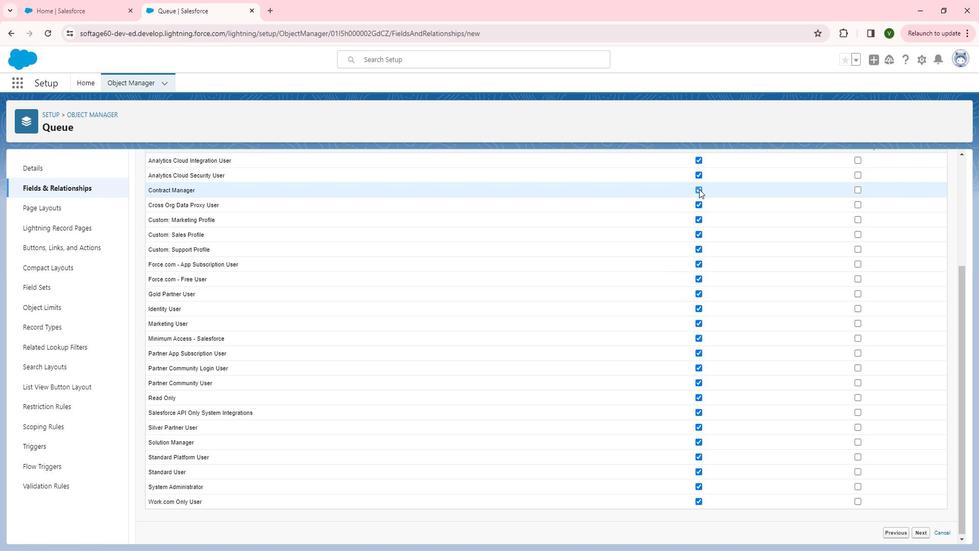 
Action: Mouse moved to (715, 186)
Screenshot: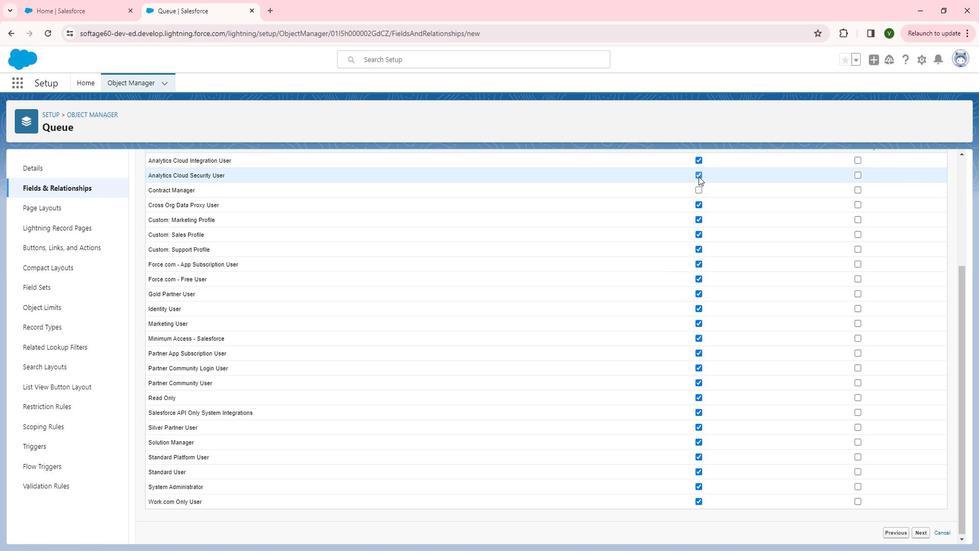 
Action: Mouse pressed left at (715, 186)
Screenshot: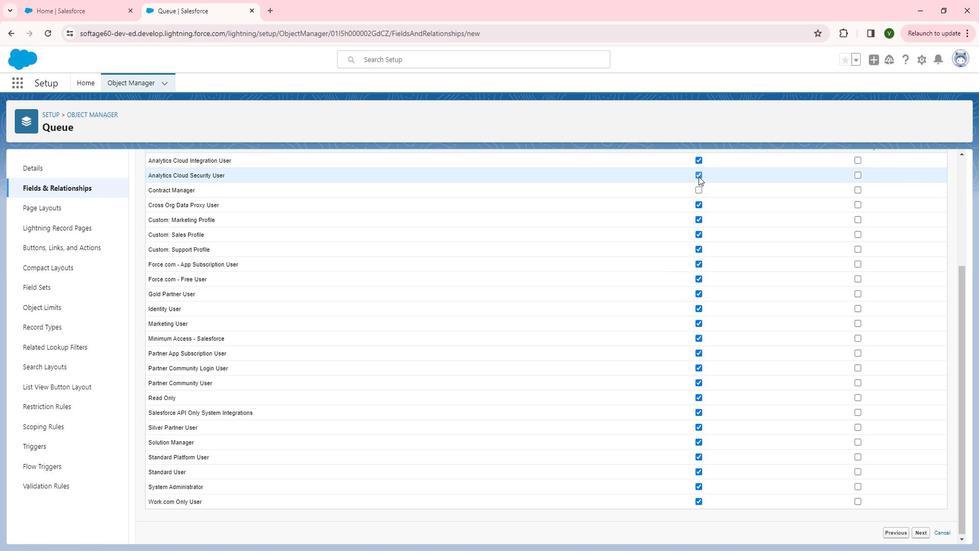 
Action: Mouse moved to (716, 258)
Screenshot: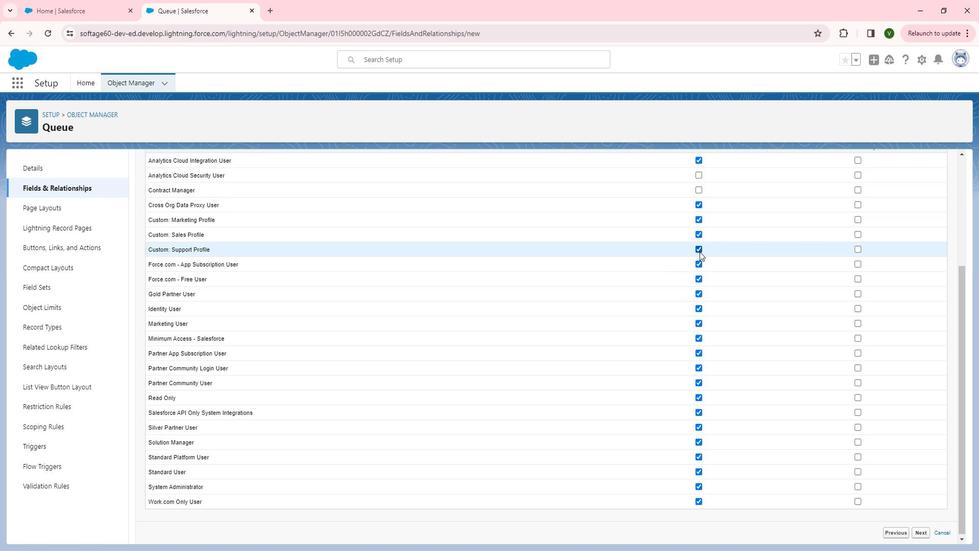 
Action: Mouse pressed left at (716, 258)
Screenshot: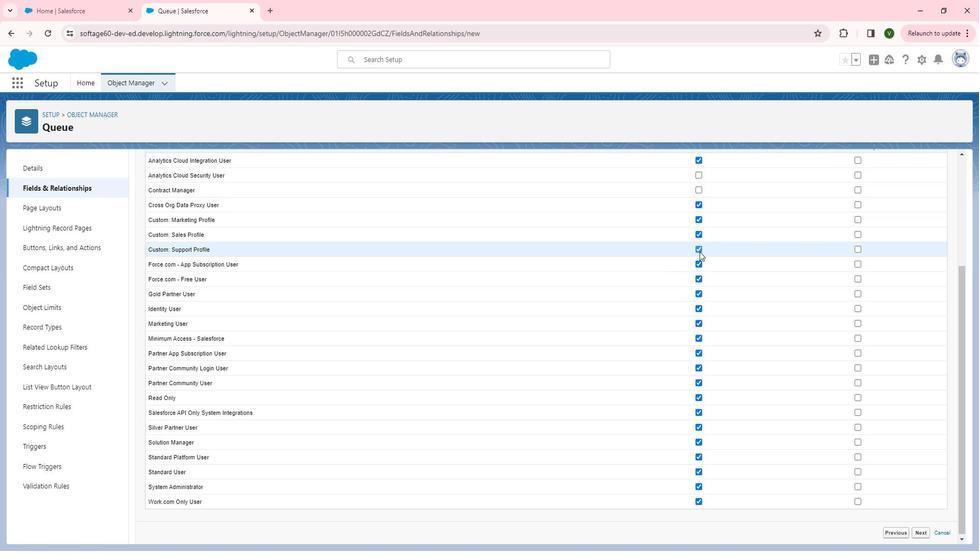 
Action: Mouse moved to (714, 282)
Screenshot: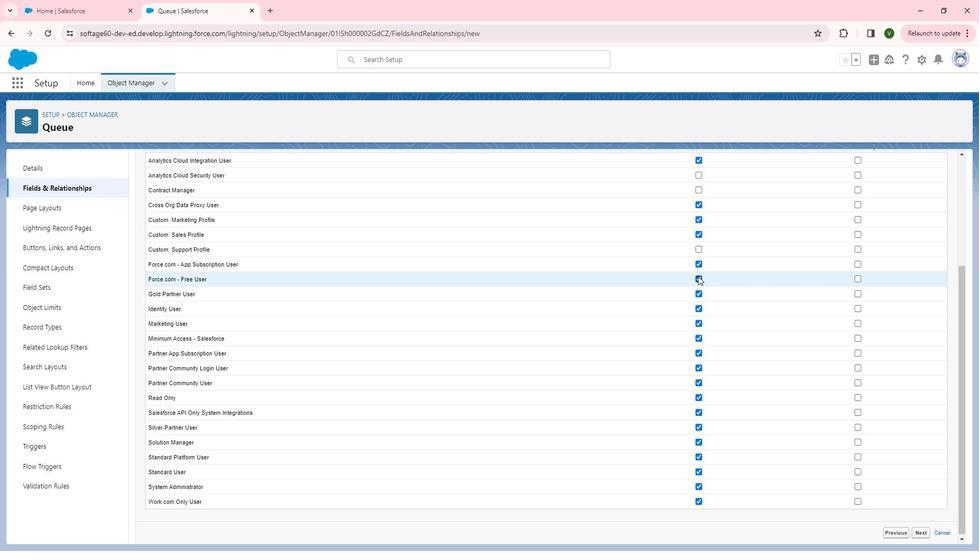 
Action: Mouse pressed left at (714, 282)
Screenshot: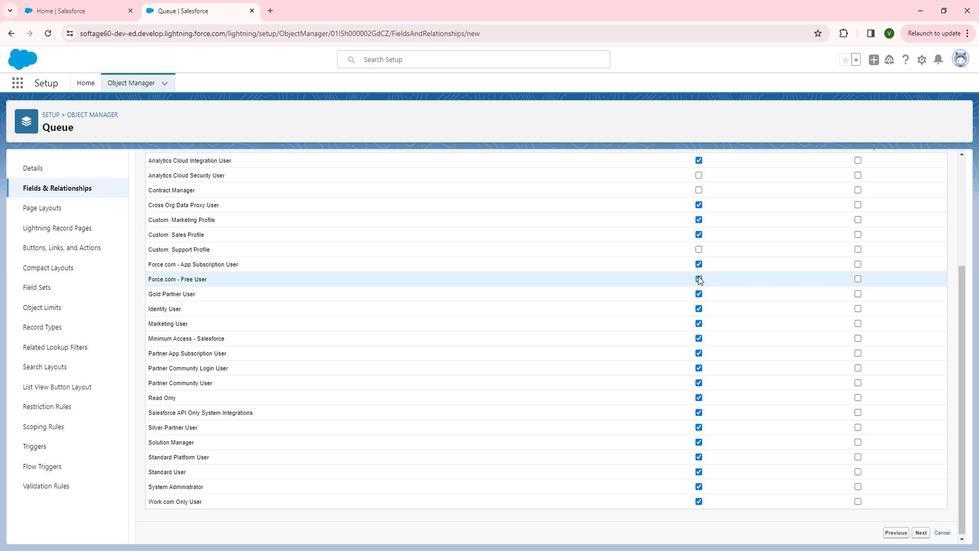 
Action: Mouse moved to (717, 303)
Screenshot: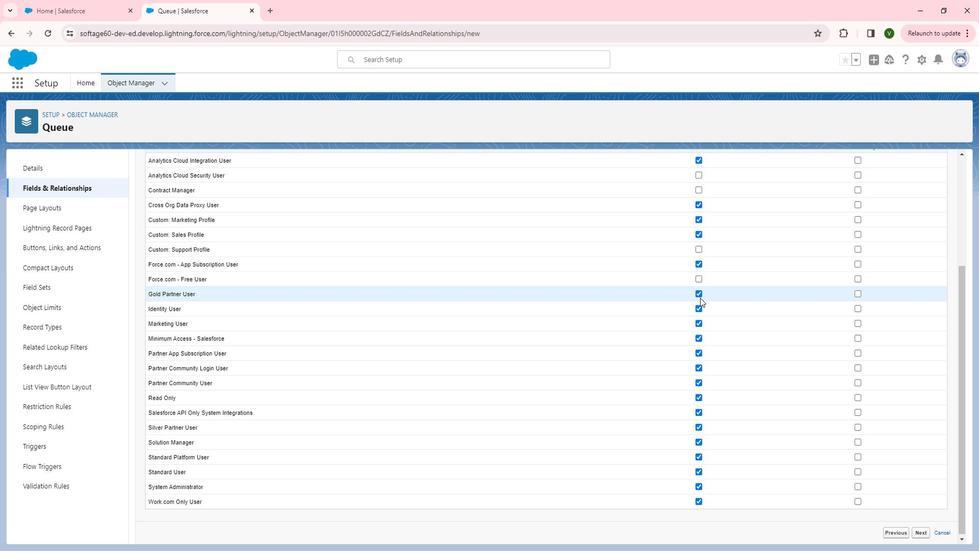 
Action: Mouse pressed left at (717, 303)
Screenshot: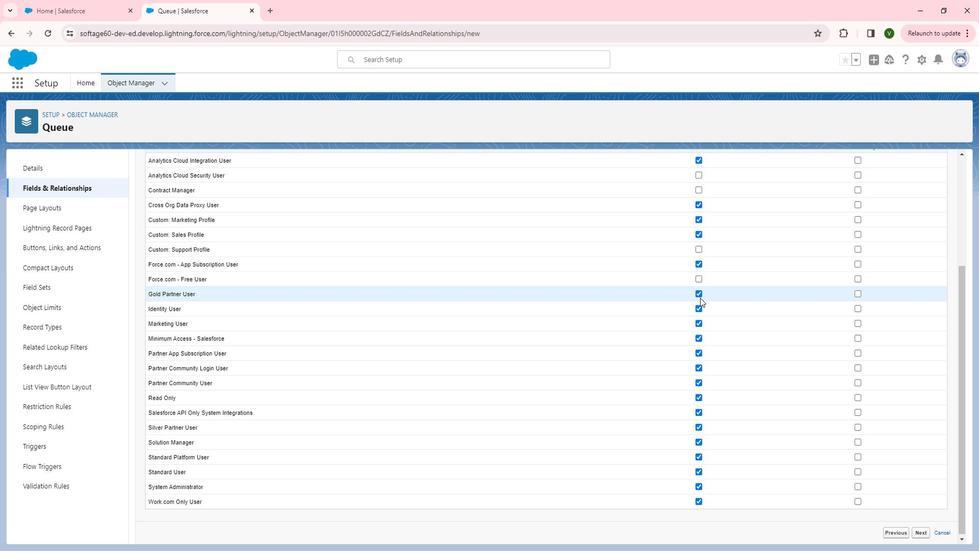 
Action: Mouse moved to (718, 355)
Screenshot: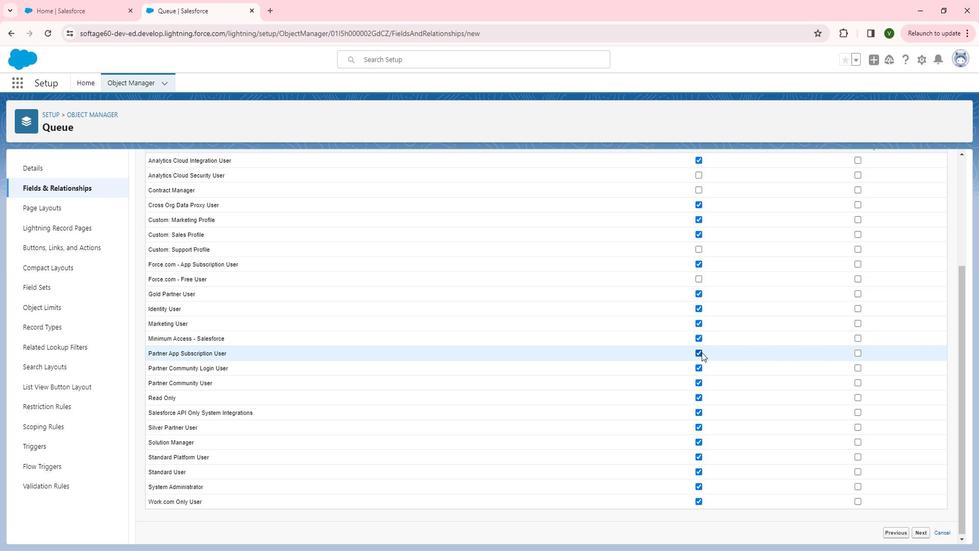 
Action: Mouse pressed left at (718, 355)
Screenshot: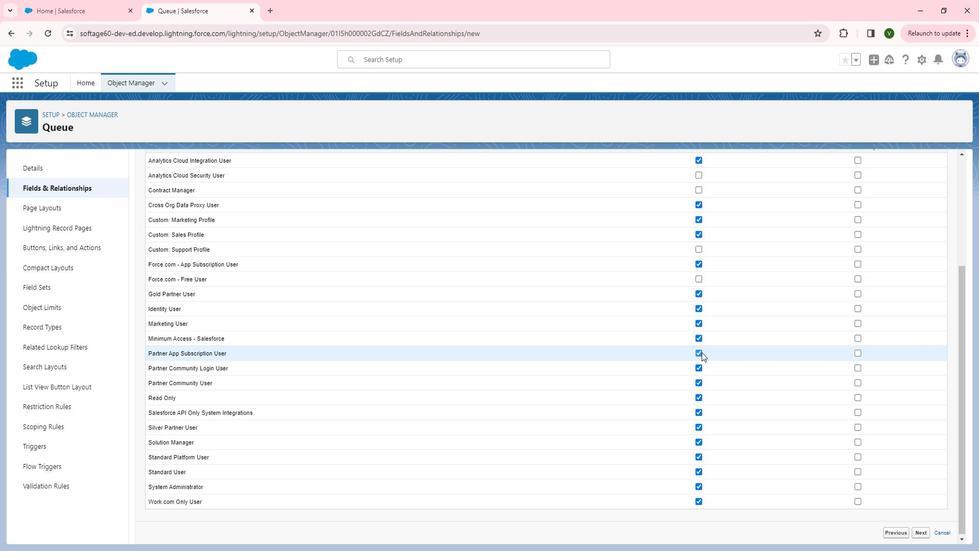 
Action: Mouse moved to (716, 370)
Screenshot: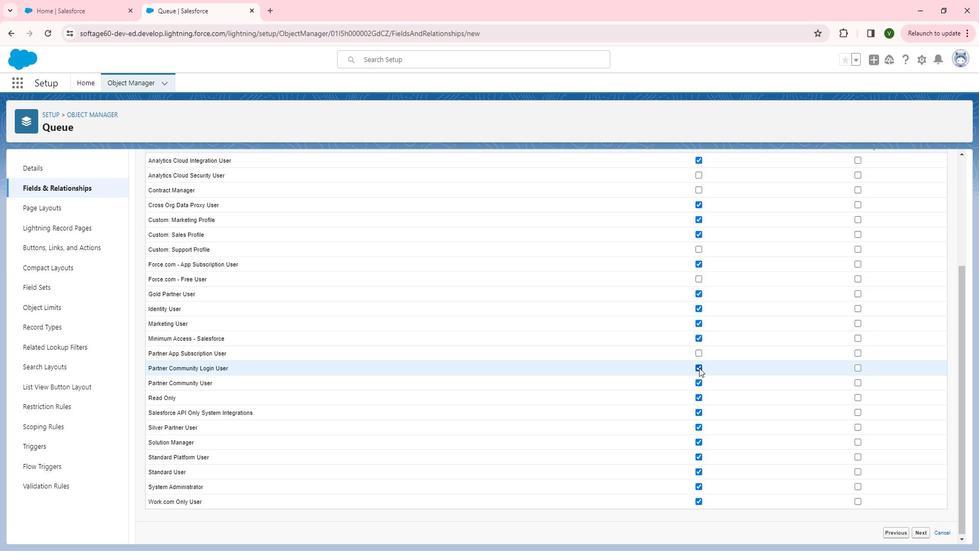 
Action: Mouse pressed left at (716, 370)
Screenshot: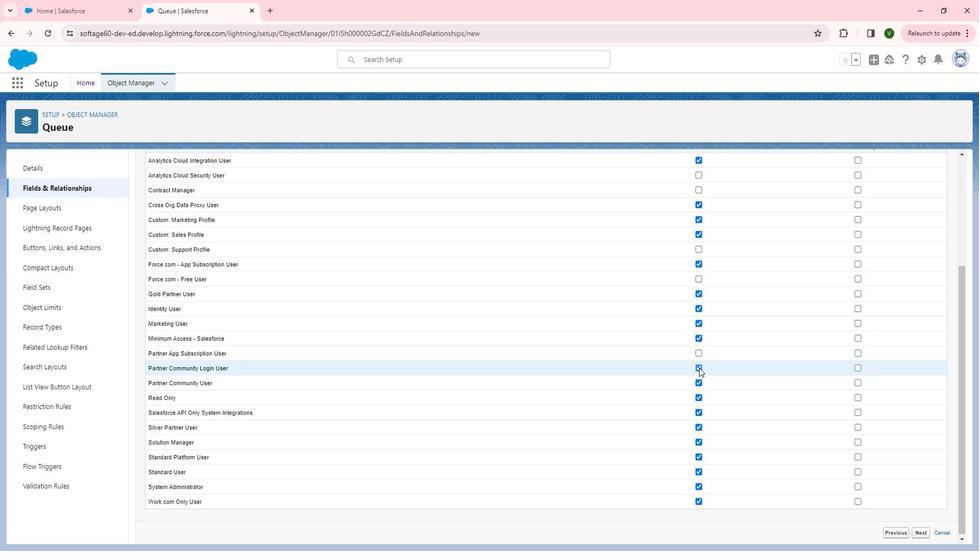 
Action: Mouse moved to (715, 384)
Screenshot: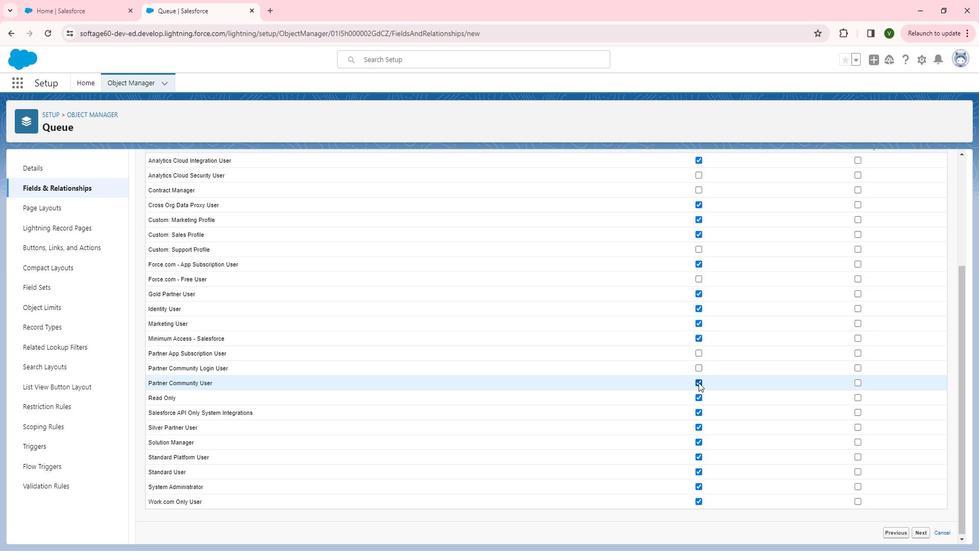 
Action: Mouse pressed left at (715, 384)
Screenshot: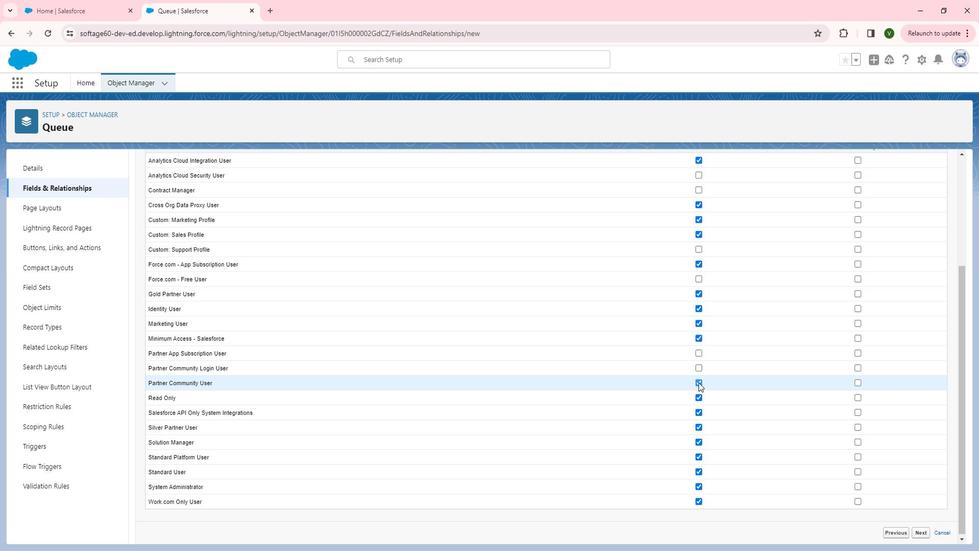 
Action: Mouse moved to (716, 414)
Screenshot: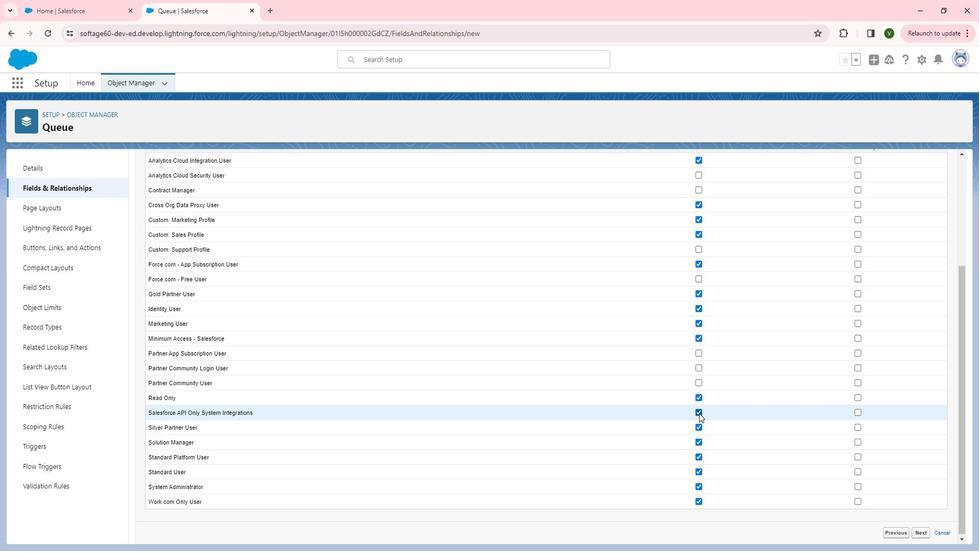 
Action: Mouse pressed left at (716, 414)
Screenshot: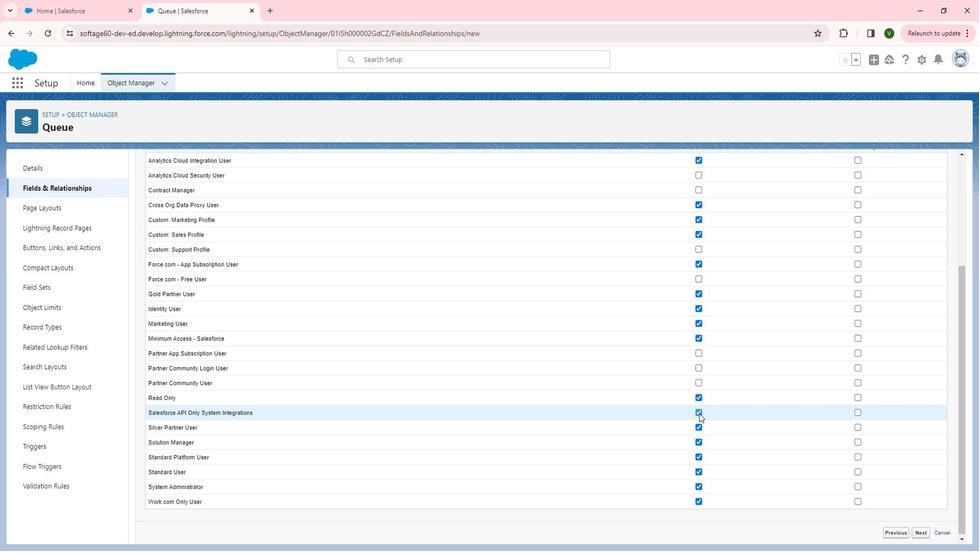 
Action: Mouse moved to (873, 498)
Screenshot: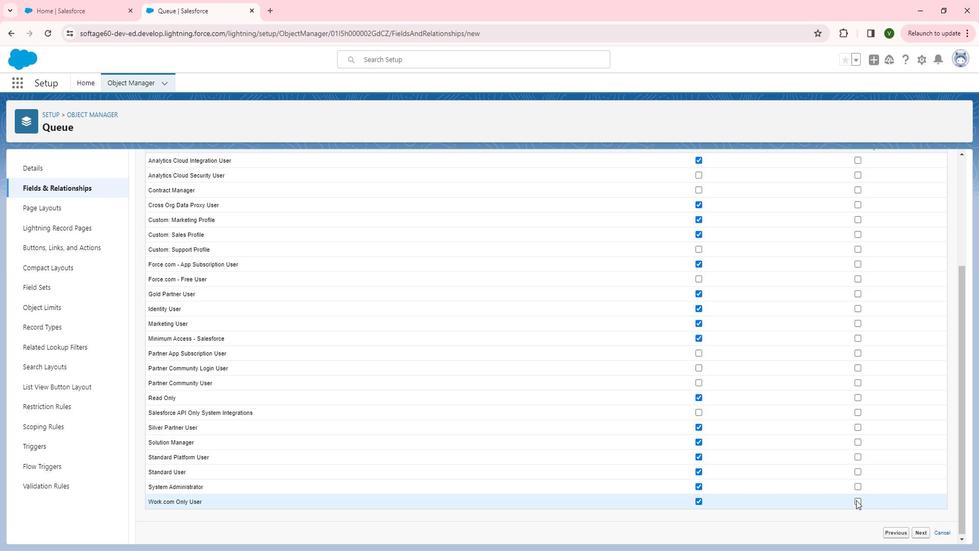 
Action: Mouse pressed left at (873, 498)
Screenshot: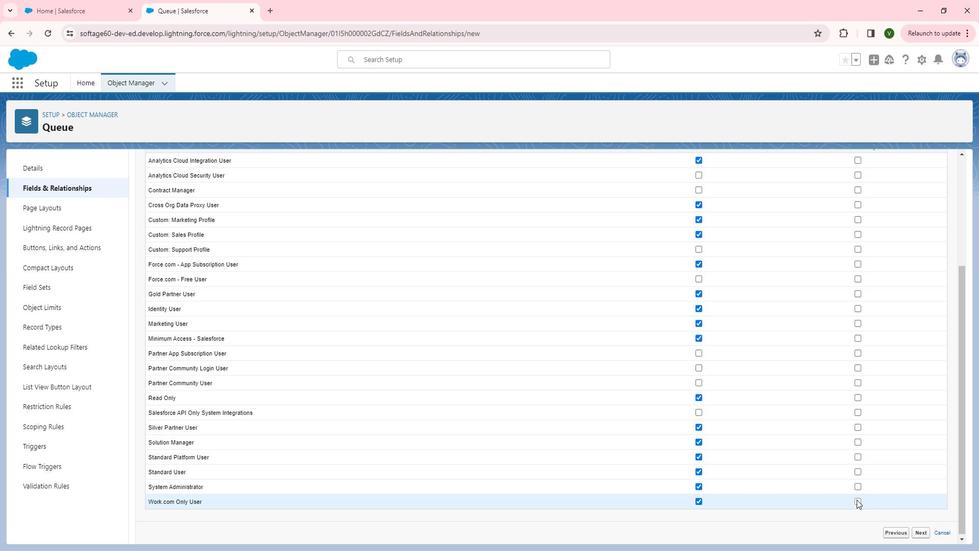 
Action: Mouse moved to (877, 426)
Screenshot: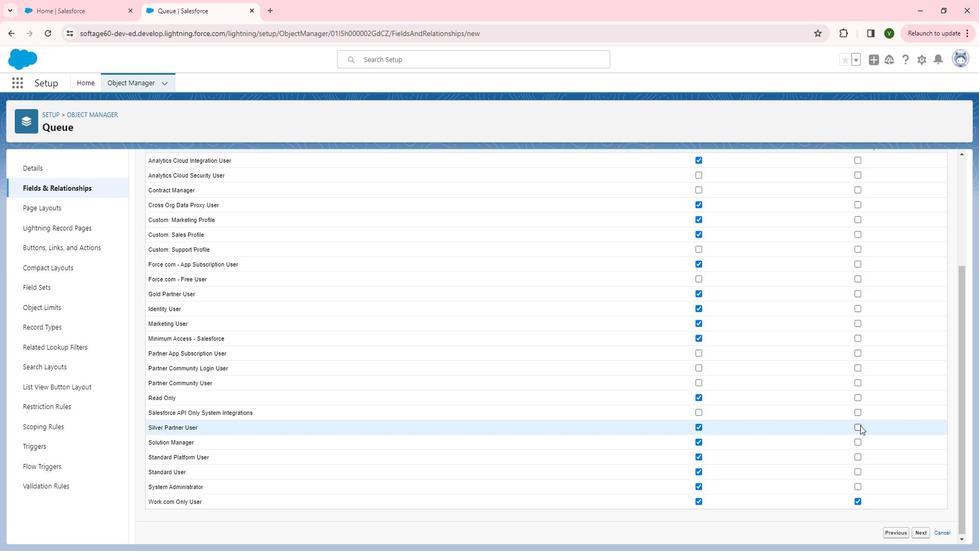 
Action: Mouse pressed left at (877, 426)
Screenshot: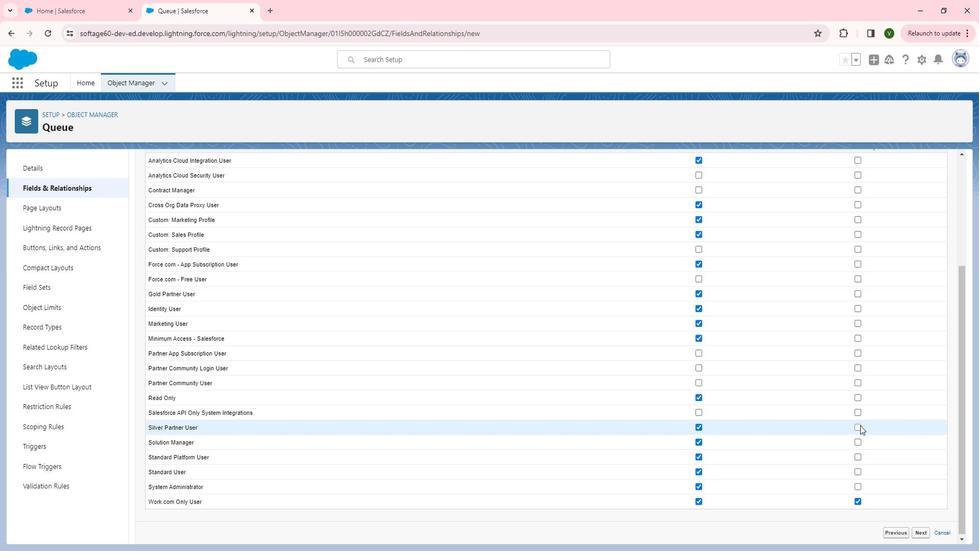
Action: Mouse moved to (873, 400)
Screenshot: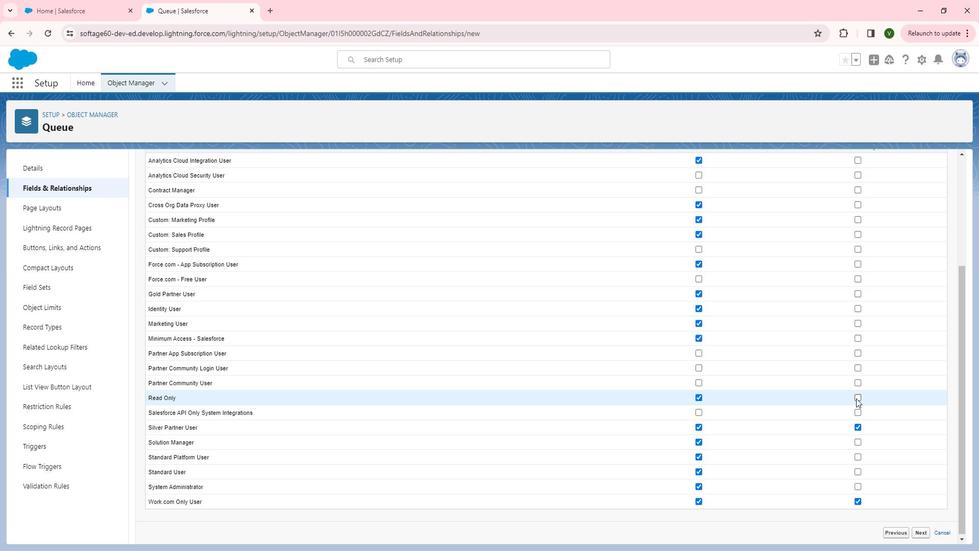 
Action: Mouse pressed left at (873, 400)
Screenshot: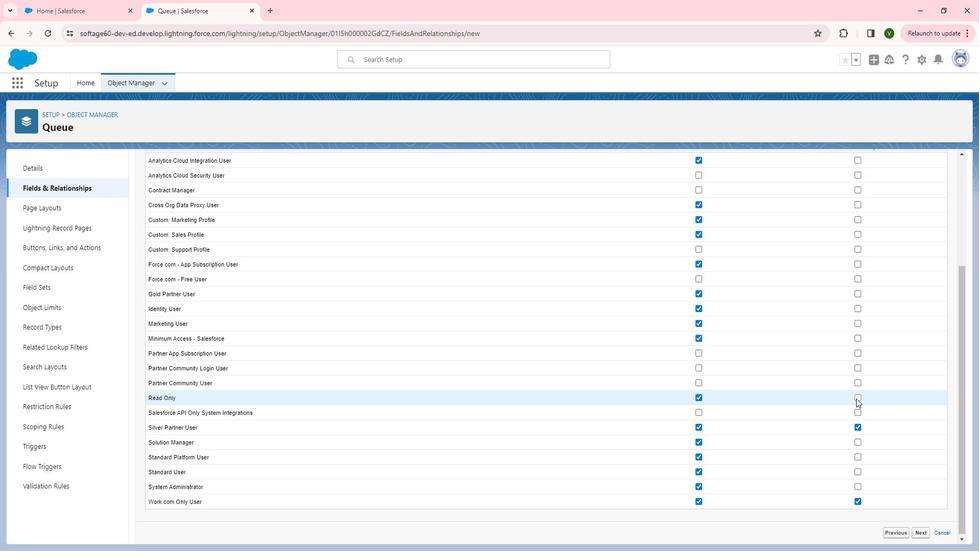 
Action: Mouse moved to (873, 399)
Screenshot: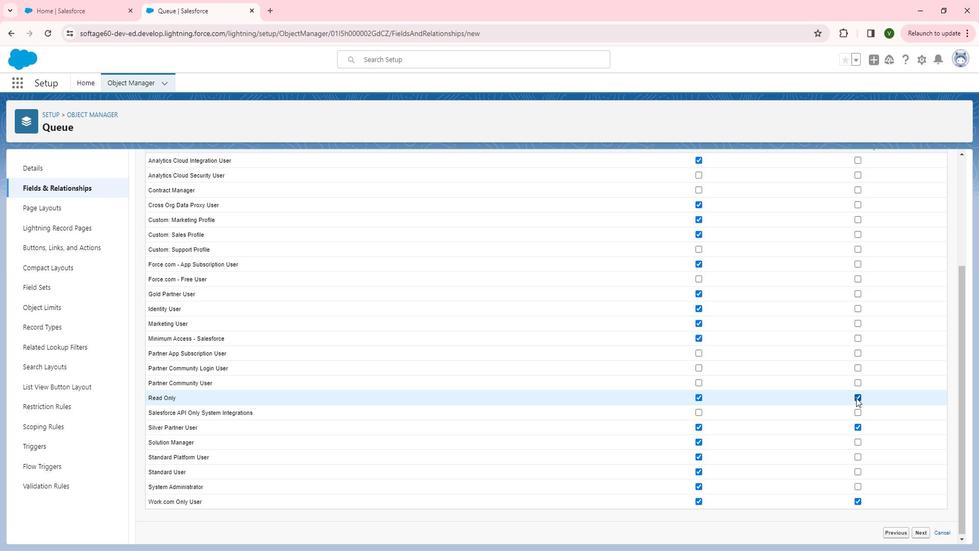 
Action: Mouse scrolled (873, 400) with delta (0, 0)
Screenshot: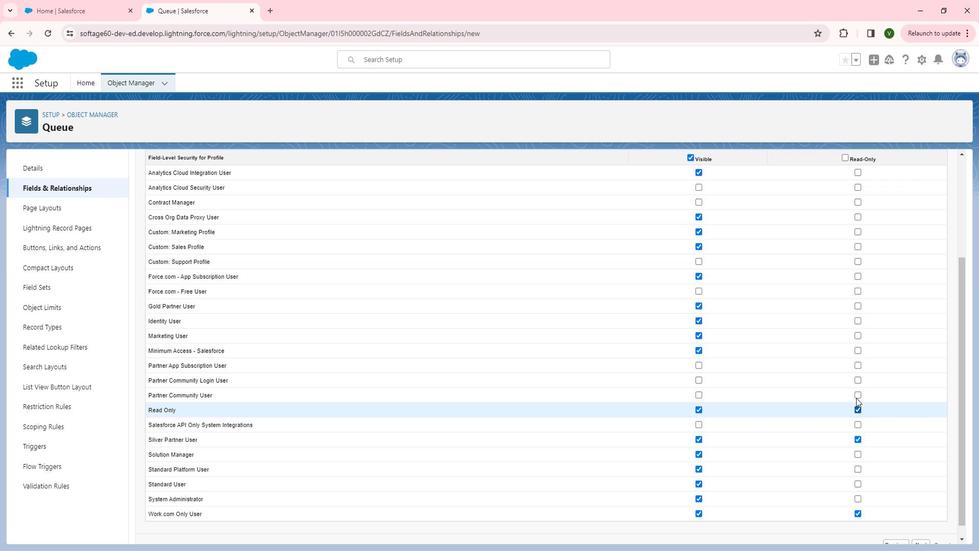 
Action: Mouse moved to (874, 393)
Screenshot: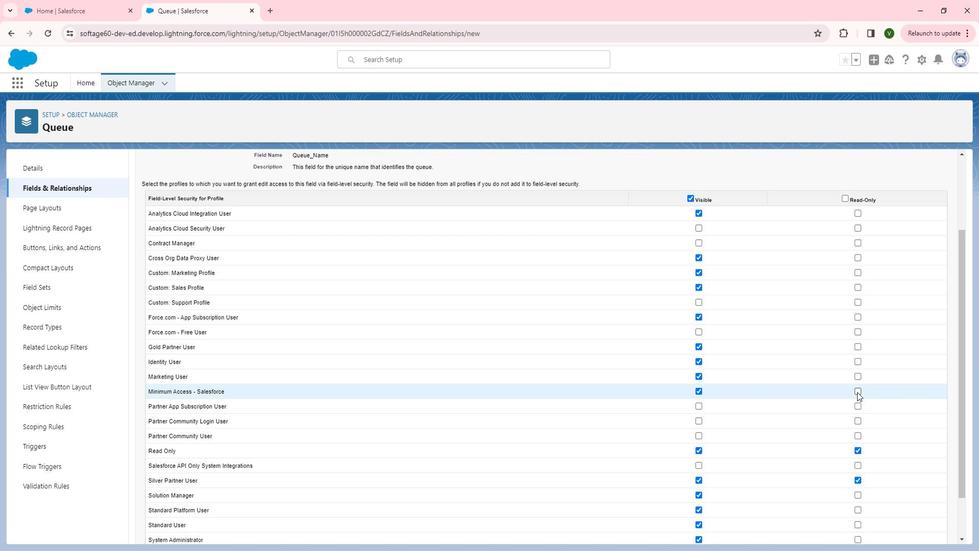 
Action: Mouse pressed left at (874, 393)
Screenshot: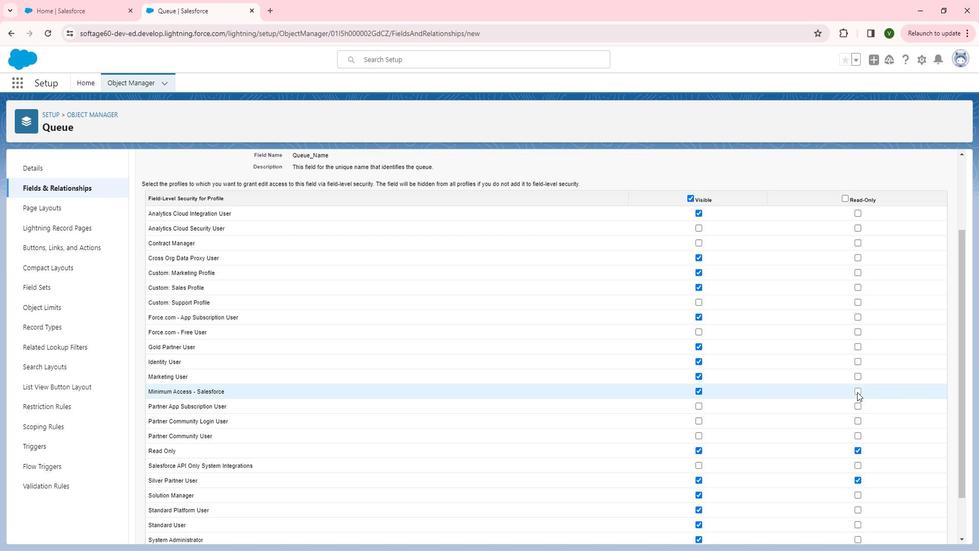 
Action: Mouse moved to (875, 377)
Screenshot: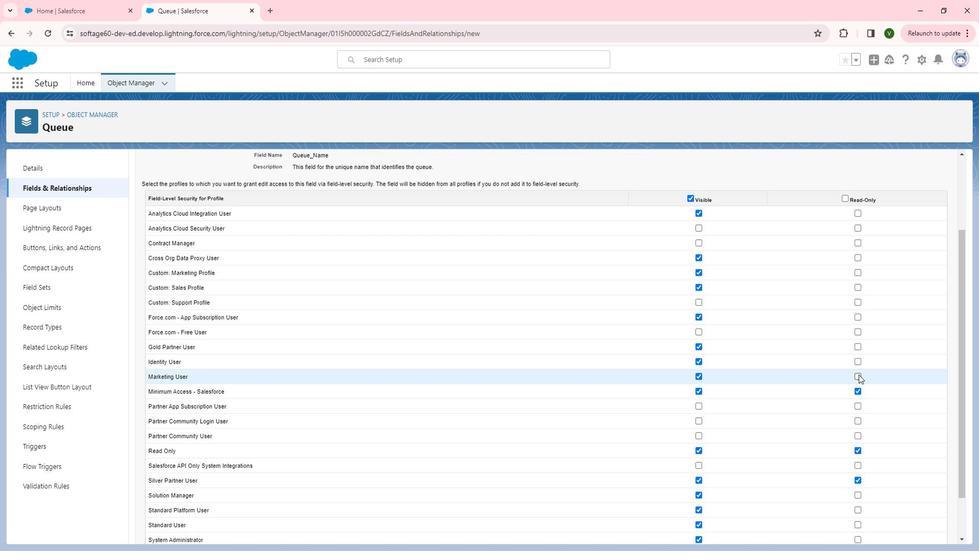 
Action: Mouse pressed left at (875, 377)
Screenshot: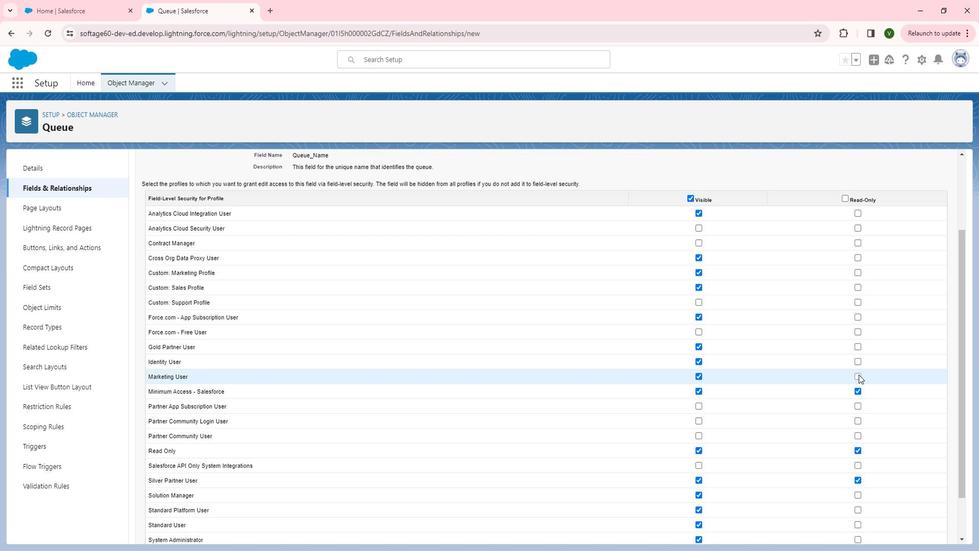 
Action: Mouse moved to (875, 321)
Screenshot: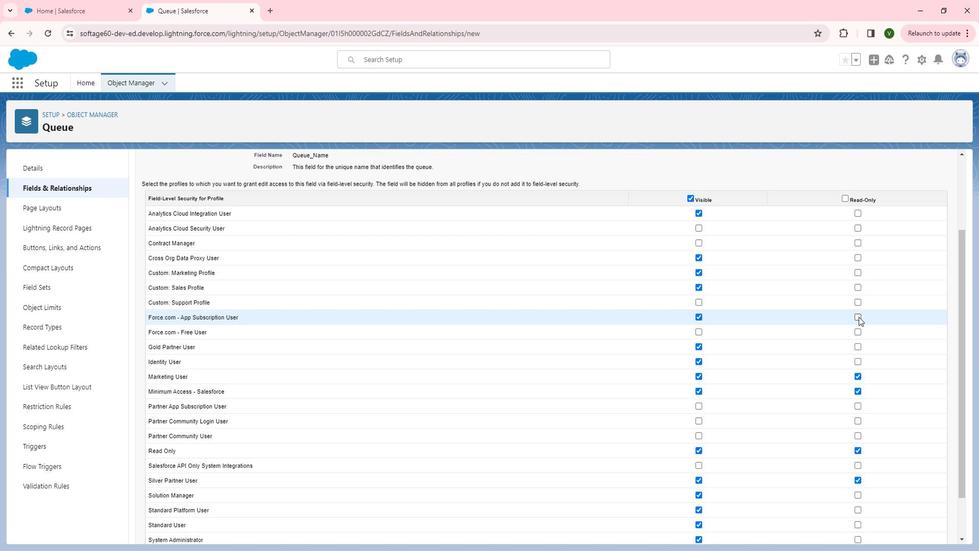 
Action: Mouse pressed left at (875, 321)
Screenshot: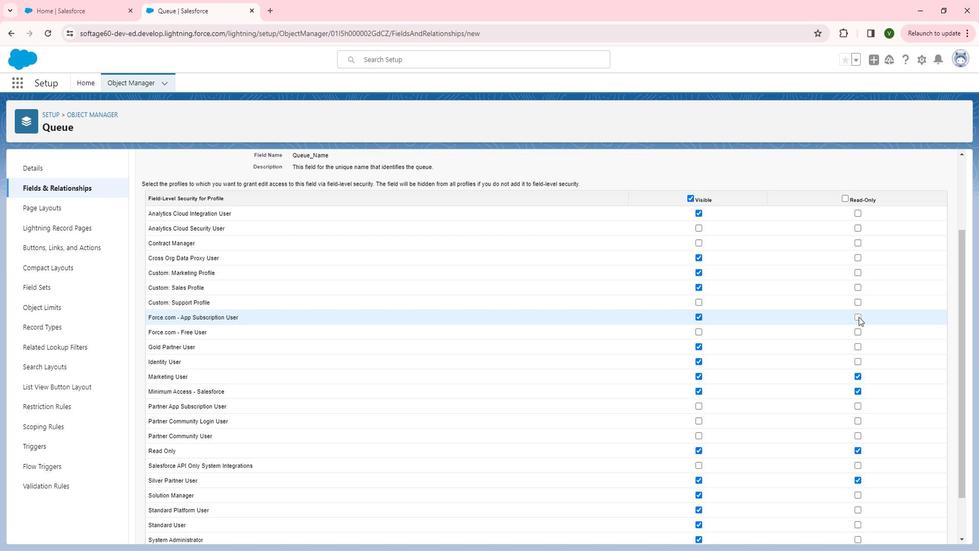 
Action: Mouse moved to (874, 282)
Screenshot: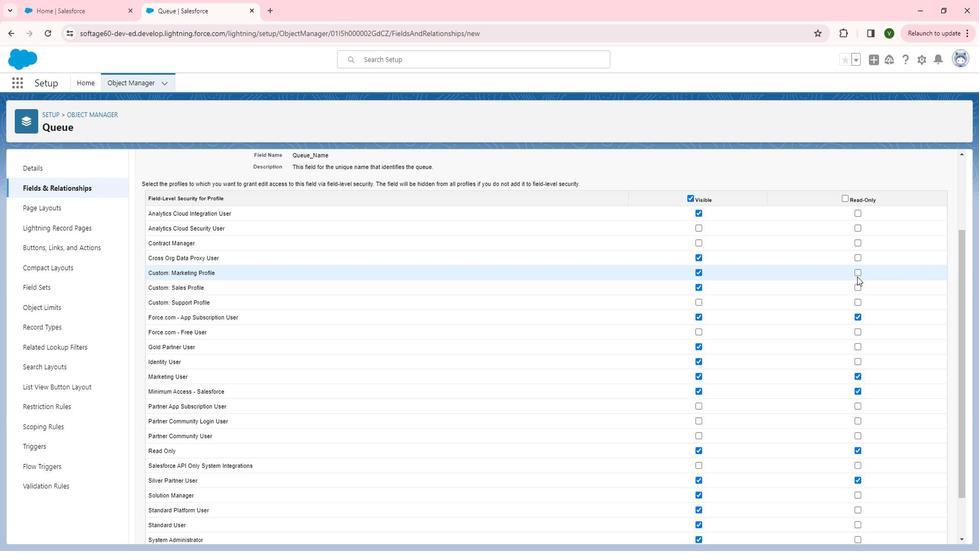 
Action: Mouse pressed left at (874, 282)
Screenshot: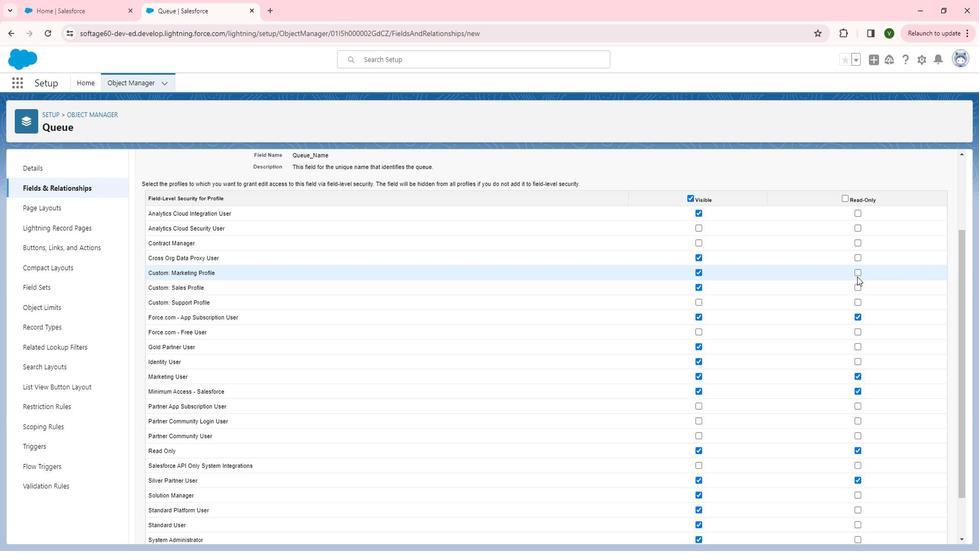 
Action: Mouse moved to (873, 280)
Screenshot: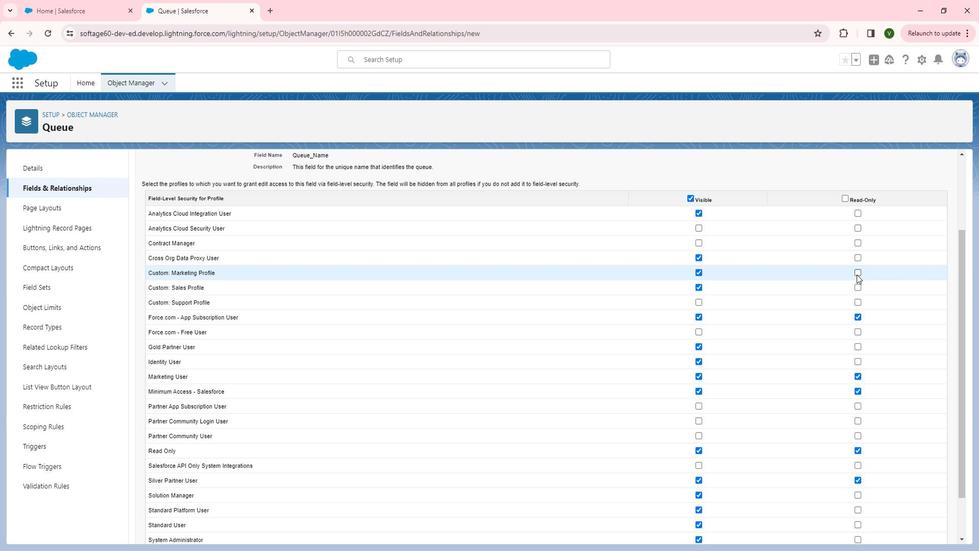 
Action: Mouse pressed left at (873, 280)
Screenshot: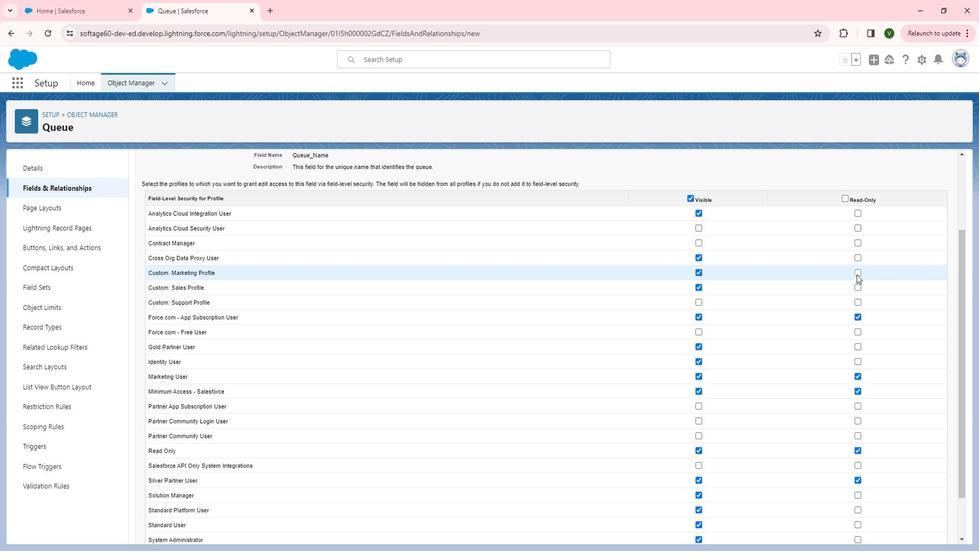 
Action: Mouse moved to (876, 222)
Screenshot: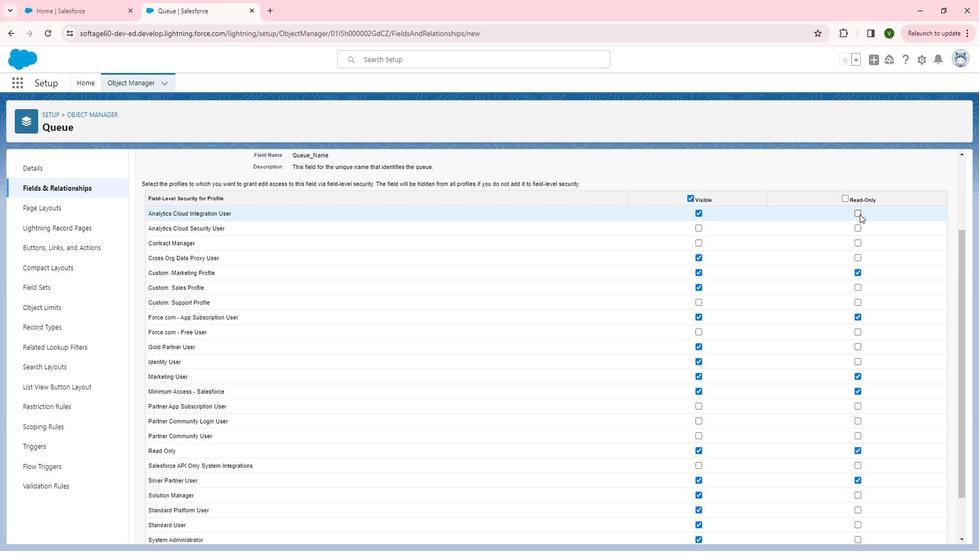 
Action: Mouse pressed left at (876, 222)
Screenshot: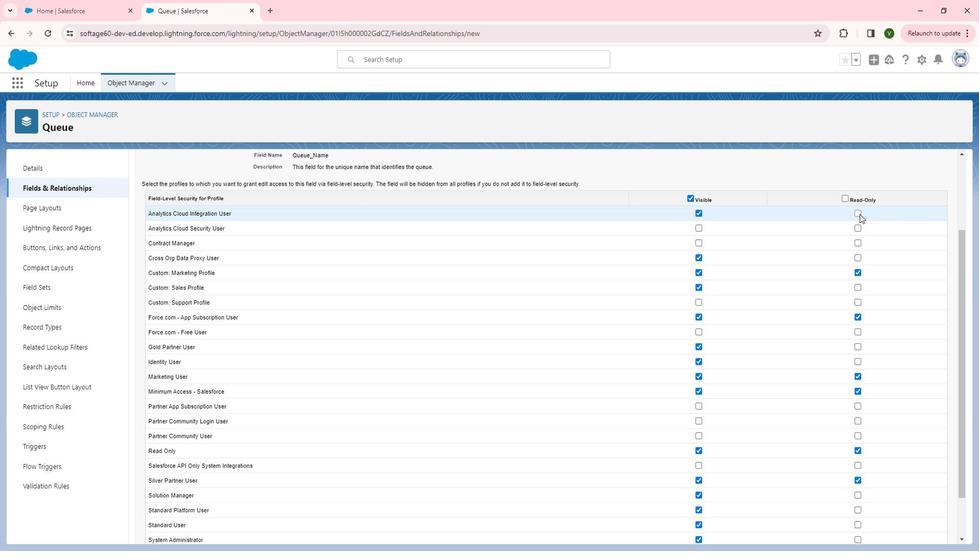 
Action: Mouse moved to (902, 337)
Screenshot: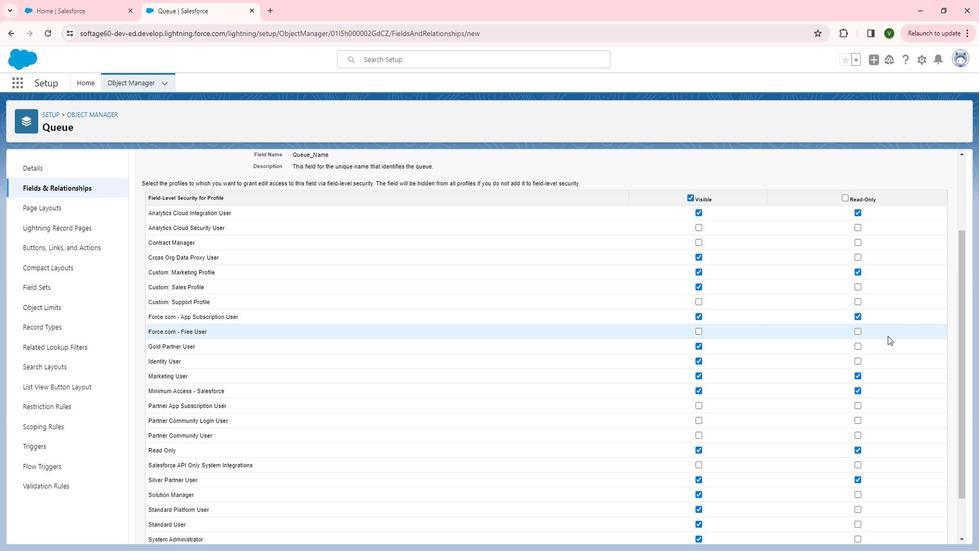 
Action: Mouse scrolled (902, 336) with delta (0, 0)
Screenshot: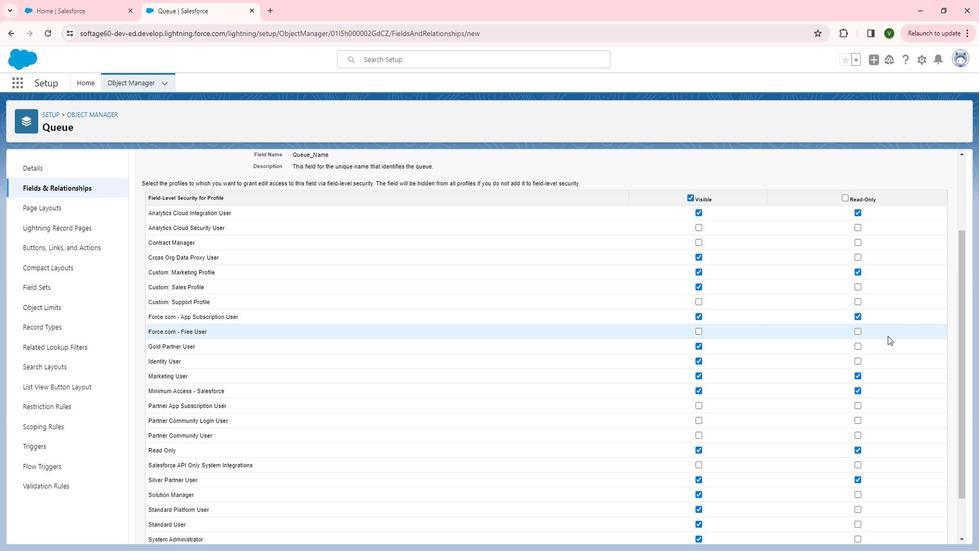 
Action: Mouse scrolled (902, 336) with delta (0, 0)
Screenshot: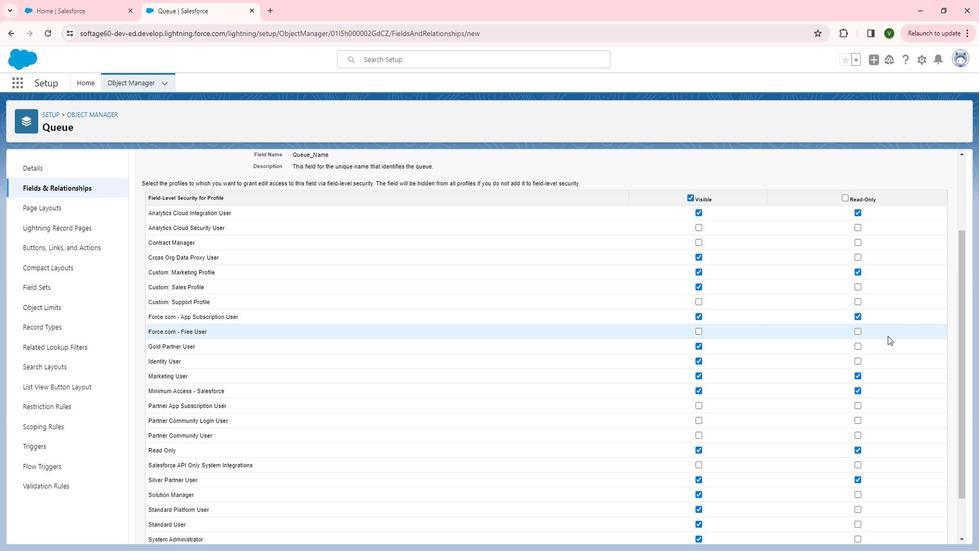 
Action: Mouse moved to (903, 338)
Screenshot: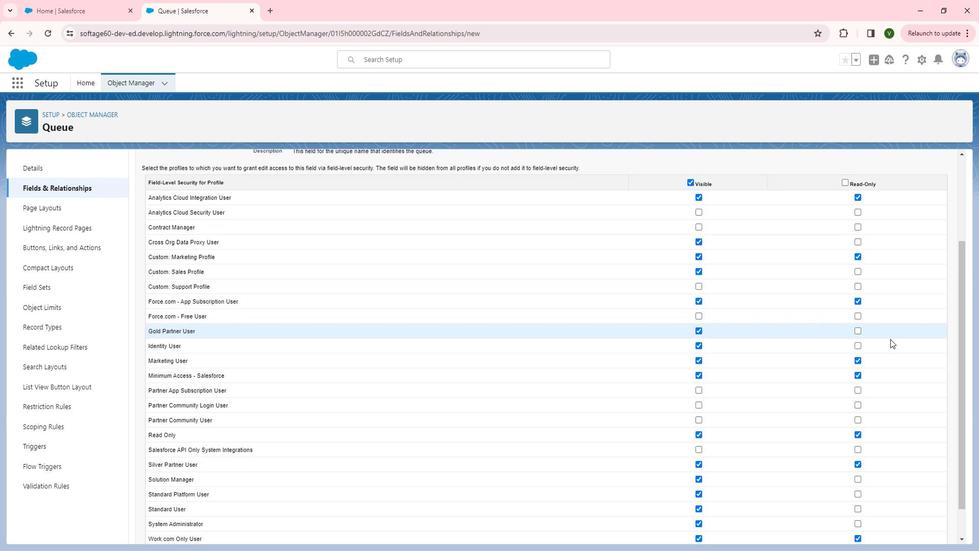 
Action: Mouse scrolled (903, 337) with delta (0, 0)
Screenshot: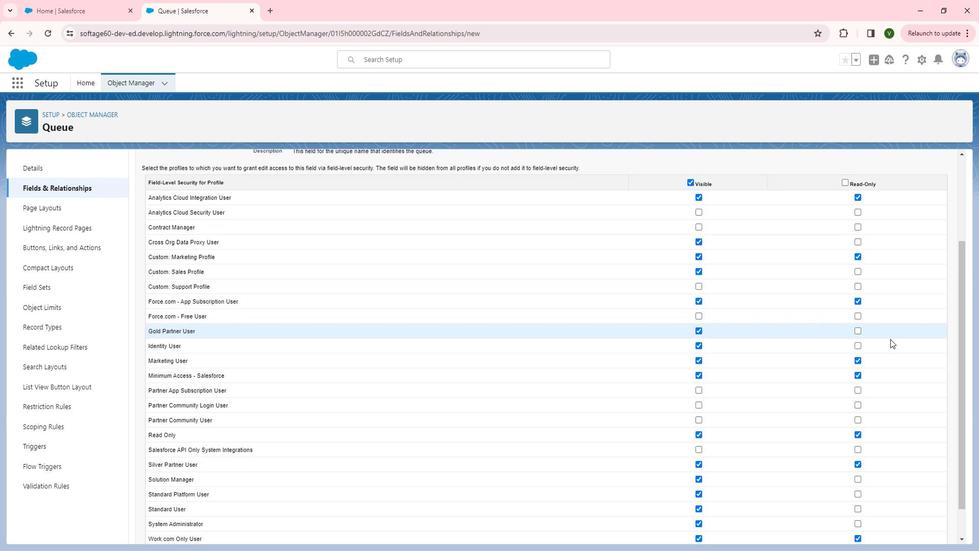 
Action: Mouse moved to (905, 340)
Screenshot: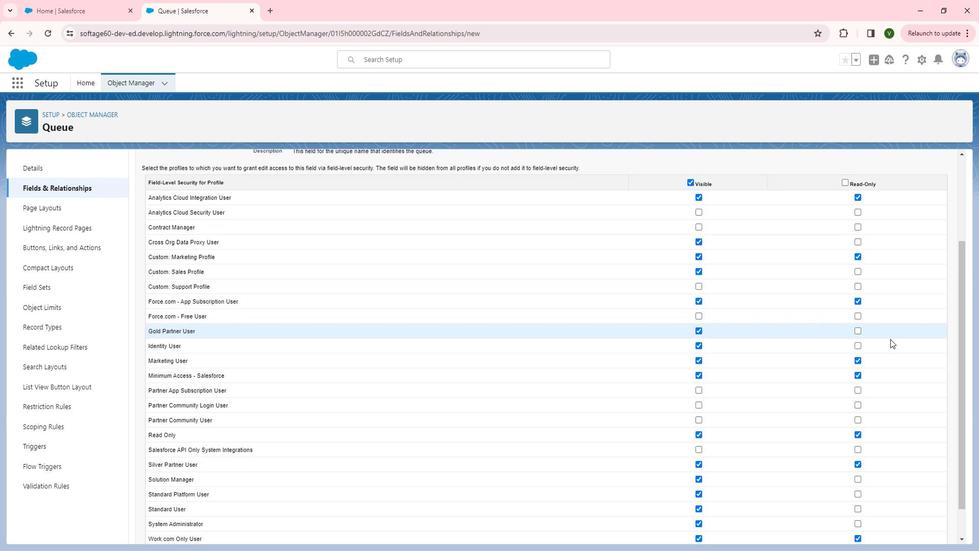 
Action: Mouse scrolled (905, 340) with delta (0, 0)
Screenshot: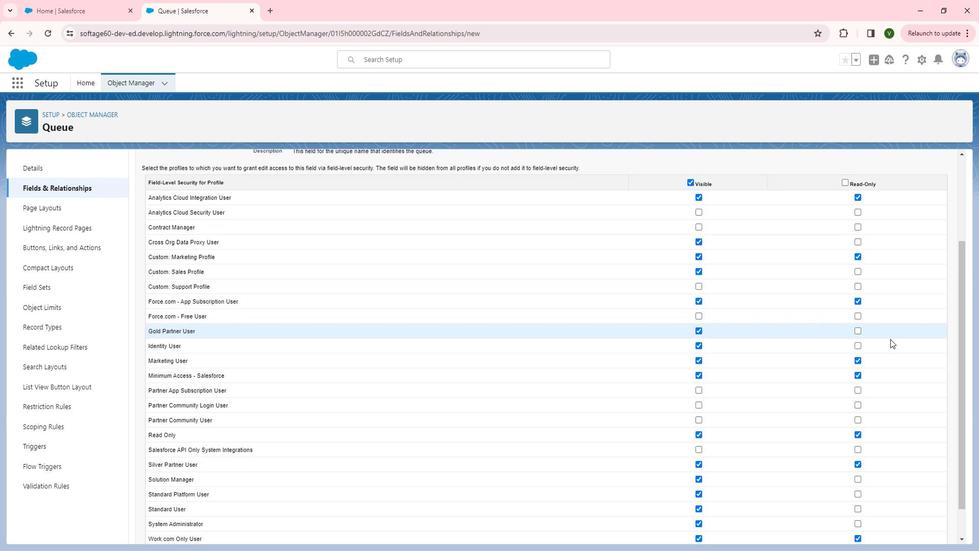 
Action: Mouse moved to (941, 529)
Screenshot: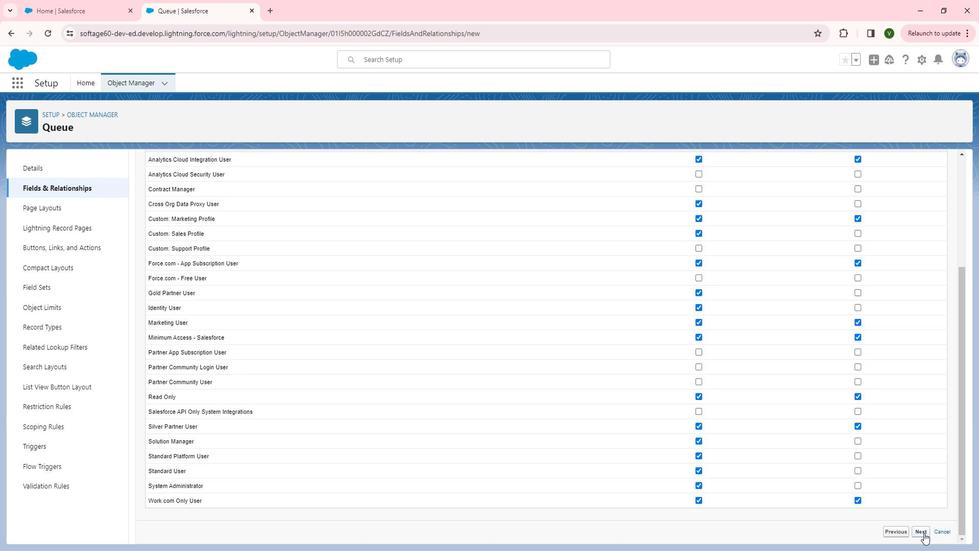 
Action: Mouse pressed left at (941, 529)
Screenshot: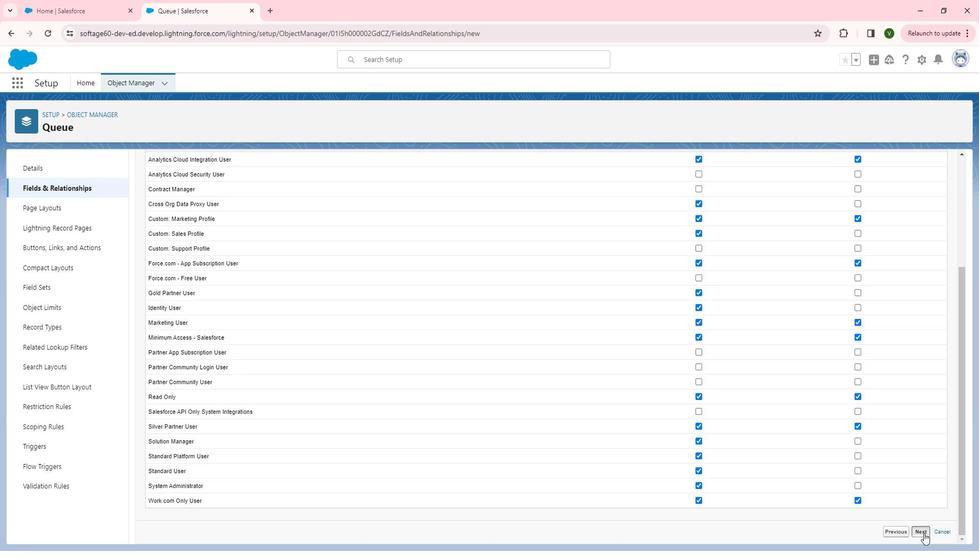 
Action: Mouse moved to (949, 372)
Screenshot: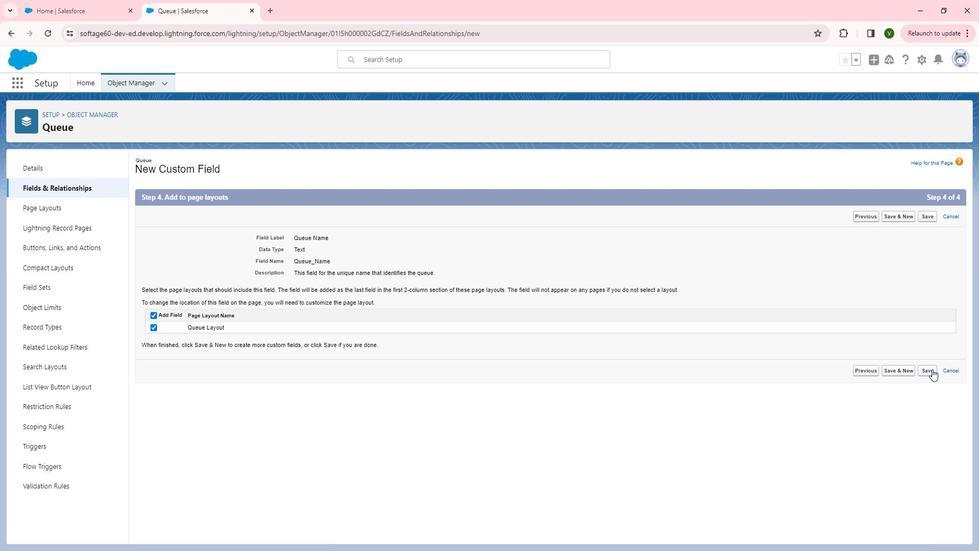
Action: Mouse pressed left at (949, 372)
Screenshot: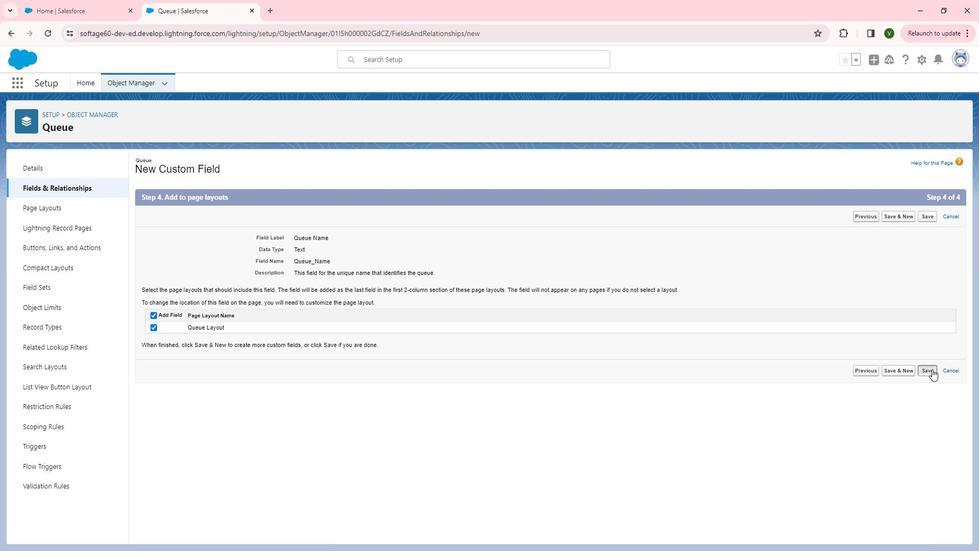 
Action: Mouse moved to (756, 183)
Screenshot: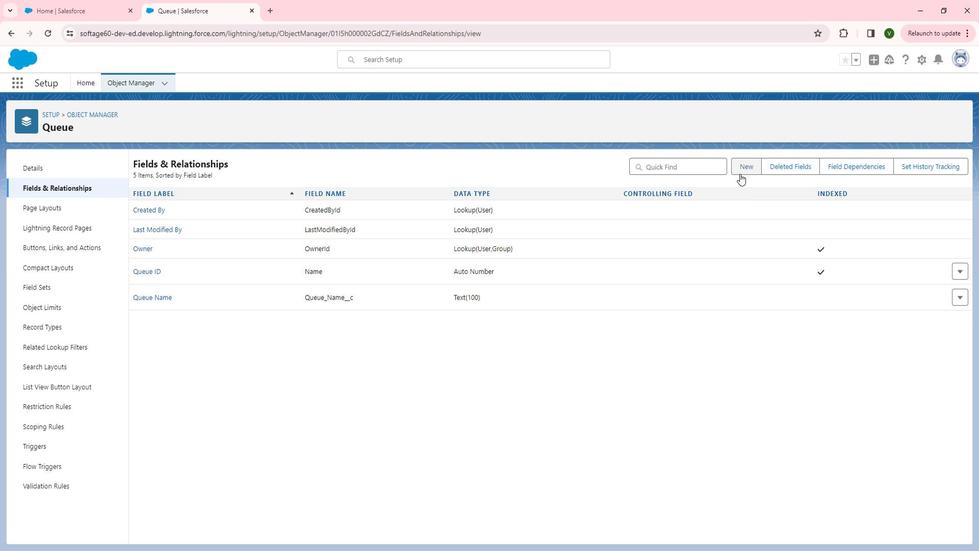 
Action: Mouse pressed left at (756, 183)
Screenshot: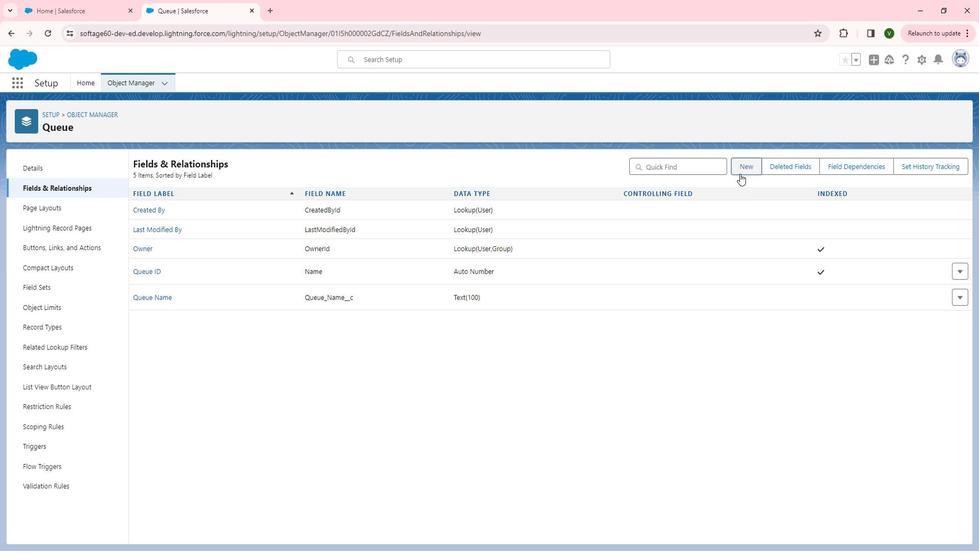 
Action: Mouse moved to (227, 372)
Screenshot: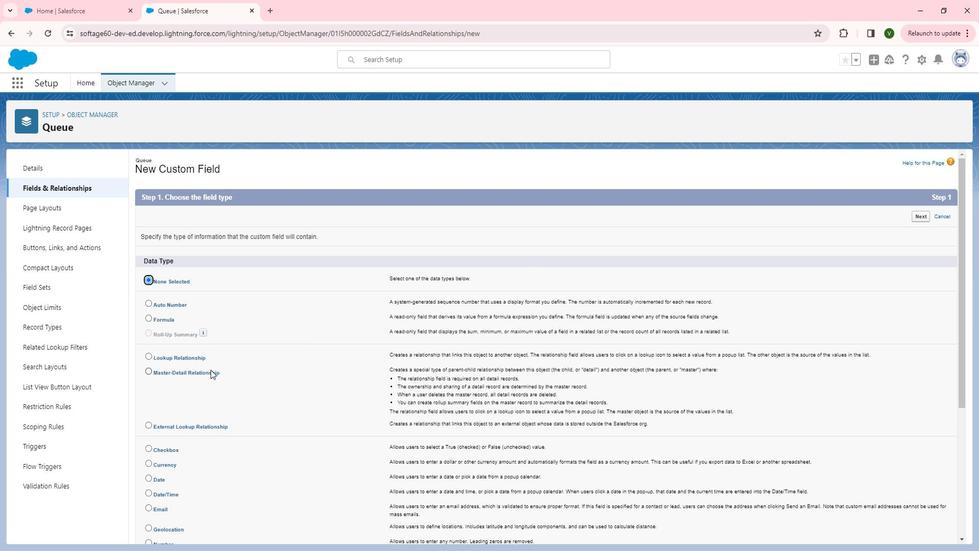 
Action: Mouse scrolled (227, 372) with delta (0, 0)
Screenshot: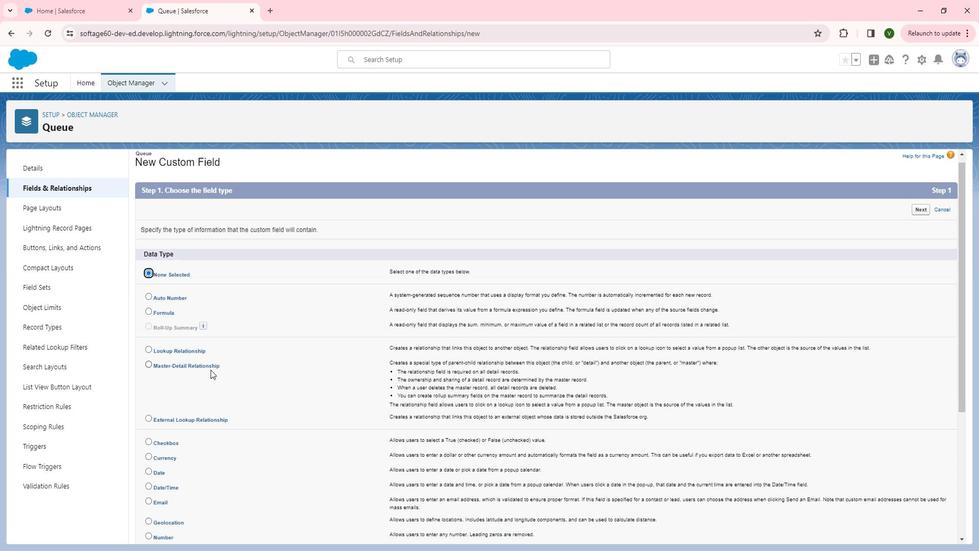 
Action: Mouse scrolled (227, 372) with delta (0, 0)
Screenshot: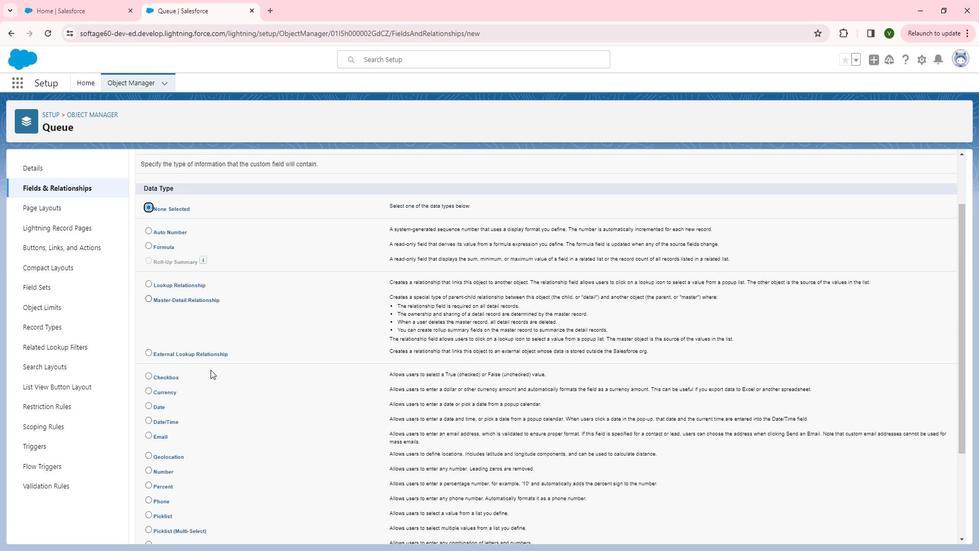 
Action: Mouse moved to (195, 432)
Screenshot: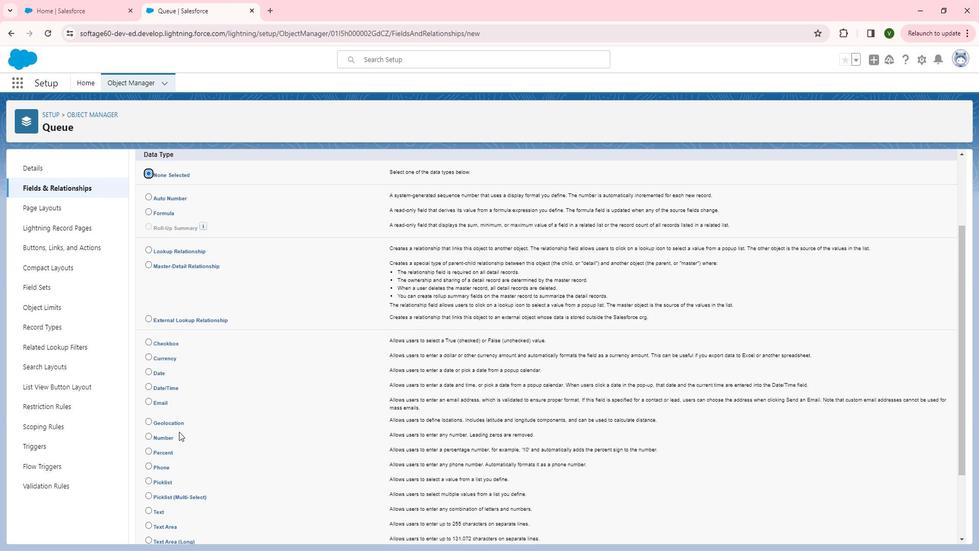 
Action: Mouse scrolled (195, 431) with delta (0, 0)
Screenshot: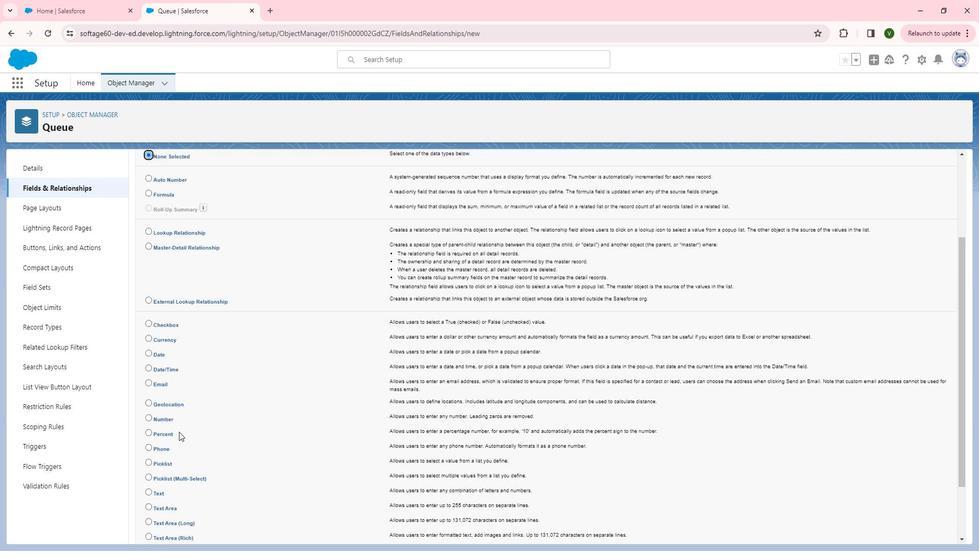 
Action: Mouse moved to (167, 430)
Screenshot: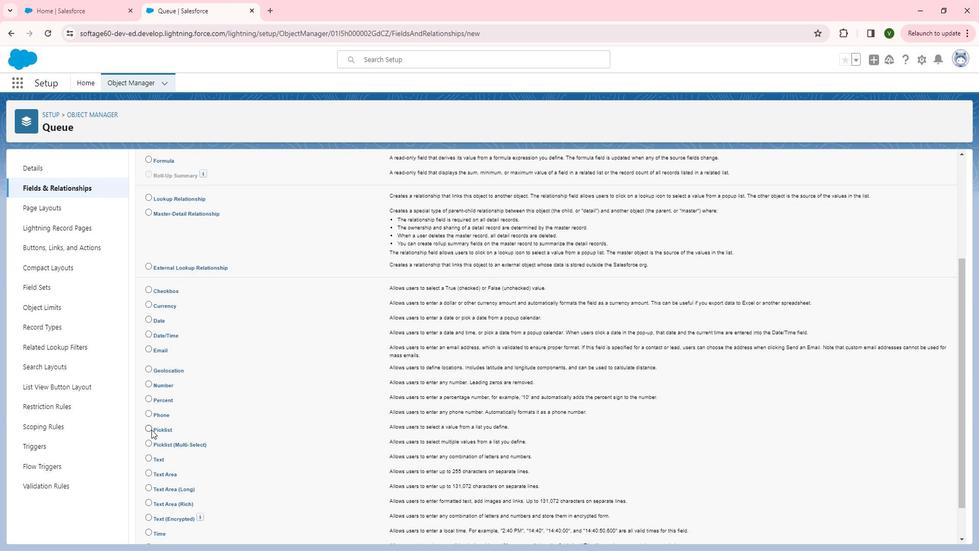 
Action: Mouse pressed left at (167, 430)
Screenshot: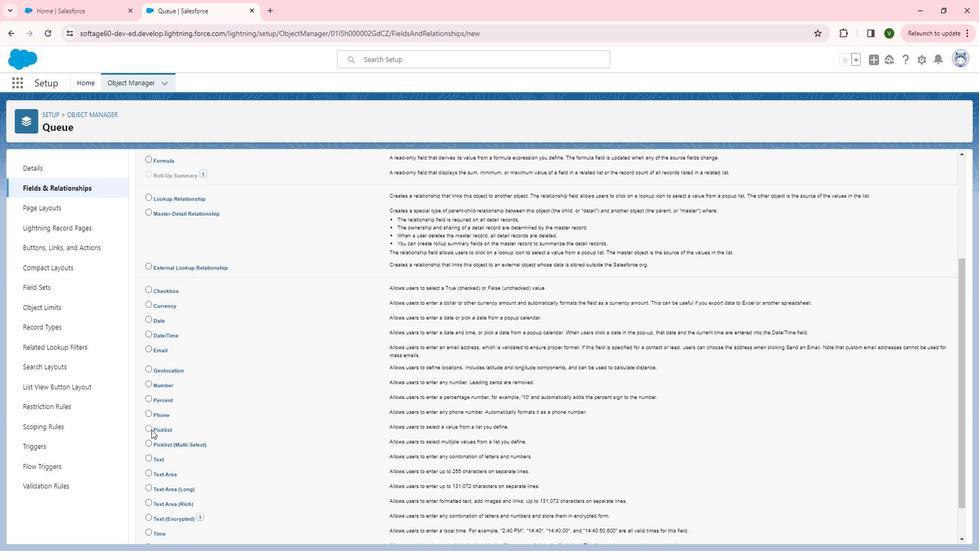 
Action: Mouse moved to (677, 455)
Screenshot: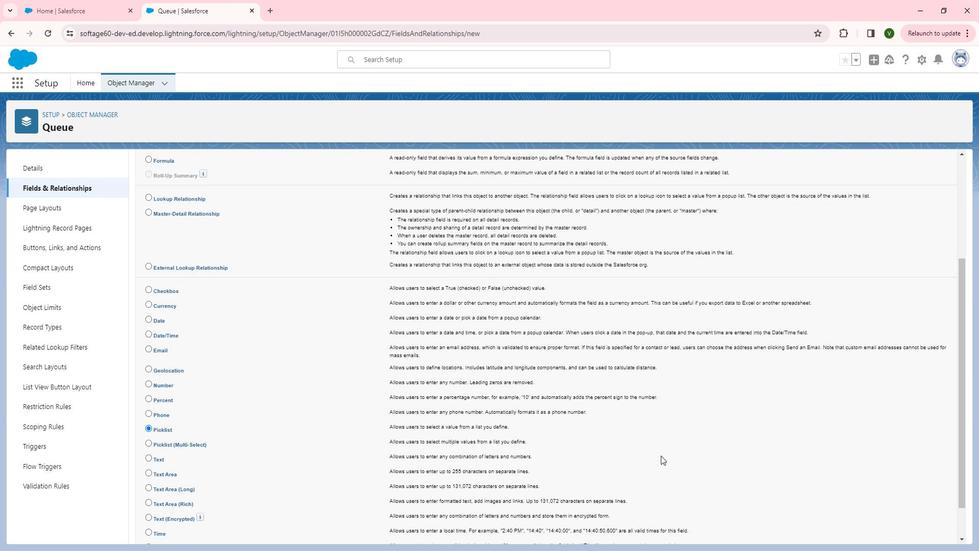 
Action: Mouse scrolled (677, 454) with delta (0, 0)
Screenshot: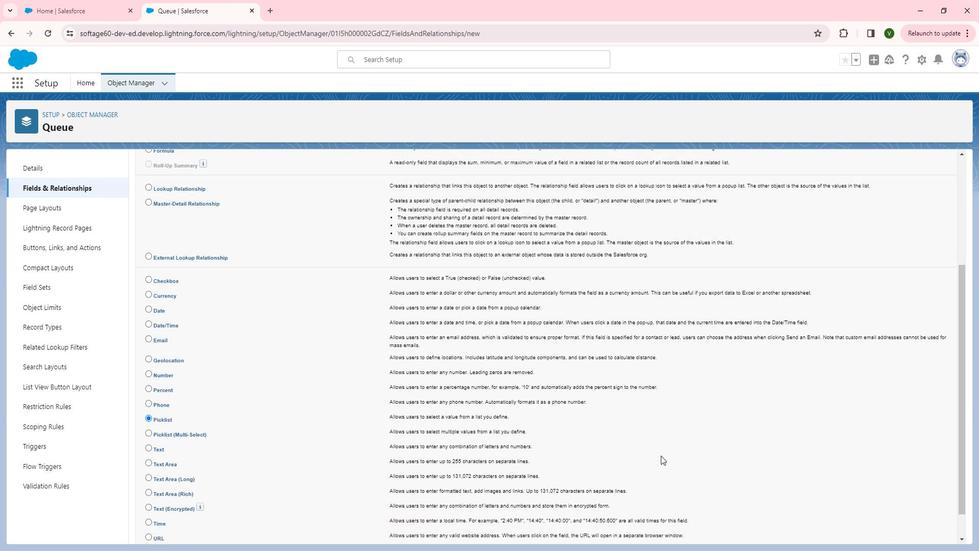 
Action: Mouse scrolled (677, 454) with delta (0, 0)
Screenshot: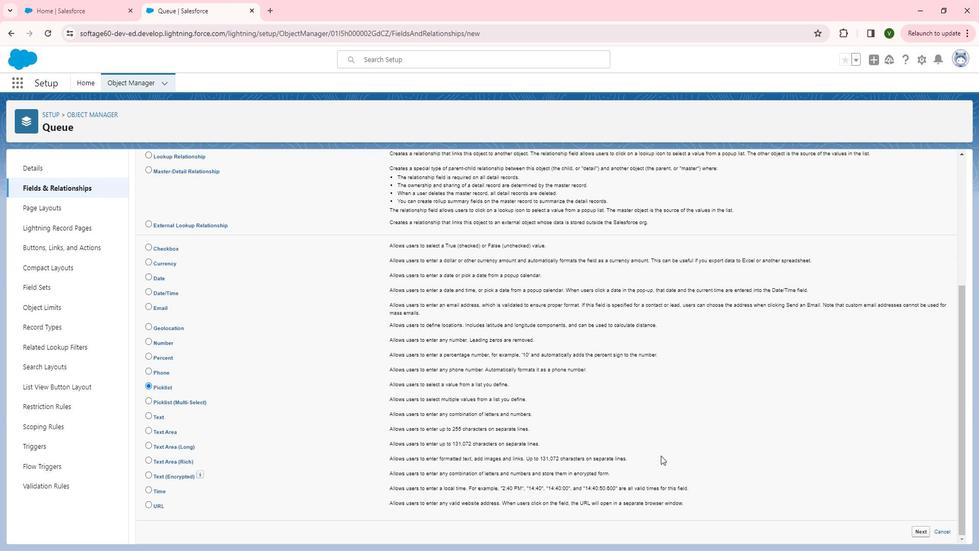 
Action: Mouse moved to (937, 528)
Screenshot: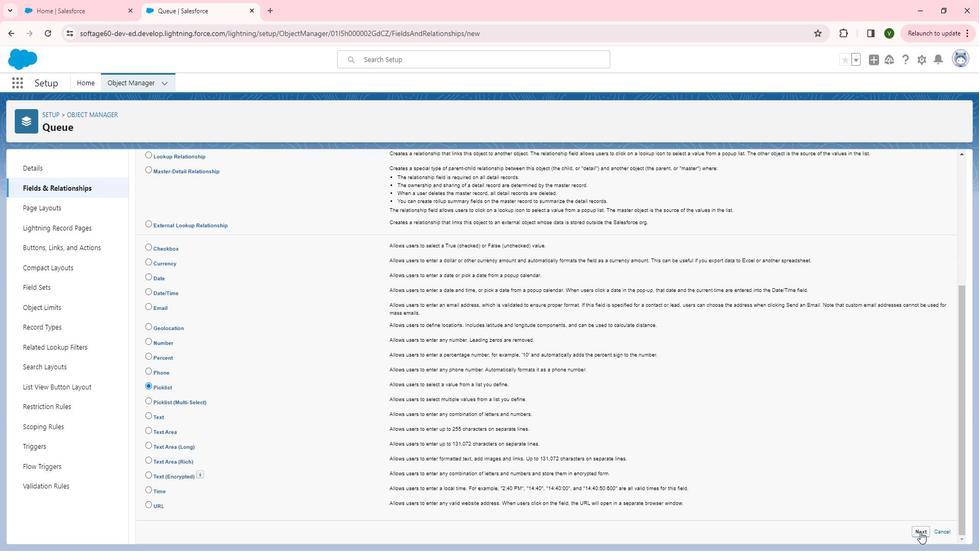 
Action: Mouse pressed left at (937, 528)
Screenshot: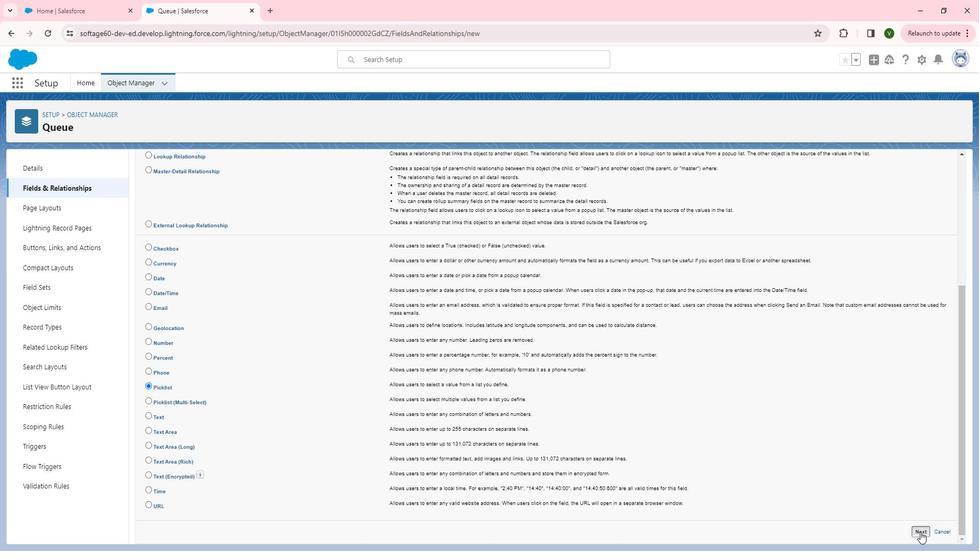 
Action: Mouse moved to (500, 261)
Screenshot: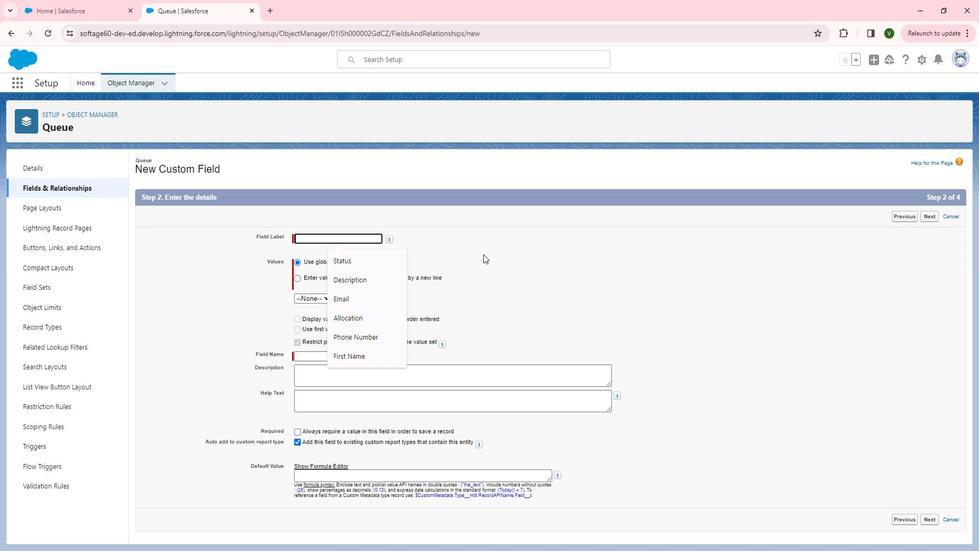 
Action: Key pressed <Key.shift><Key.shift><Key.shift>Queue<Key.space><Key.shift><Key.shift><Key.shift><Key.shift><Key.shift>Type
Screenshot: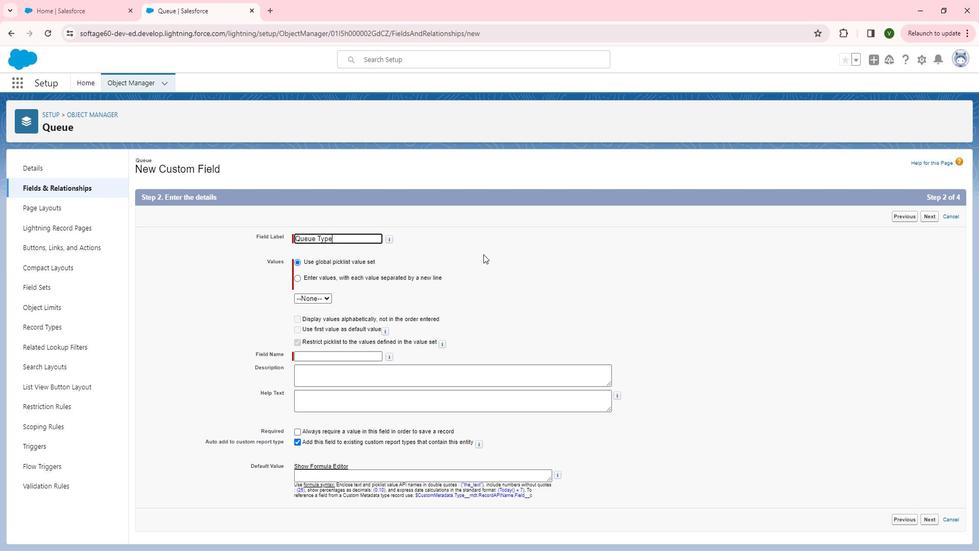 
Action: Mouse moved to (313, 287)
Screenshot: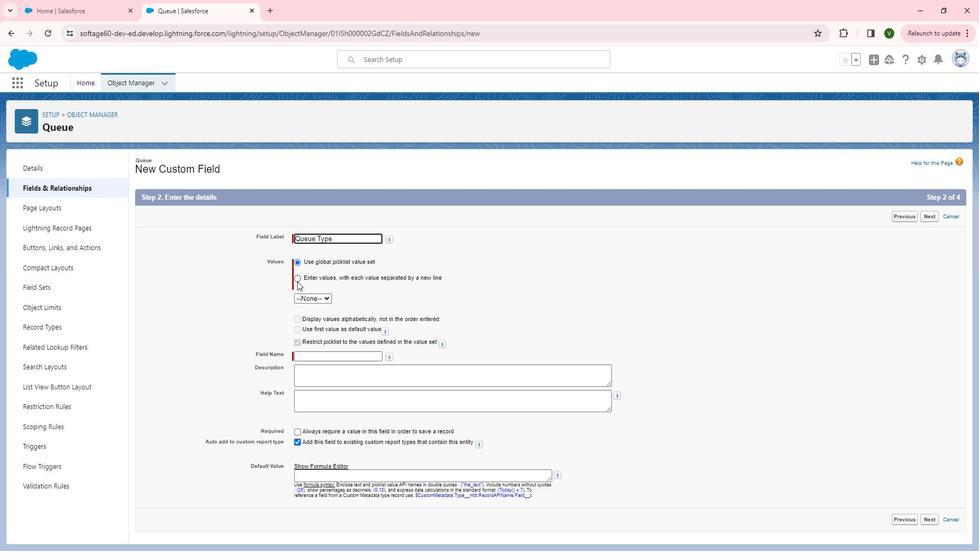
Action: Mouse pressed left at (313, 287)
Screenshot: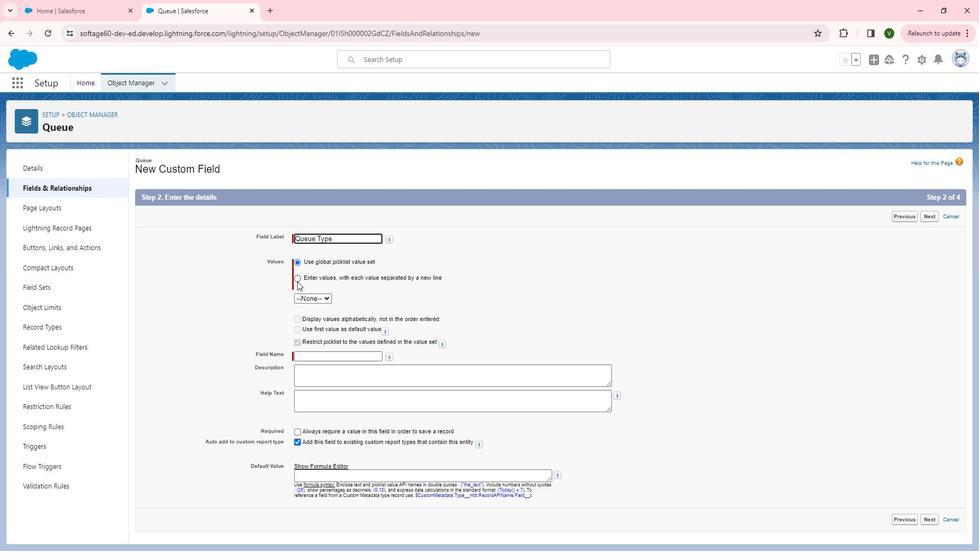 
Action: Mouse moved to (340, 312)
Screenshot: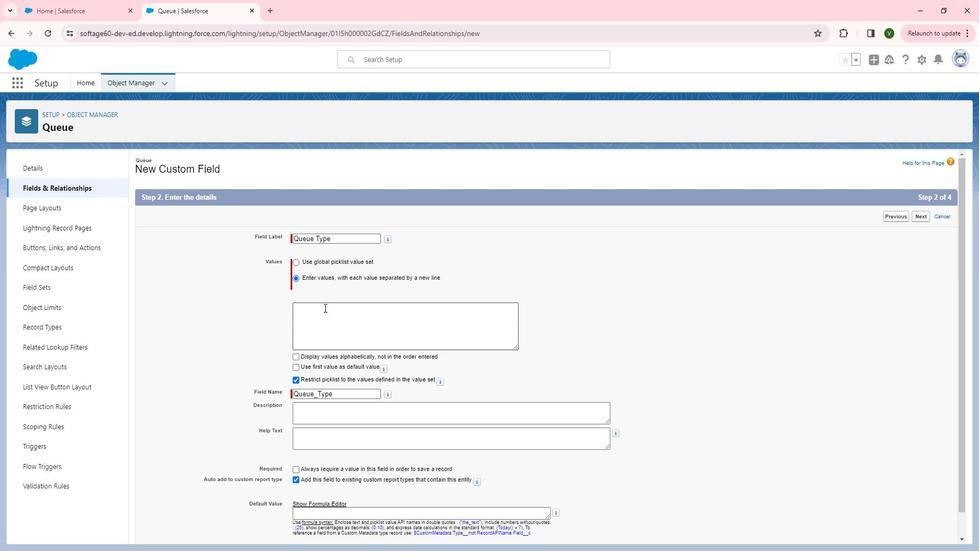 
Action: Mouse pressed left at (340, 312)
Screenshot: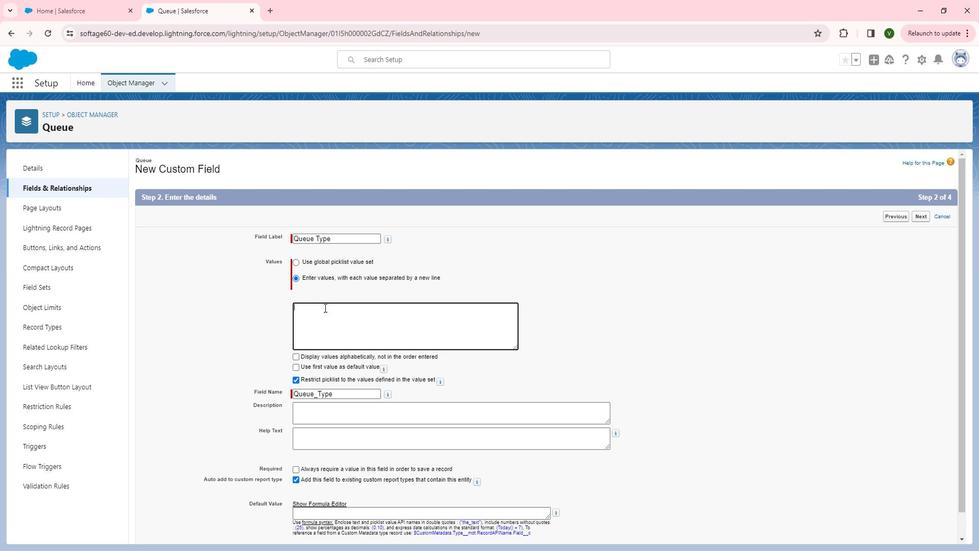
Action: Mouse moved to (350, 317)
Screenshot: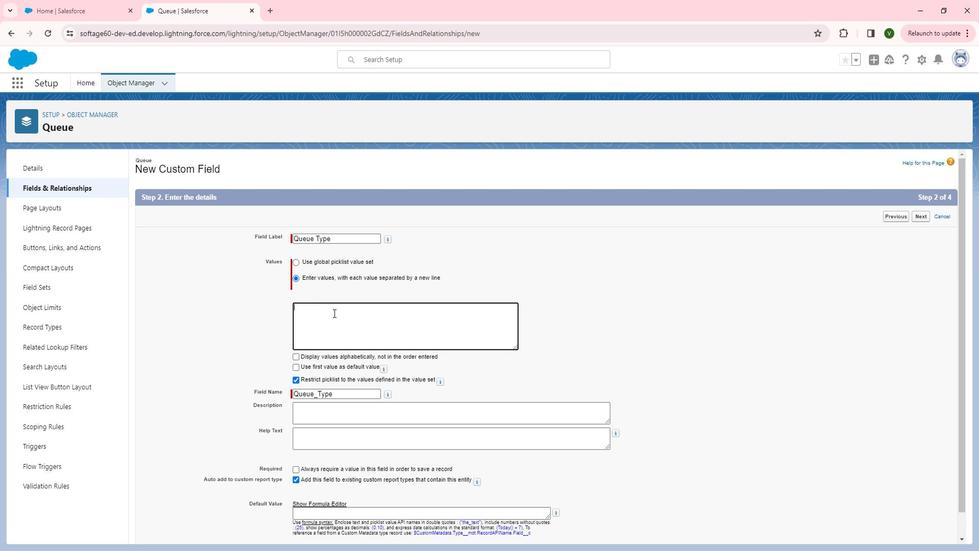
Action: Key pressed <Key.shift><Key.shift><Key.shift><Key.shift>A<Key.backspace><Key.shift><Key.shift><Key.shift><Key.shift>Case<Key.enter><Key.shift><Key.shift>Agent<Key.enter><Key.caps_lock><Key.caps_lock><Key.shift>Lead<Key.enter><Key.shift><Key.shift><Key.shift><Key.shift><Key.shift><Key.shift><Key.shift><Key.shift><Key.shift><Key.shift>Contact<Key.enter><Key.shift>Account<Key.enter><Key.shift>Opportunity
Screenshot: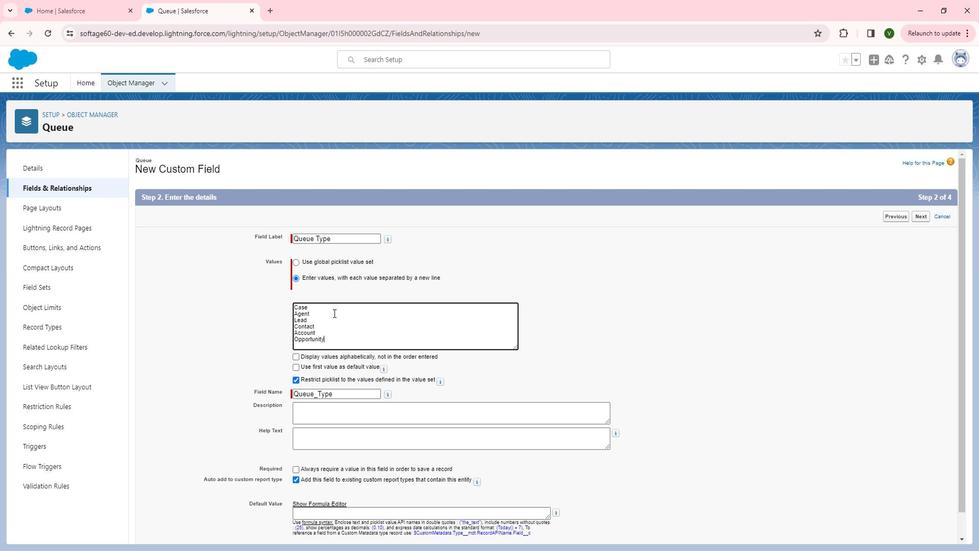 
Action: Mouse moved to (464, 405)
Screenshot: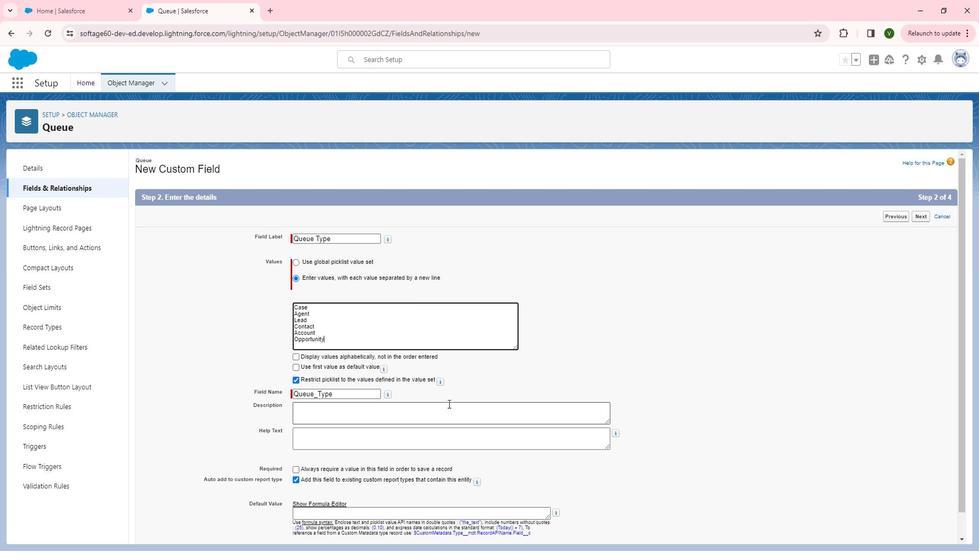 
Action: Mouse pressed left at (464, 405)
Screenshot: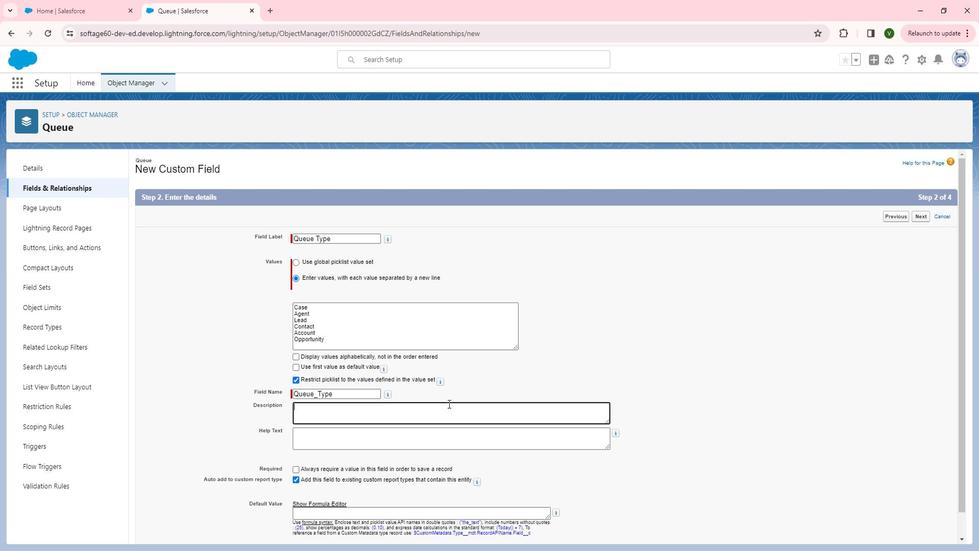 
Action: Mouse moved to (511, 352)
Screenshot: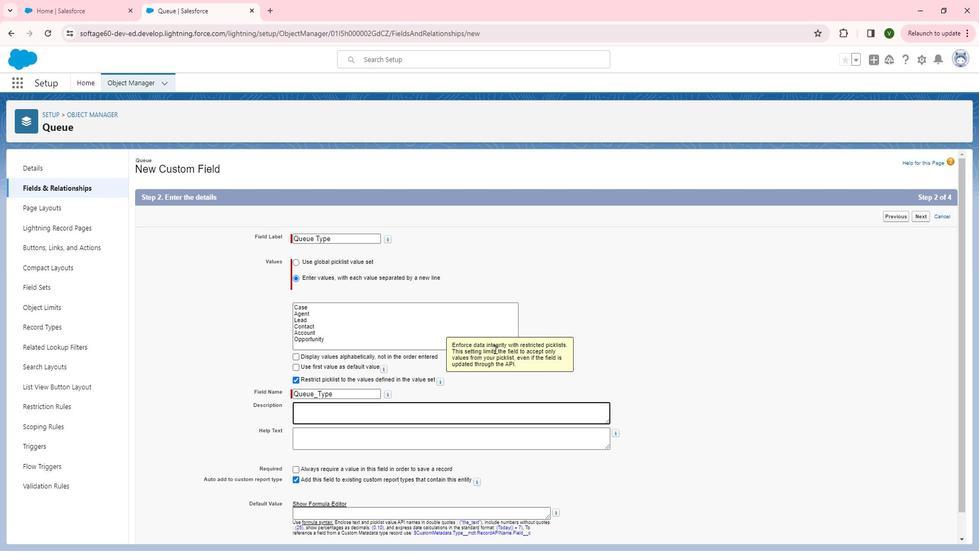 
Action: Key pressed <Key.shift><Key.shift><Key.shift><Key.shift><Key.shift><Key.shift><Key.shift><Key.shift>
Screenshot: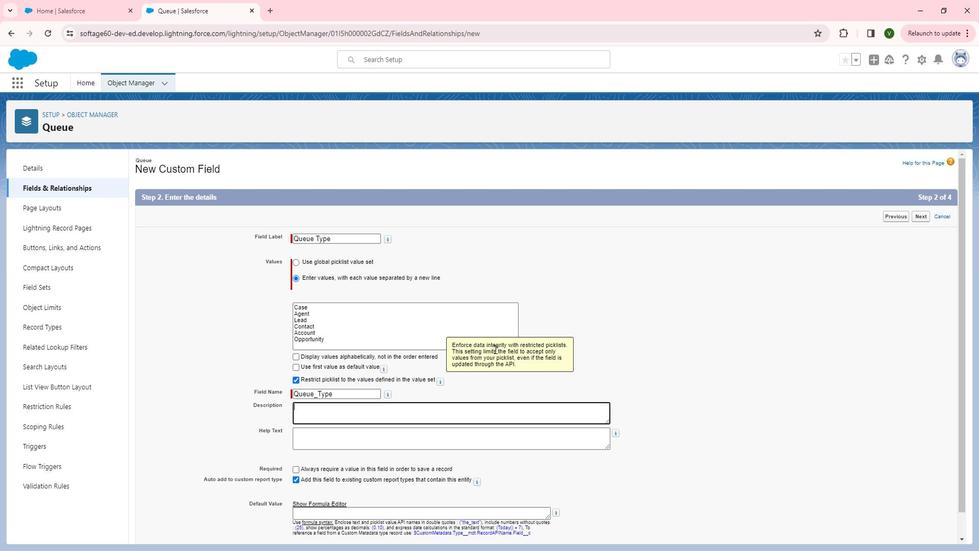 
Action: Mouse moved to (519, 337)
Screenshot: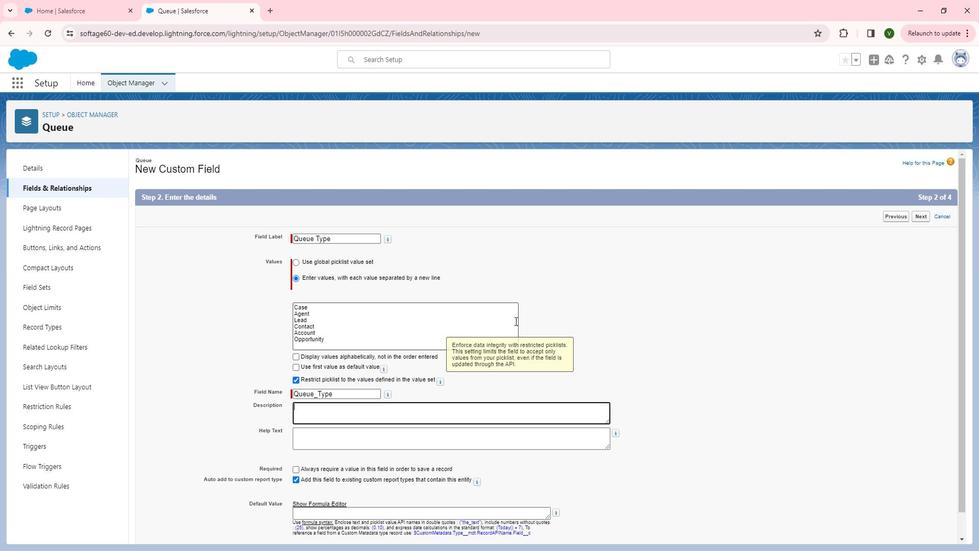 
Action: Key pressed <Key.shift>
Screenshot: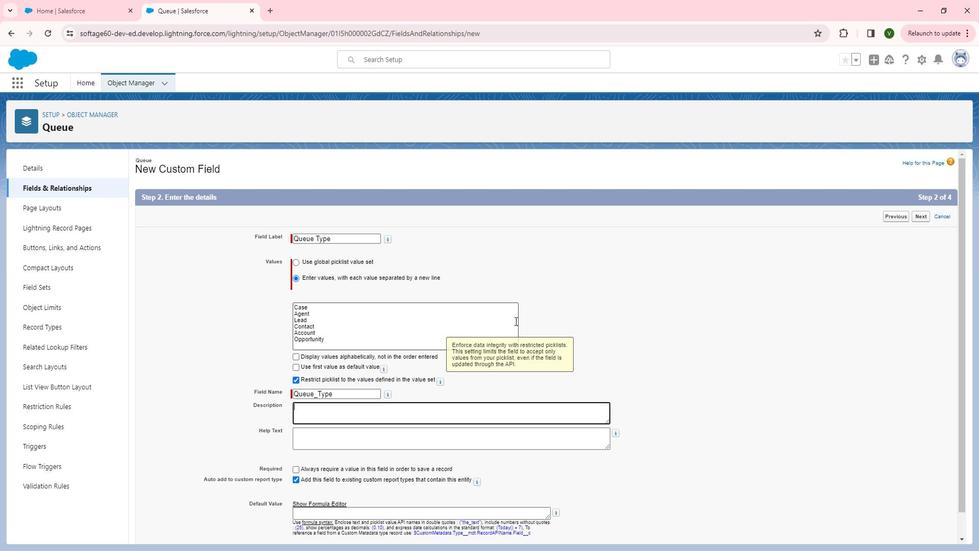 
Action: Mouse moved to (532, 324)
Screenshot: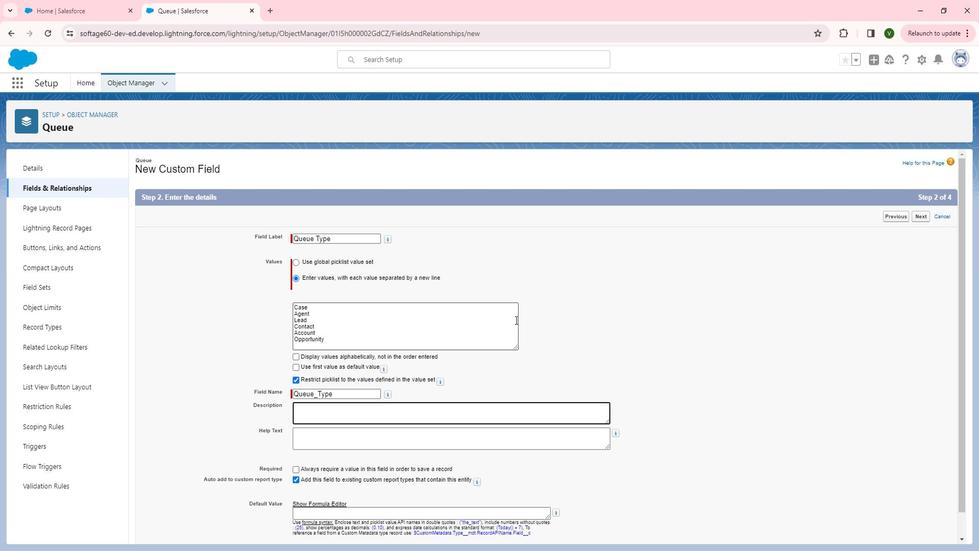 
Action: Key pressed Thi
Screenshot: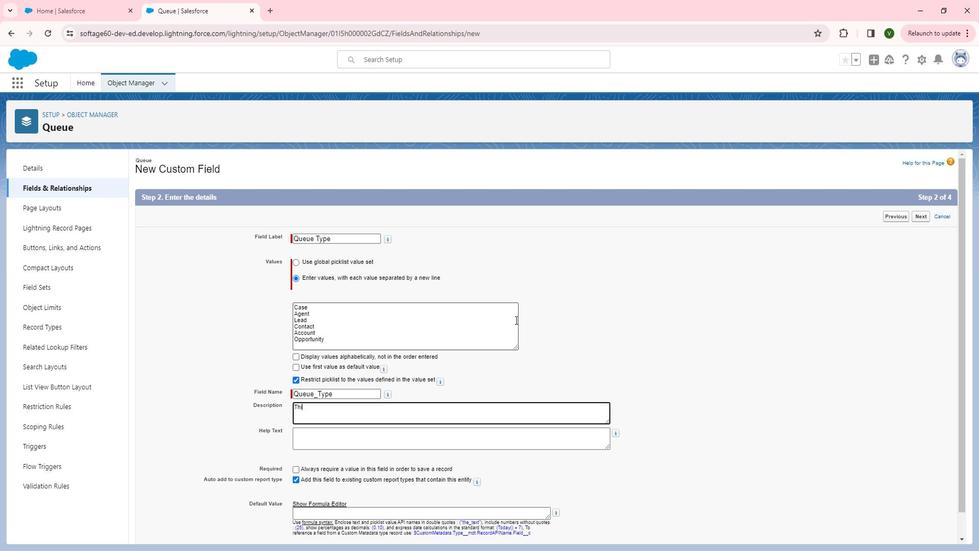 
Action: Mouse moved to (532, 323)
Screenshot: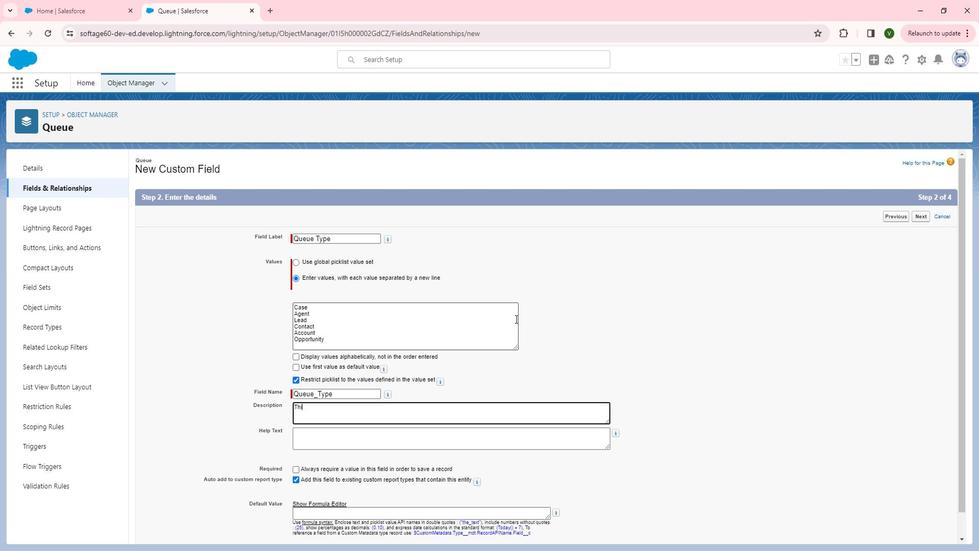 
Action: Key pressed s<Key.space><Key.shift>E<Key.backspace>field<Key.space>indicates<Key.space>the<Key.space>type<Key.space>of<Key.space>work<Key.space>items<Key.space>mang=aged<Key.space>by<Key.space>this<Key.space><Key.left><Key.left><Key.left><Key.left><Key.left><Key.left><Key.left><Key.left><Key.left><Key.left><Key.left><Key.left><Key.left><Key.backspace>\<Key.backspace><Key.backspace><Key.right><Key.right><Key.right><Key.right><Key.right><Key.right><Key.right><Key.right><Key.right><Key.right><Key.right><Key.right><Key.space>queue.<Key.tab><Key.shift><Key.shift><Key.shift><Key.shift>Select<Key.space>the<Key.space>type<Key.space>items<Key.space>will<Key.space>be<Key.space>managed<Key.space>by<Key.space>this<Key.space>queue.
Screenshot: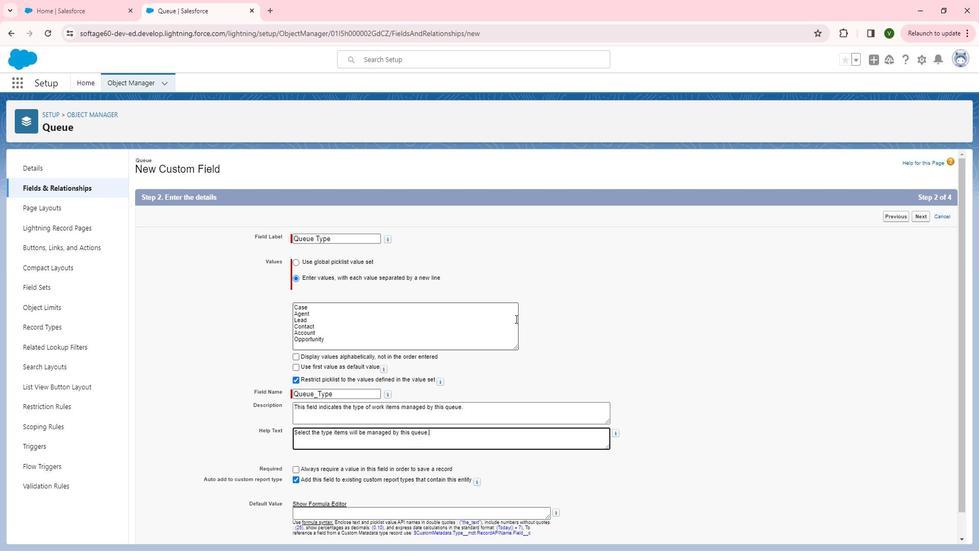 
Action: Mouse moved to (743, 348)
Screenshot: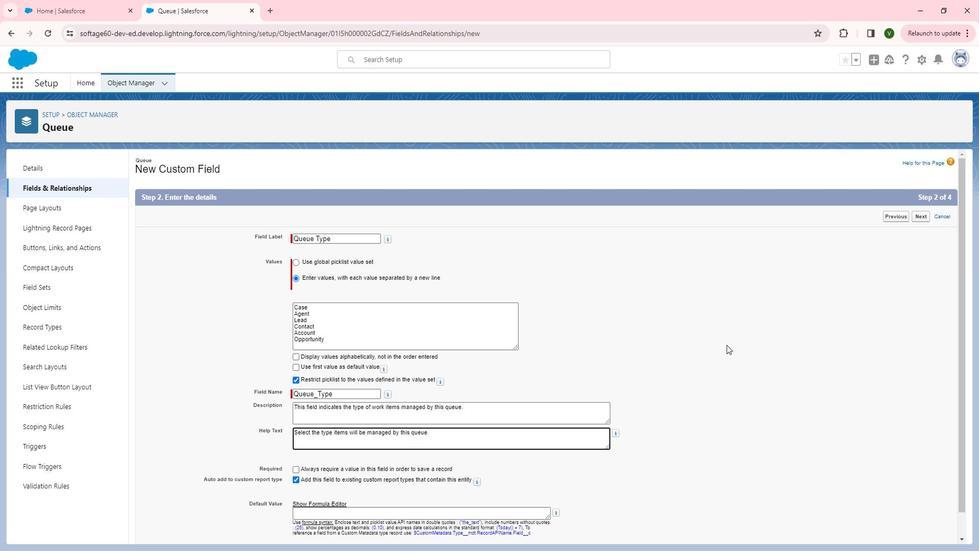 
Action: Mouse pressed left at (743, 348)
Screenshot: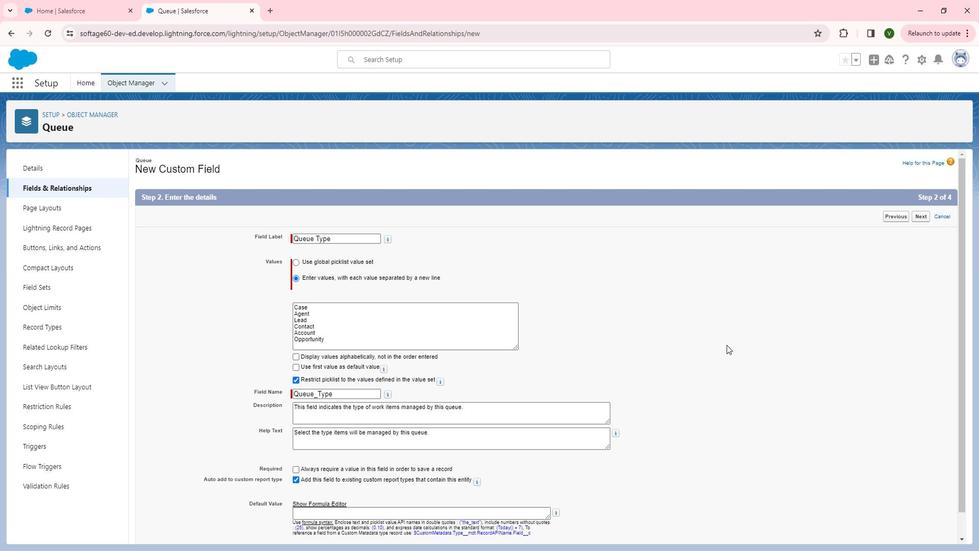 
Action: Mouse moved to (745, 346)
Screenshot: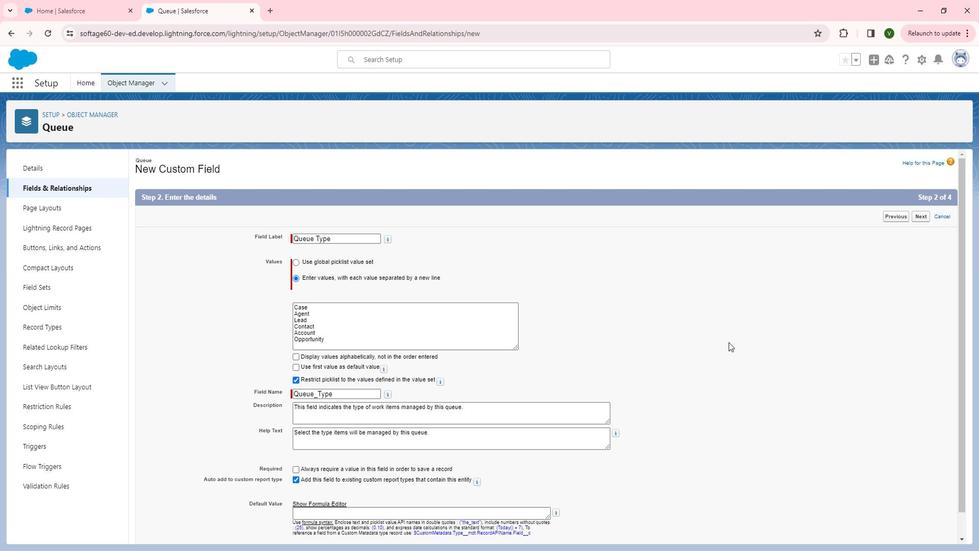 
Action: Mouse scrolled (745, 345) with delta (0, 0)
Screenshot: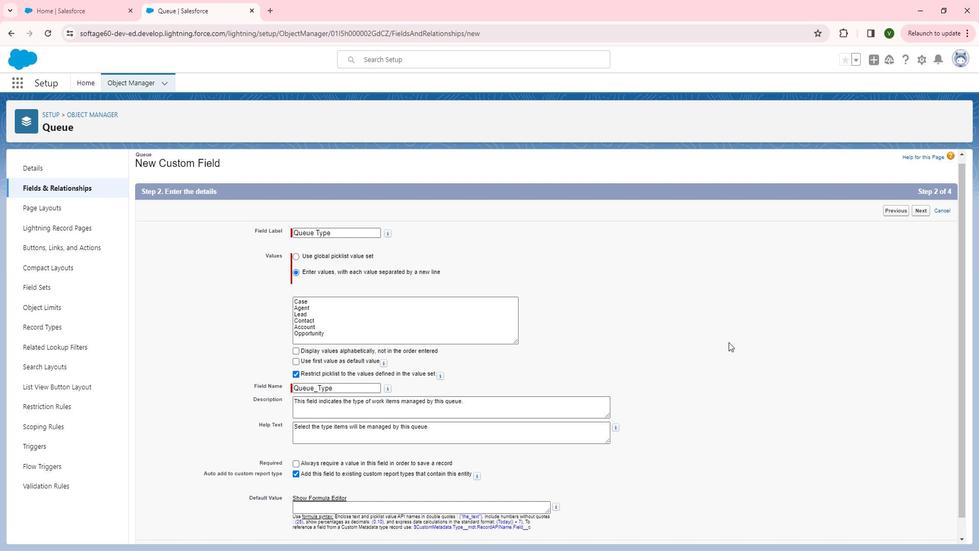 
Action: Mouse scrolled (745, 345) with delta (0, 0)
Screenshot: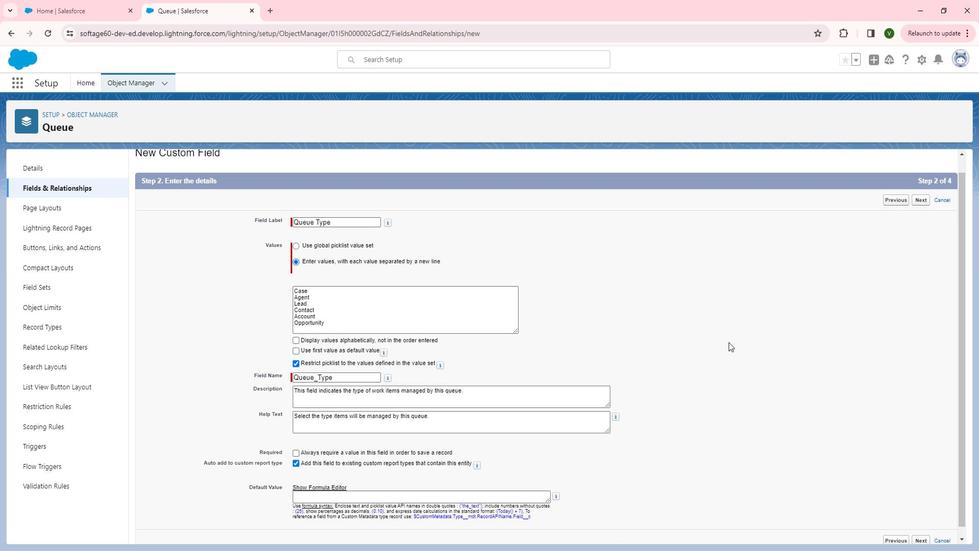 
Action: Mouse moved to (934, 528)
Screenshot: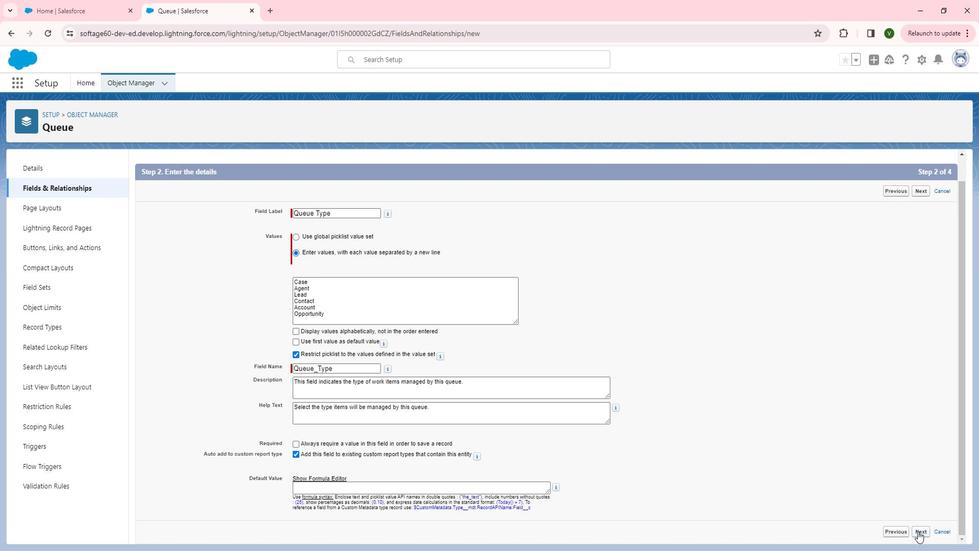 
Action: Mouse pressed left at (934, 528)
Screenshot: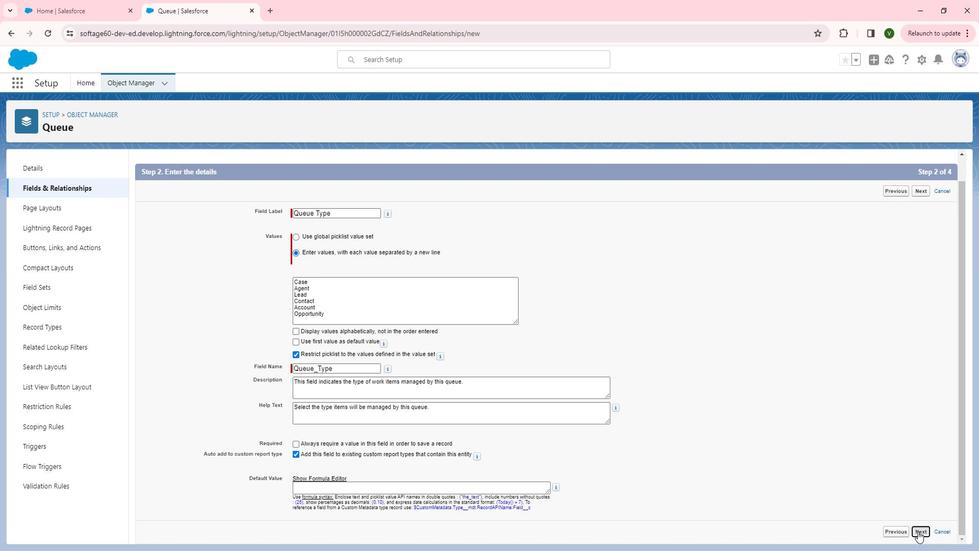 
Action: Mouse moved to (787, 390)
Screenshot: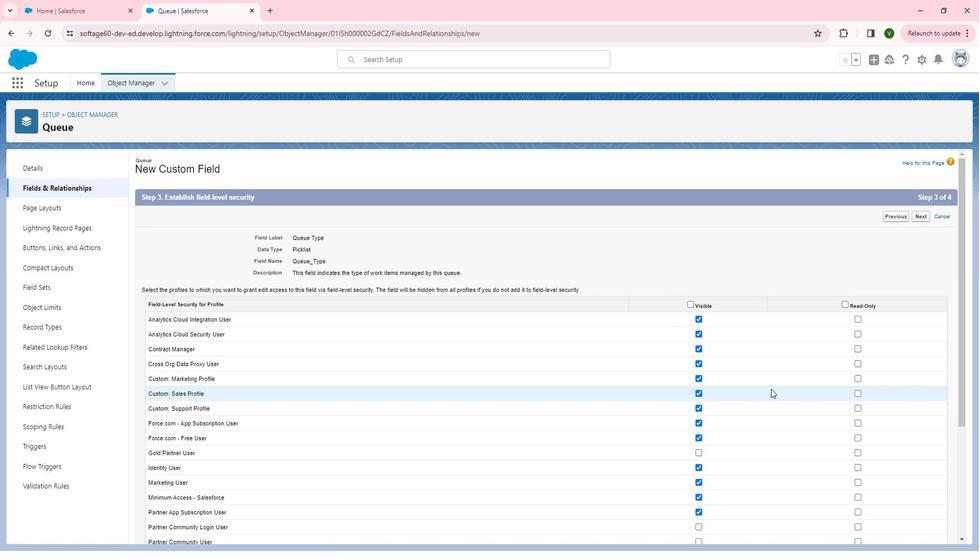 
Action: Mouse scrolled (787, 390) with delta (0, 0)
Screenshot: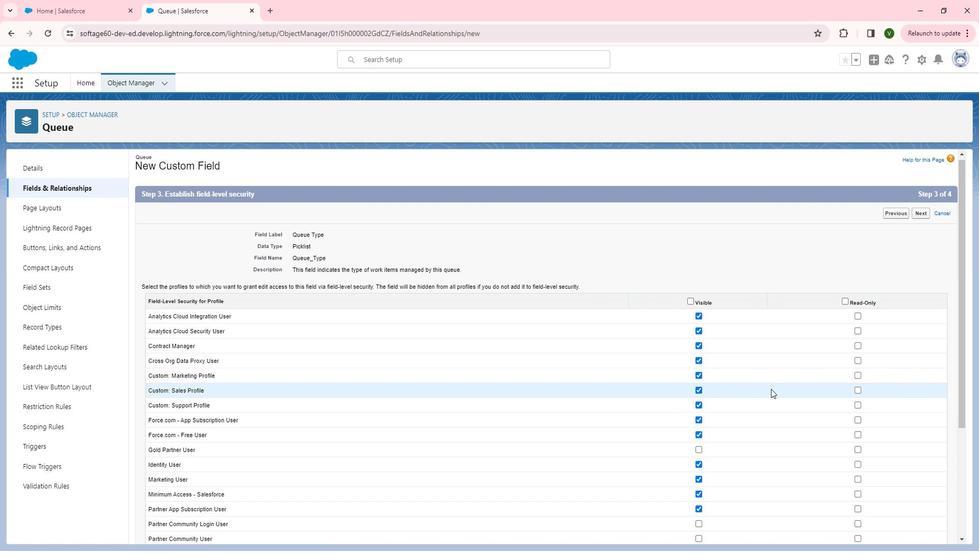 
Action: Mouse moved to (787, 390)
Screenshot: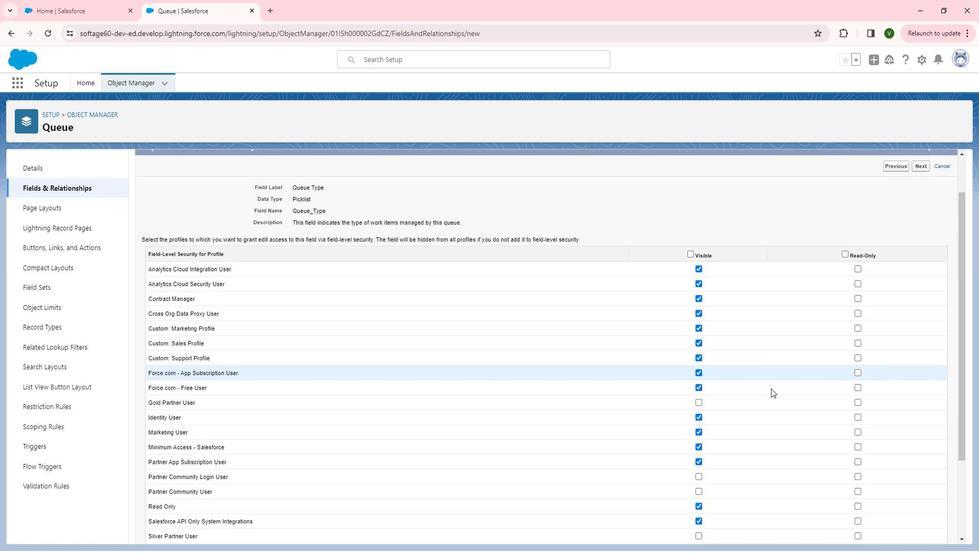 
Action: Mouse scrolled (787, 389) with delta (0, 0)
Screenshot: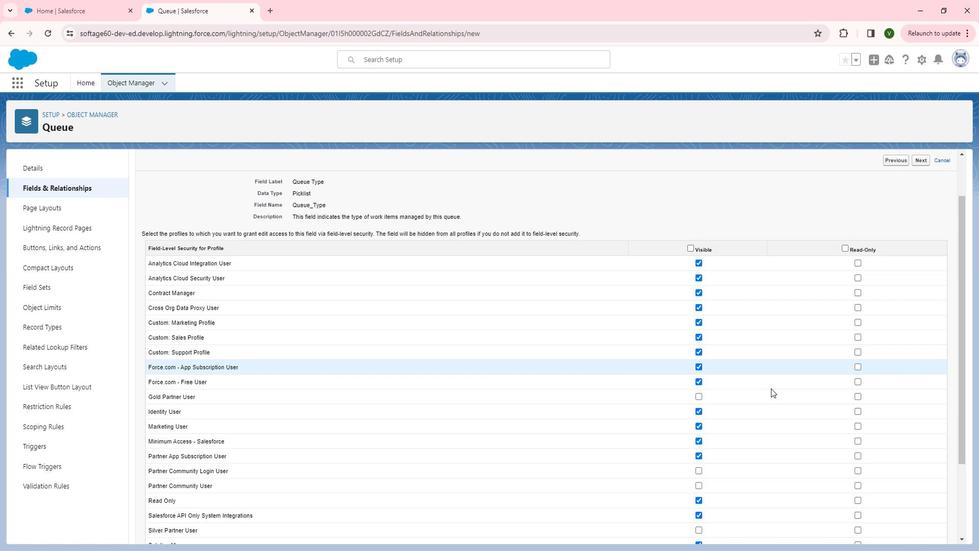 
Action: Mouse scrolled (787, 389) with delta (0, 0)
Screenshot: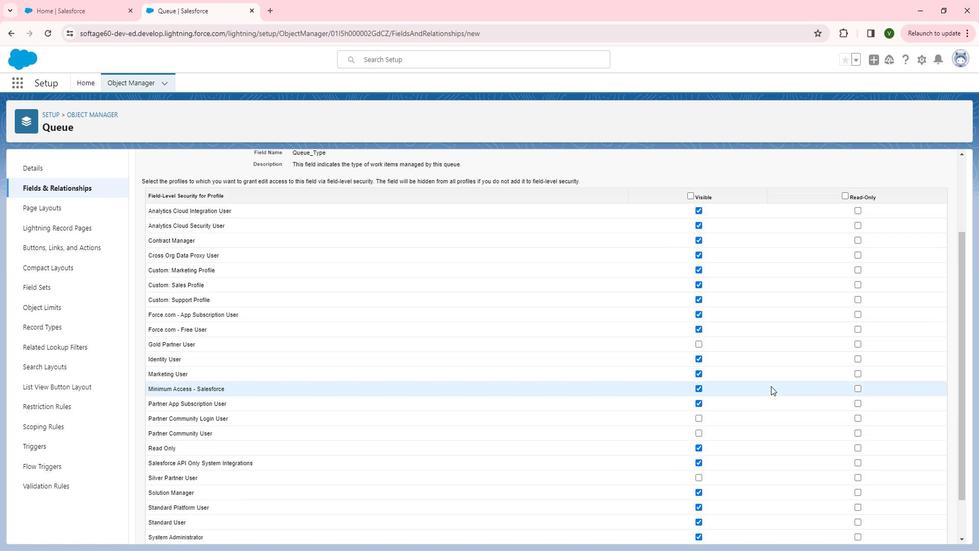 
Action: Mouse moved to (805, 393)
Screenshot: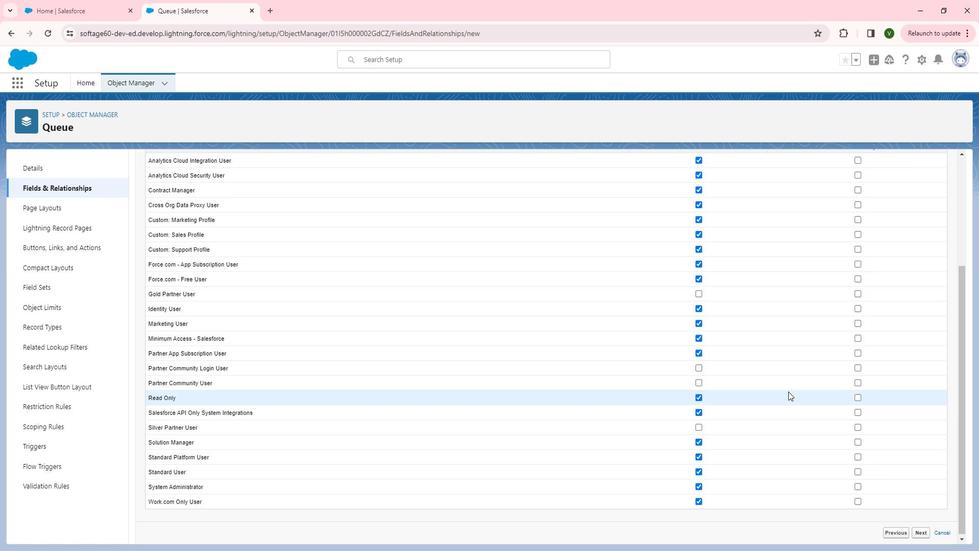 
Action: Mouse scrolled (805, 393) with delta (0, 0)
Screenshot: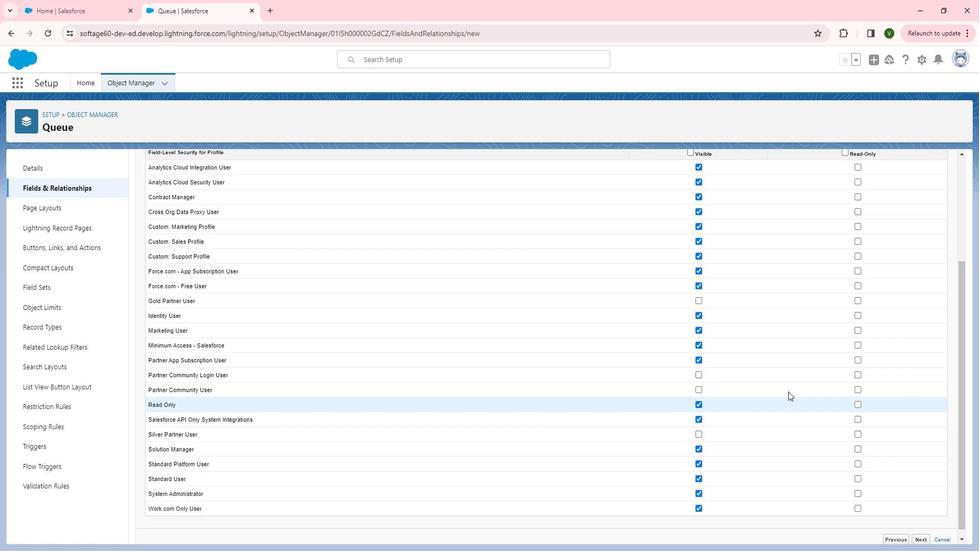 
Action: Mouse moved to (874, 223)
Screenshot: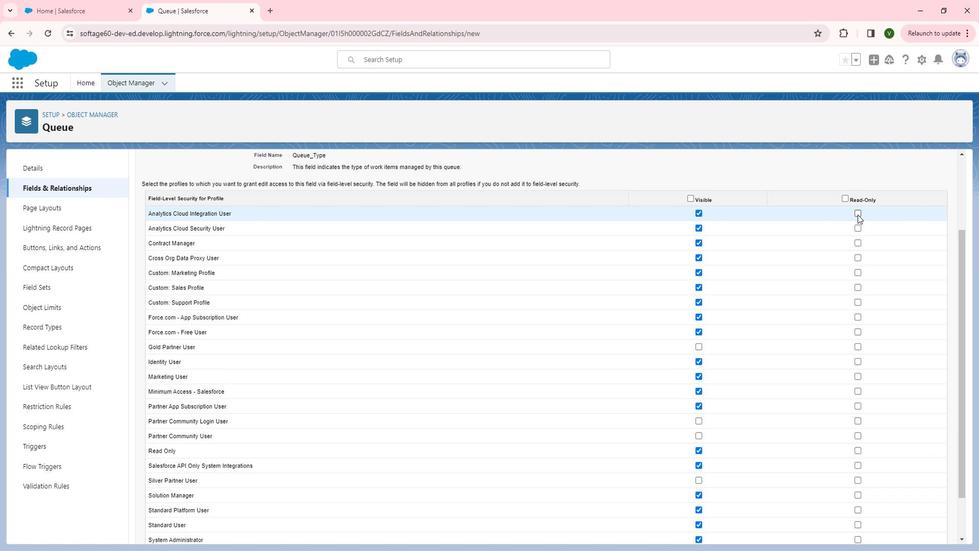 
Action: Mouse pressed left at (874, 223)
Screenshot: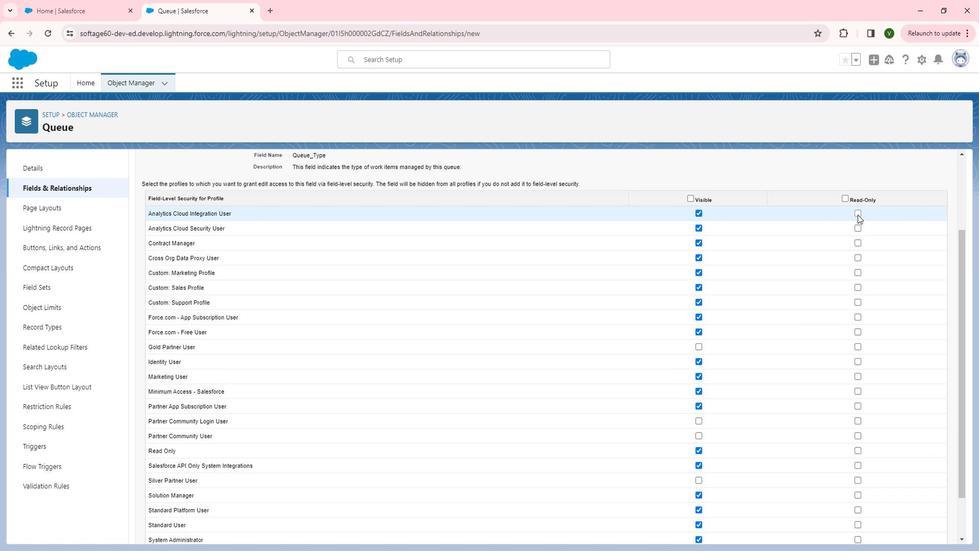 
Action: Mouse moved to (873, 249)
Screenshot: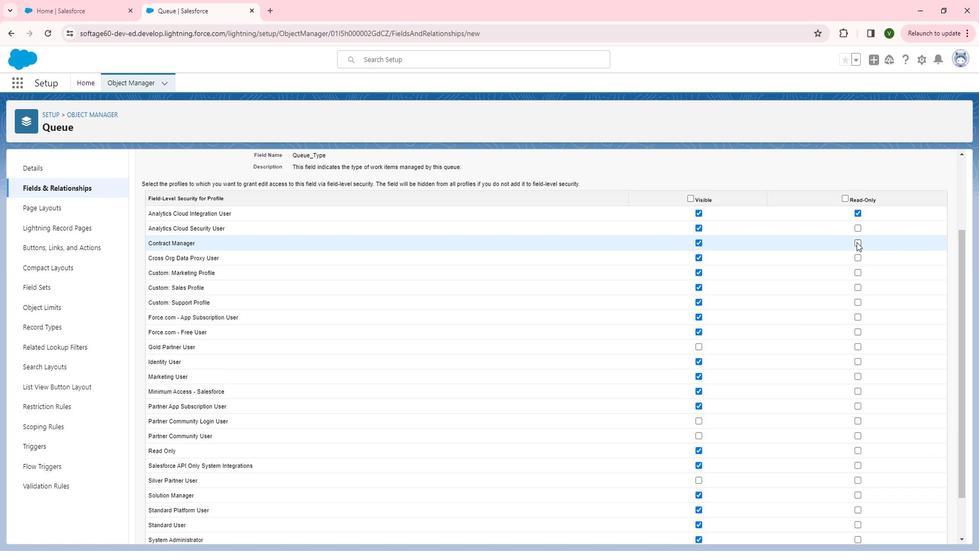 
Action: Mouse pressed left at (873, 249)
Screenshot: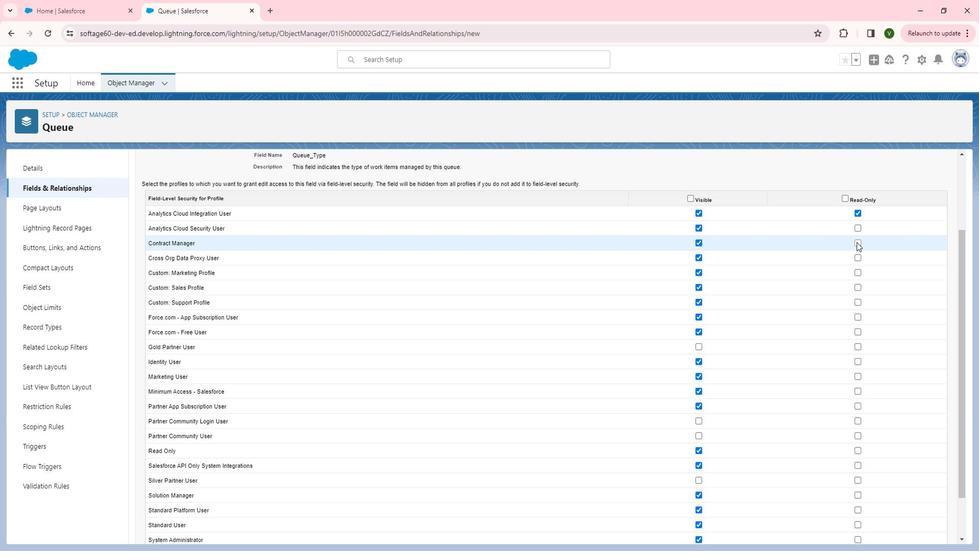 
Action: Mouse moved to (874, 292)
Screenshot: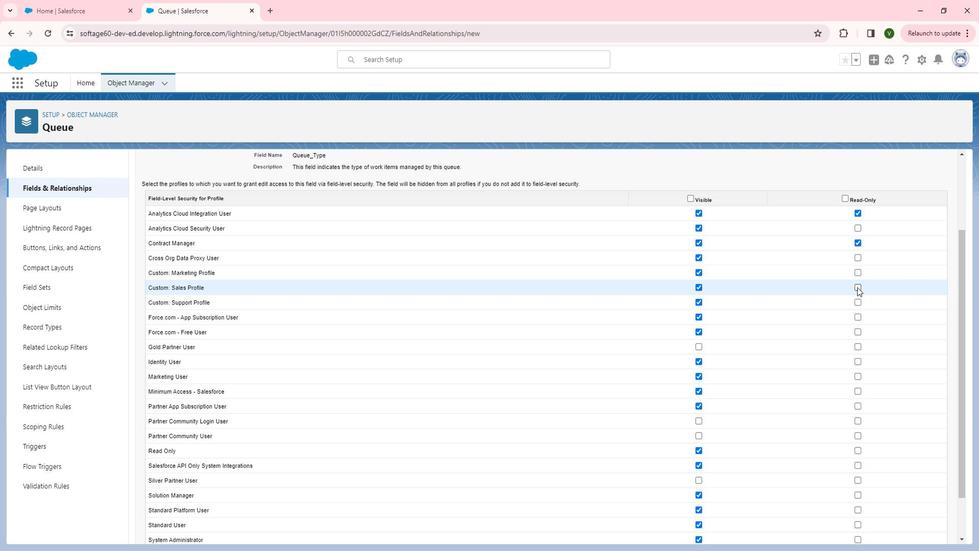 
Action: Mouse pressed left at (874, 292)
Screenshot: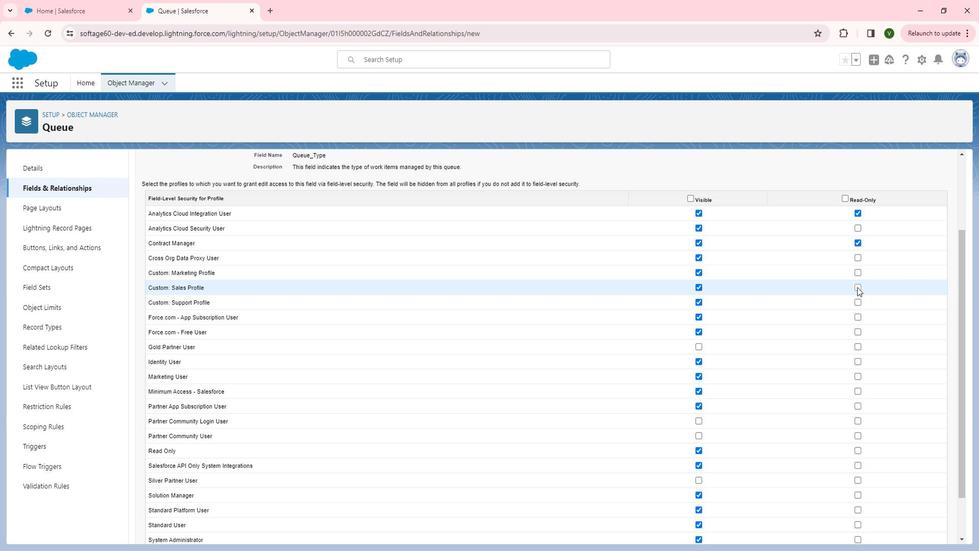 
Action: Mouse moved to (874, 333)
Screenshot: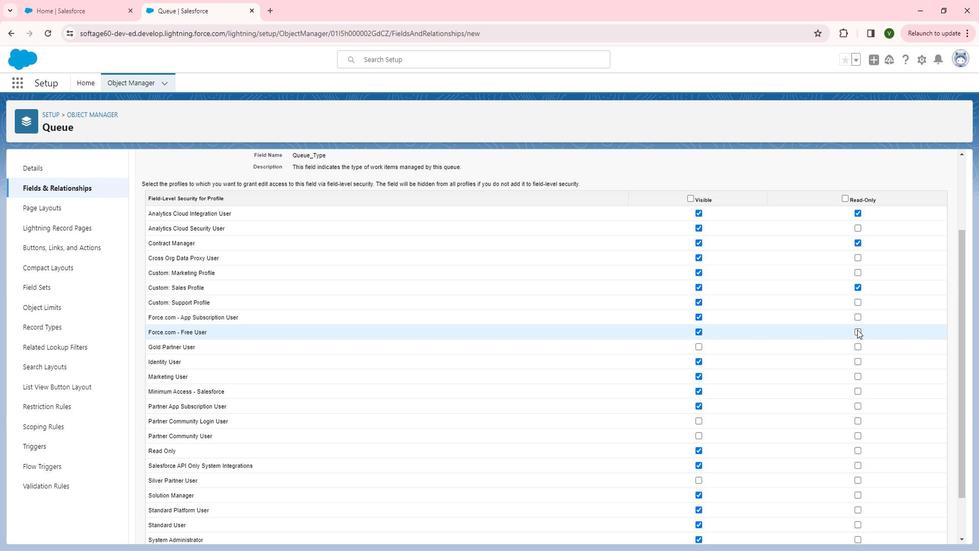 
Action: Mouse pressed left at (874, 333)
Screenshot: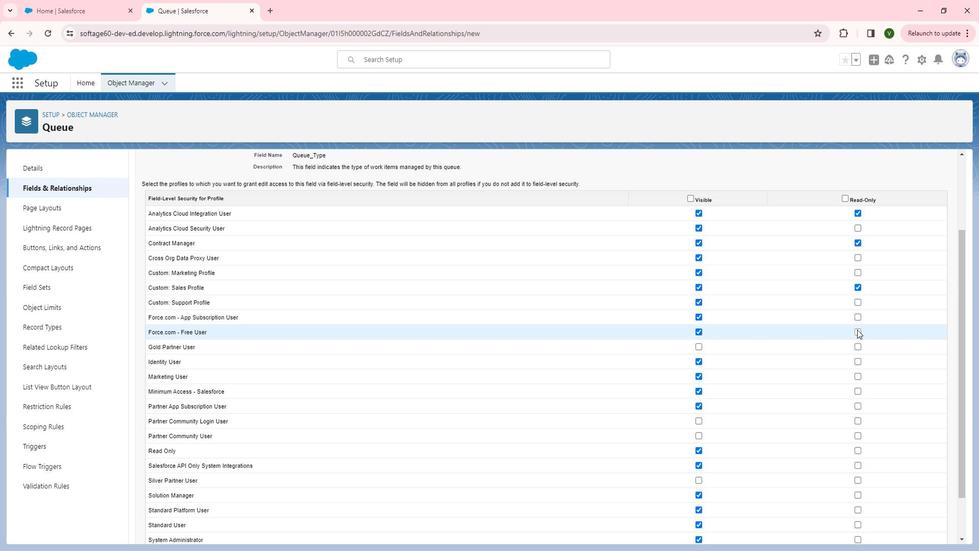 
Action: Mouse moved to (713, 304)
Screenshot: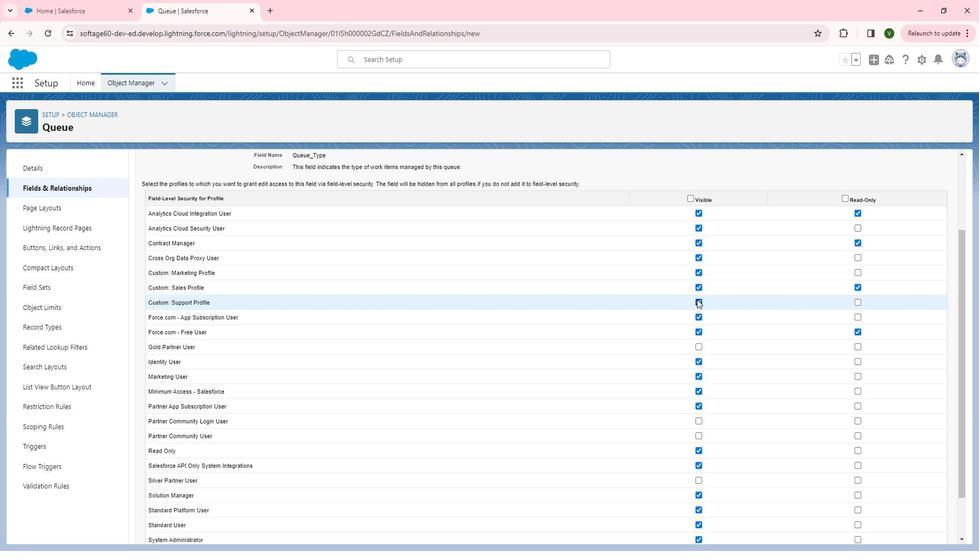 
Action: Mouse pressed left at (713, 304)
Screenshot: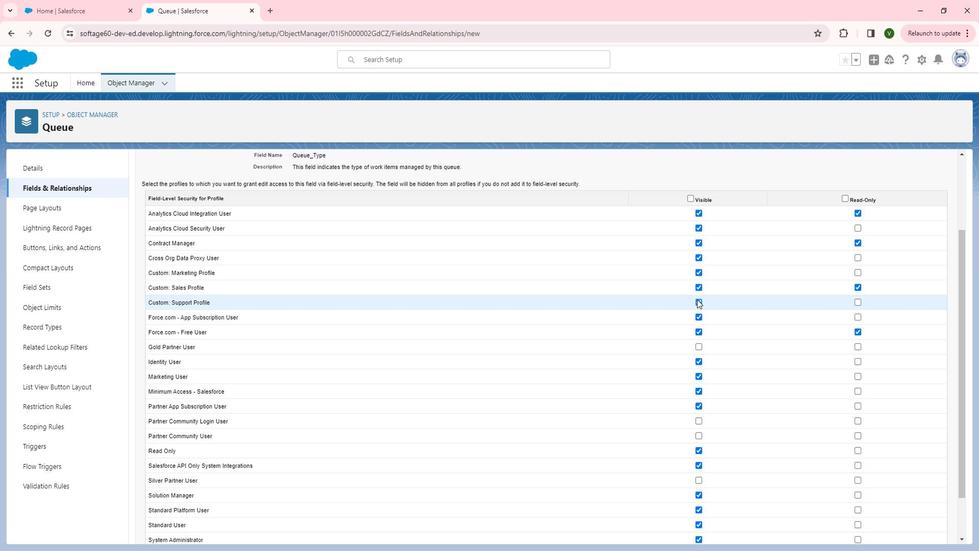 
Action: Mouse moved to (717, 321)
Screenshot: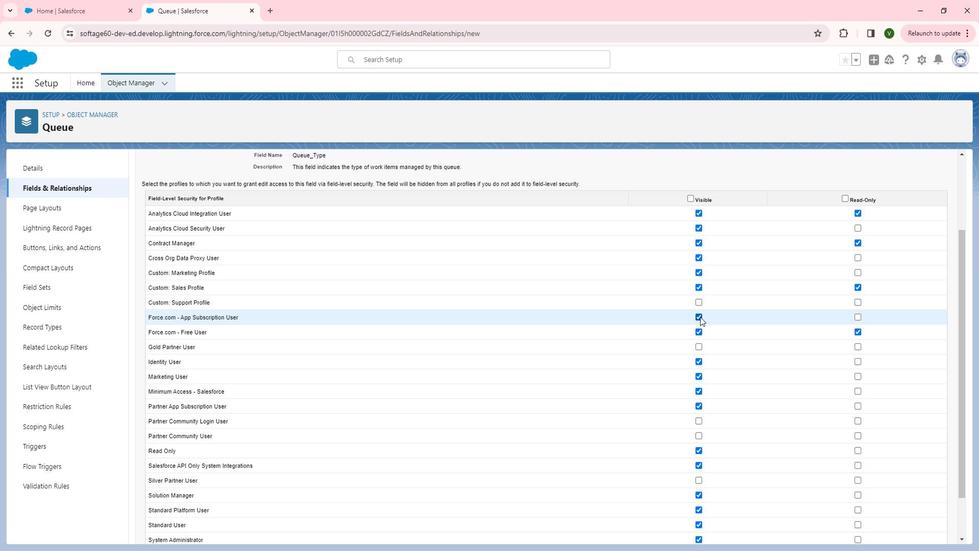 
Action: Mouse pressed left at (717, 321)
Screenshot: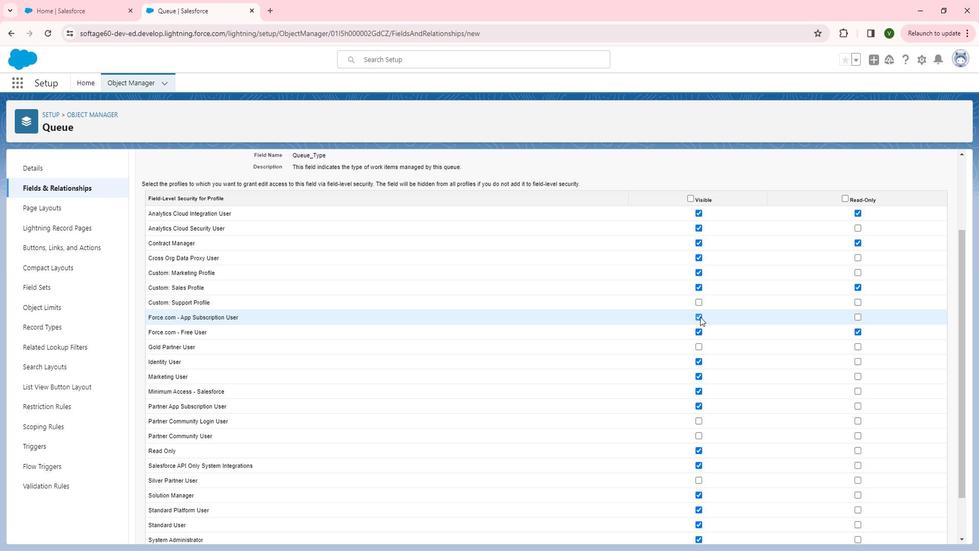 
Action: Mouse moved to (713, 266)
Screenshot: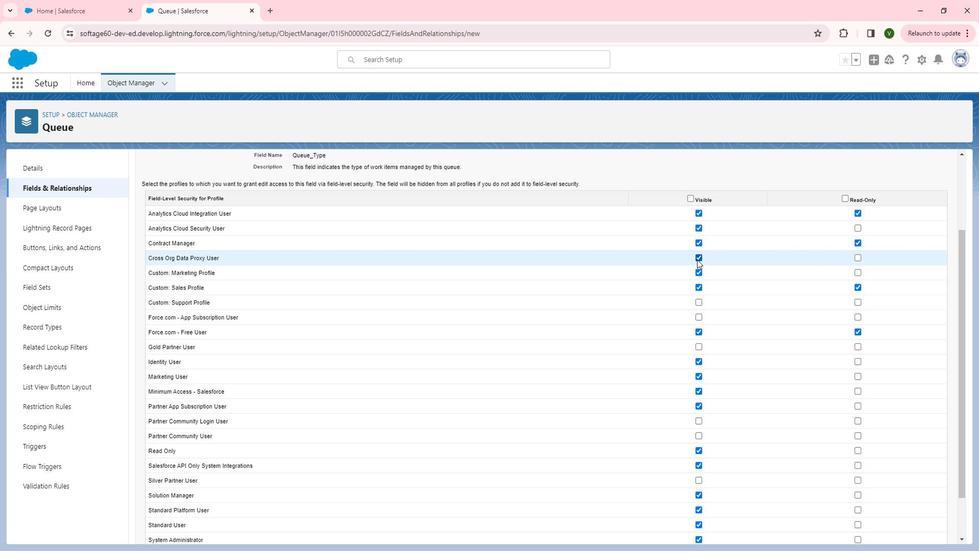 
Action: Mouse pressed left at (713, 266)
Screenshot: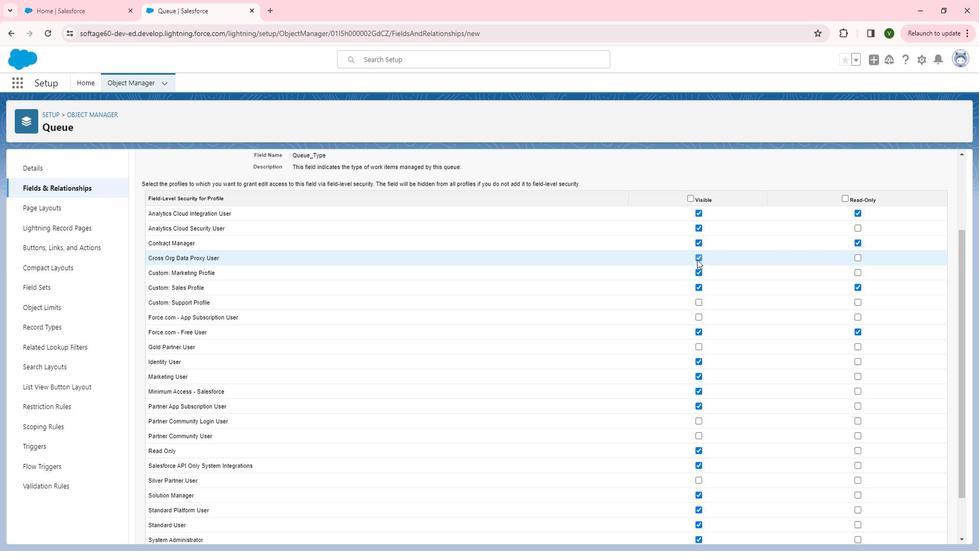 
Action: Mouse moved to (770, 313)
Screenshot: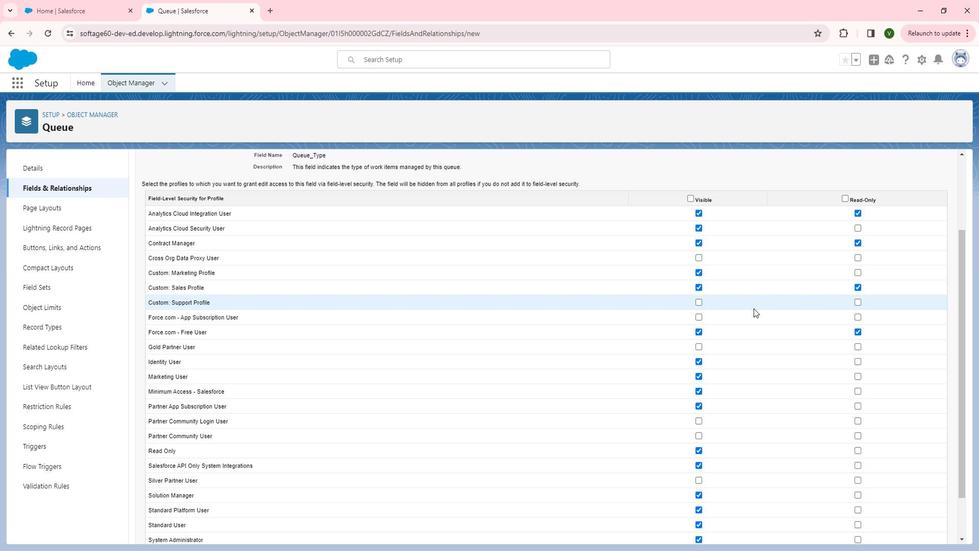 
Action: Mouse scrolled (770, 312) with delta (0, 0)
Screenshot: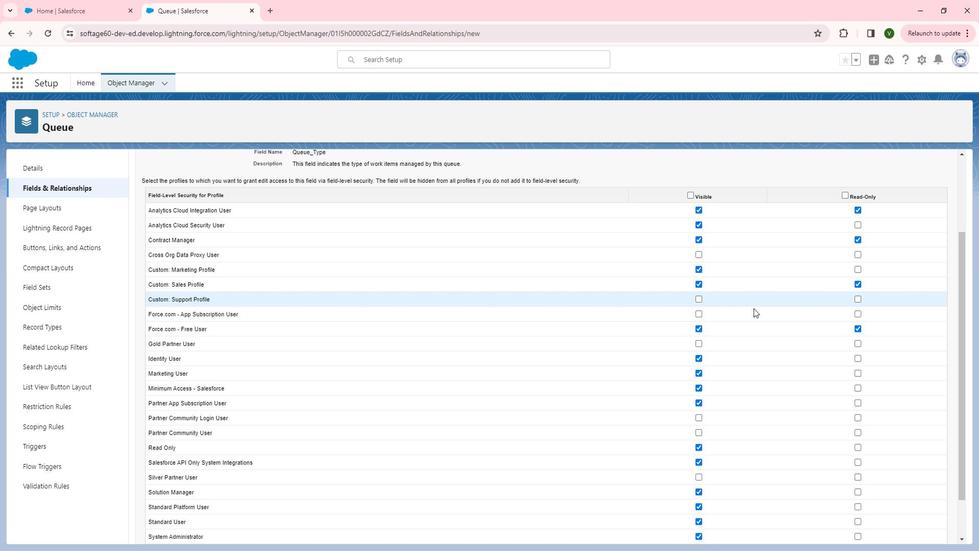 
Action: Mouse moved to (713, 183)
Screenshot: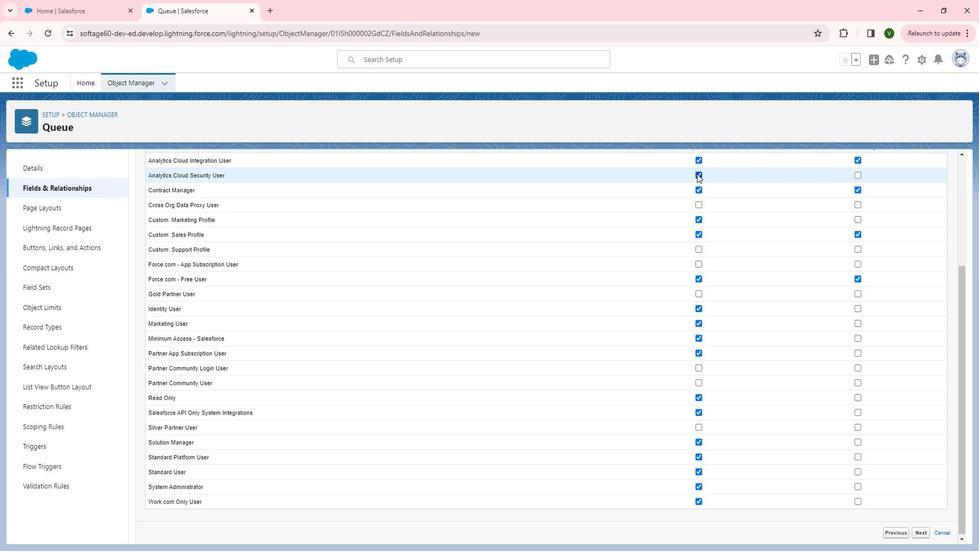 
Action: Mouse pressed left at (713, 183)
Screenshot: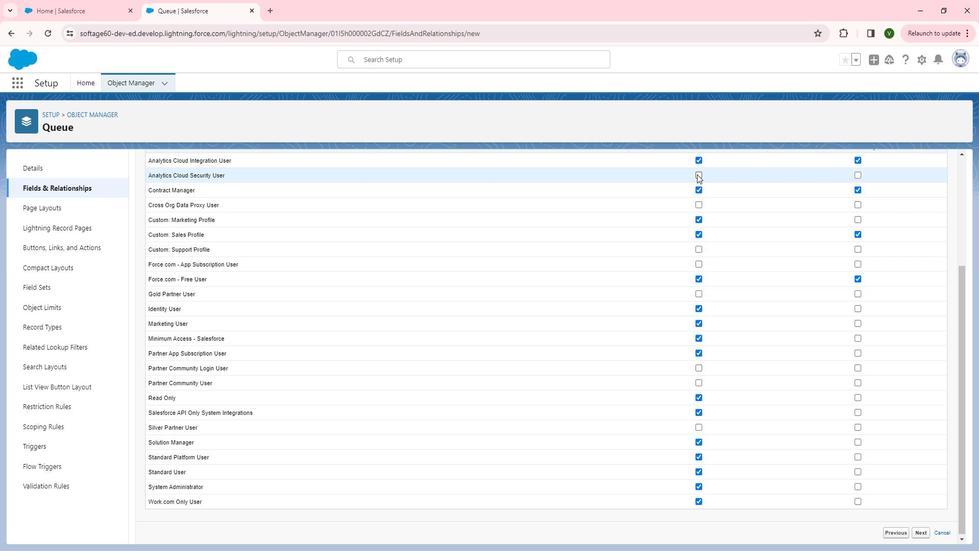 
Action: Mouse moved to (855, 331)
Screenshot: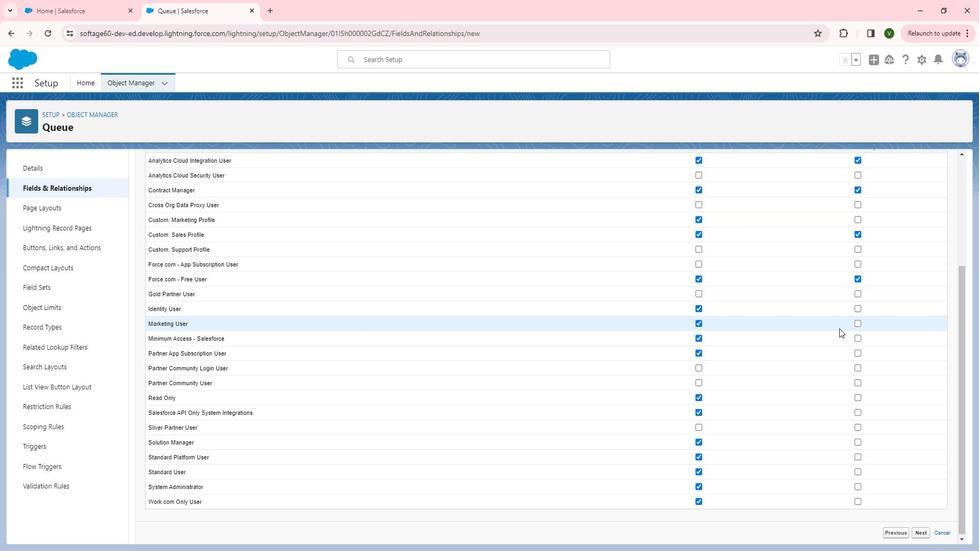 
Action: Mouse scrolled (855, 331) with delta (0, 0)
Screenshot: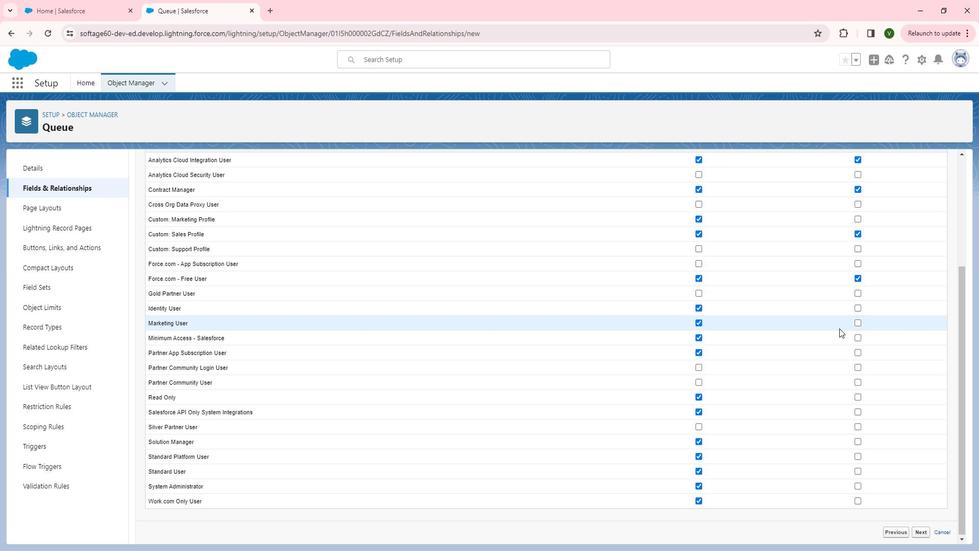 
Action: Mouse moved to (874, 324)
Screenshot: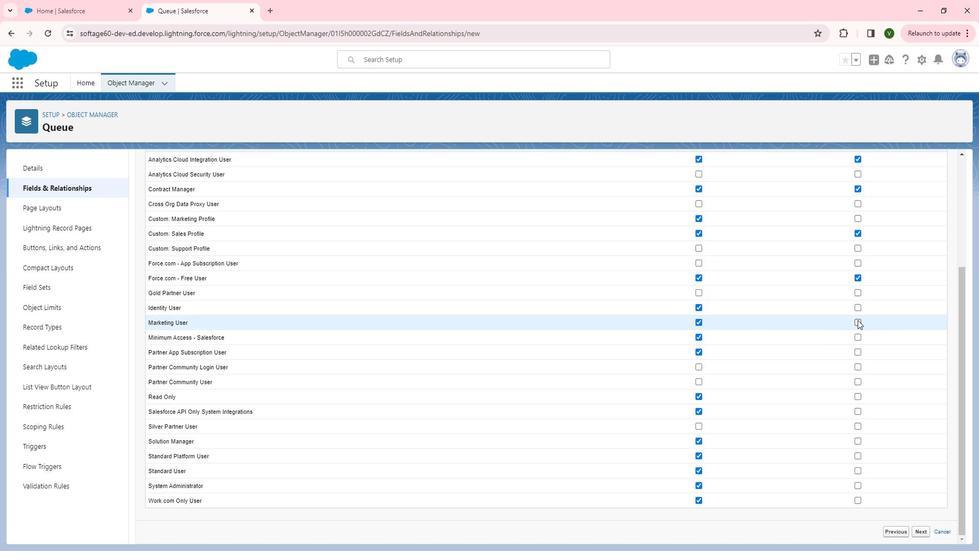 
Action: Mouse pressed left at (874, 324)
Screenshot: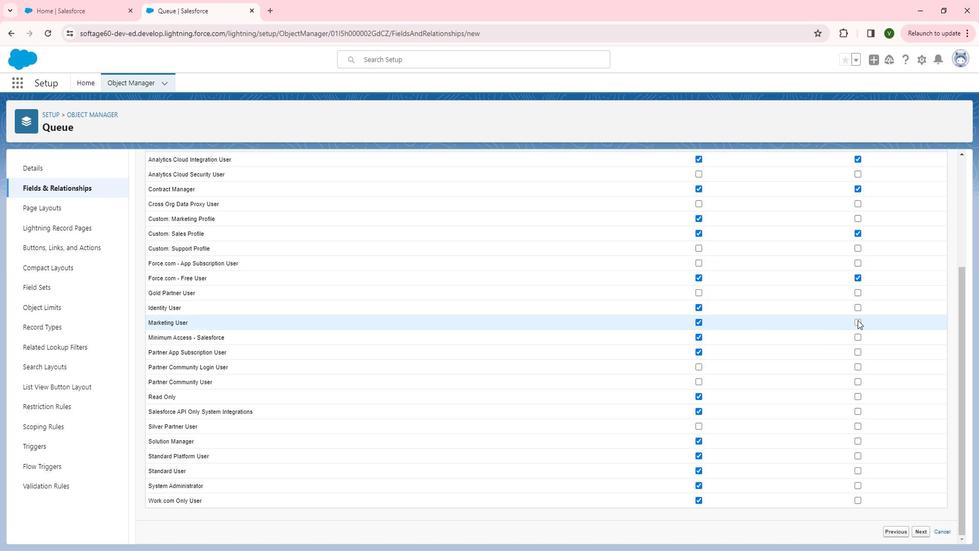 
Action: Mouse moved to (874, 342)
Screenshot: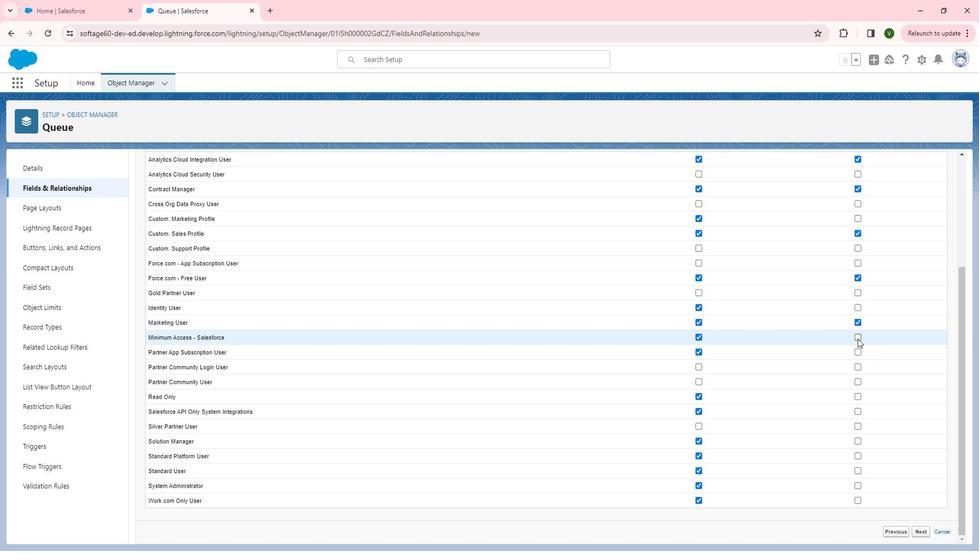 
Action: Mouse pressed left at (874, 342)
Screenshot: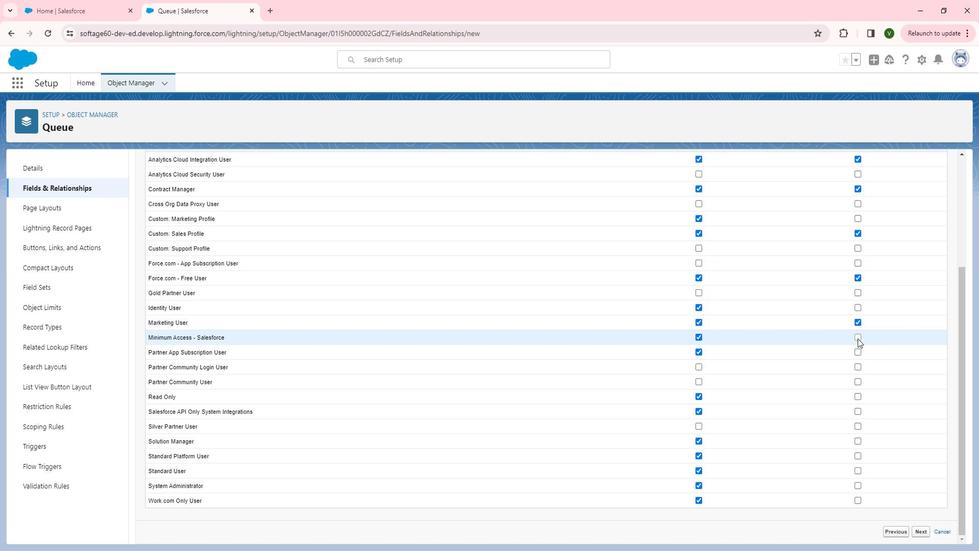 
Action: Mouse moved to (873, 353)
Screenshot: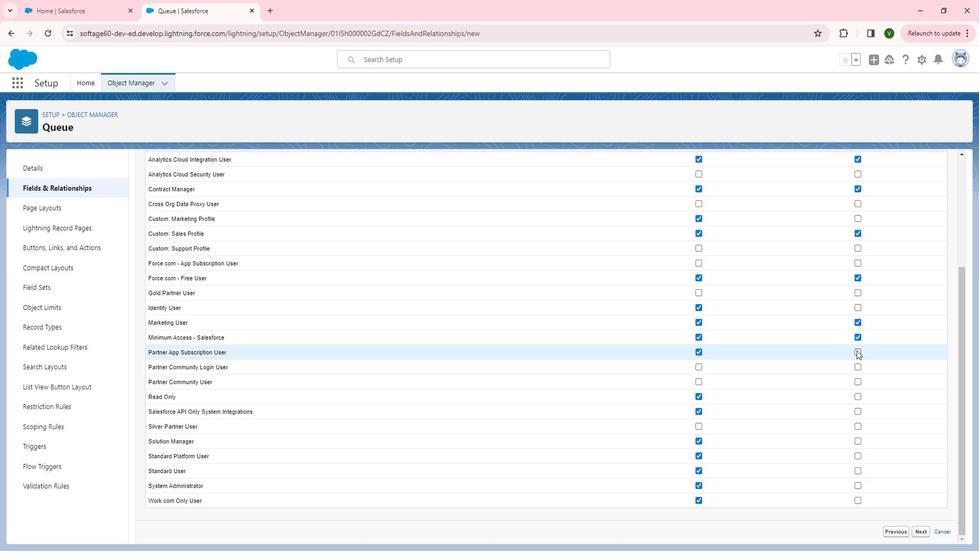 
Action: Mouse scrolled (873, 353) with delta (0, 0)
Screenshot: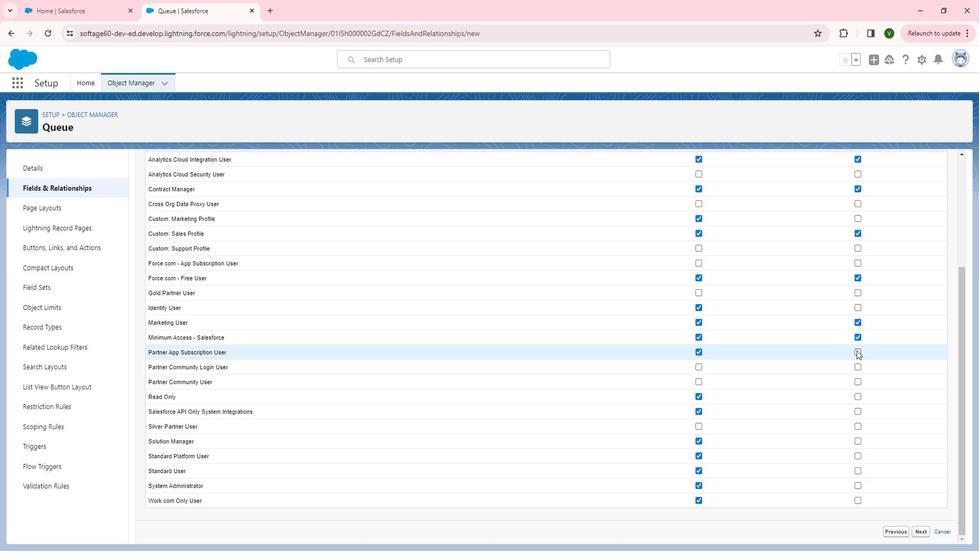 
Action: Mouse moved to (874, 353)
Screenshot: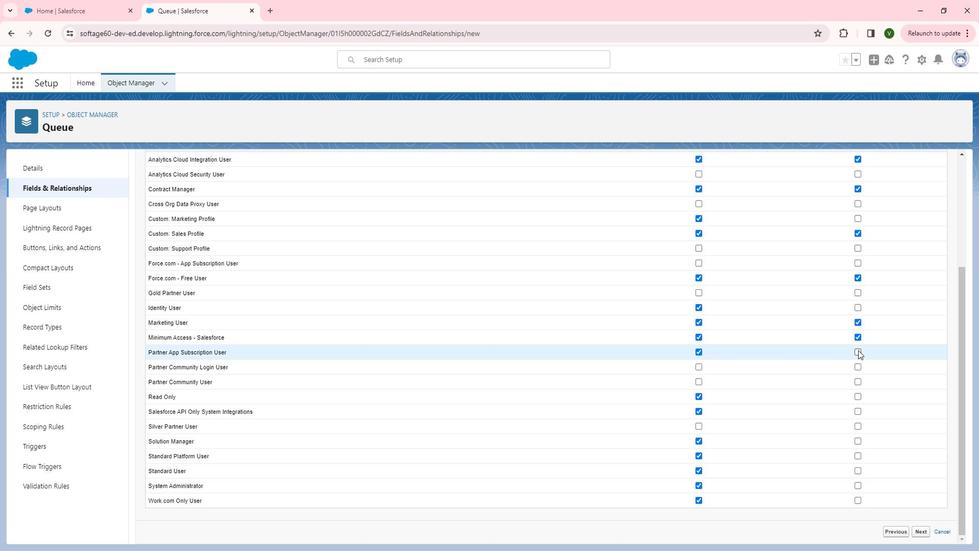 
Action: Mouse scrolled (874, 353) with delta (0, 0)
Screenshot: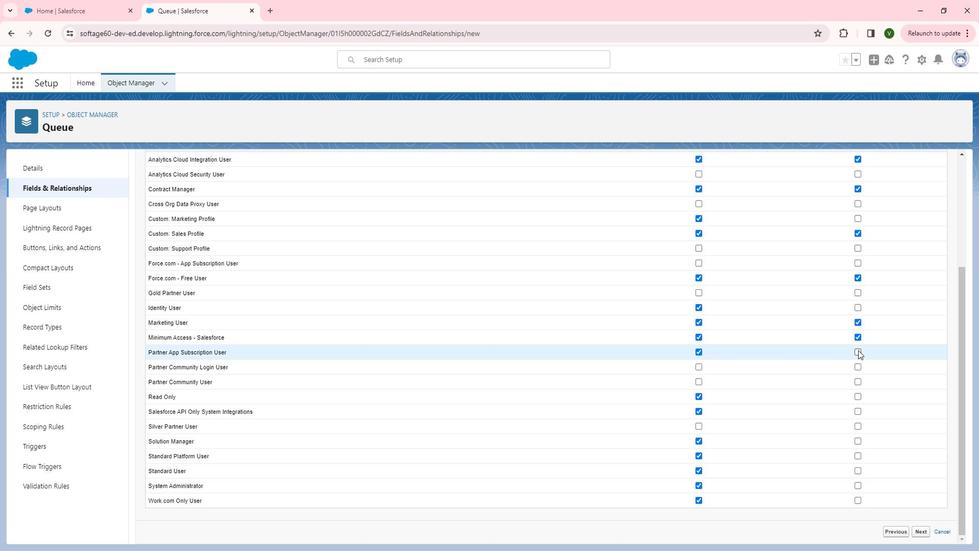 
Action: Mouse moved to (875, 399)
Screenshot: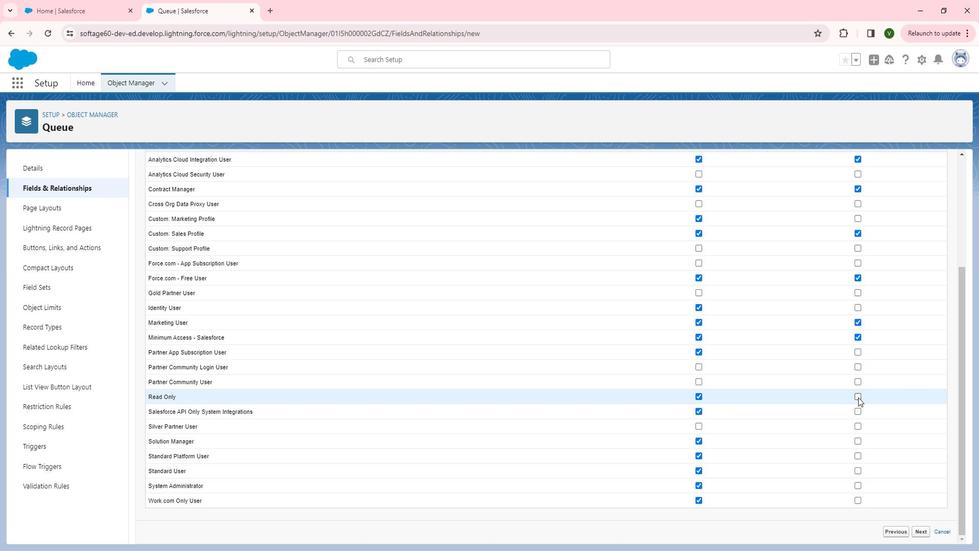
Action: Mouse pressed left at (875, 399)
Screenshot: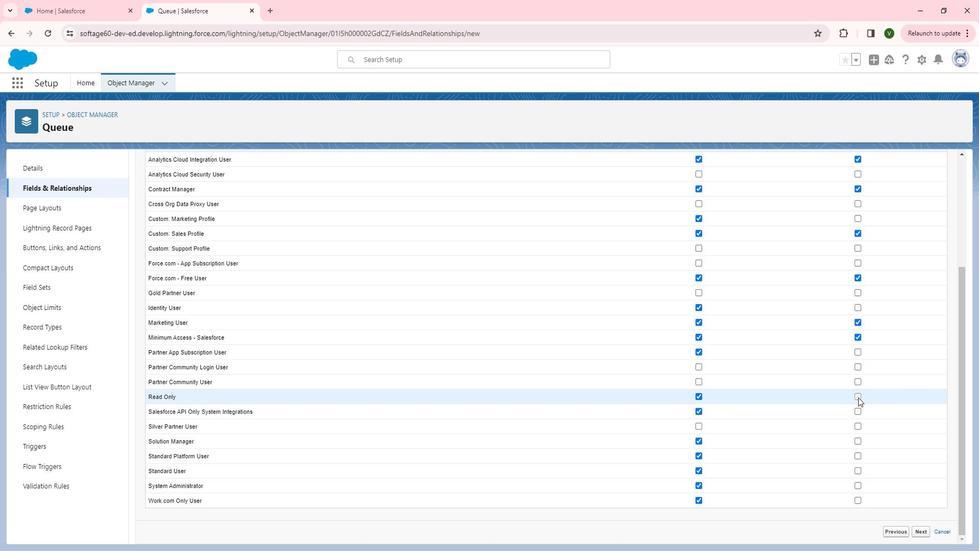 
Action: Mouse moved to (873, 414)
Screenshot: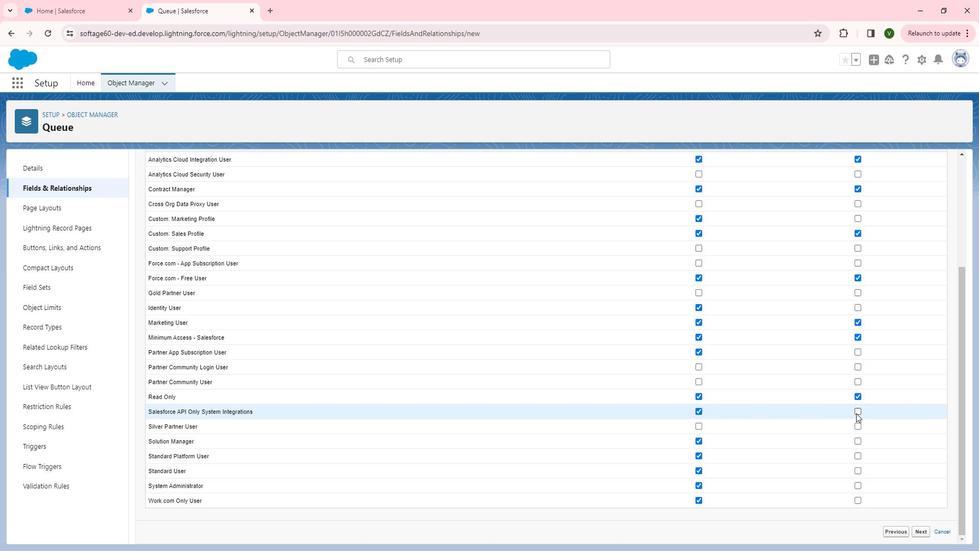 
Action: Mouse pressed left at (873, 414)
Screenshot: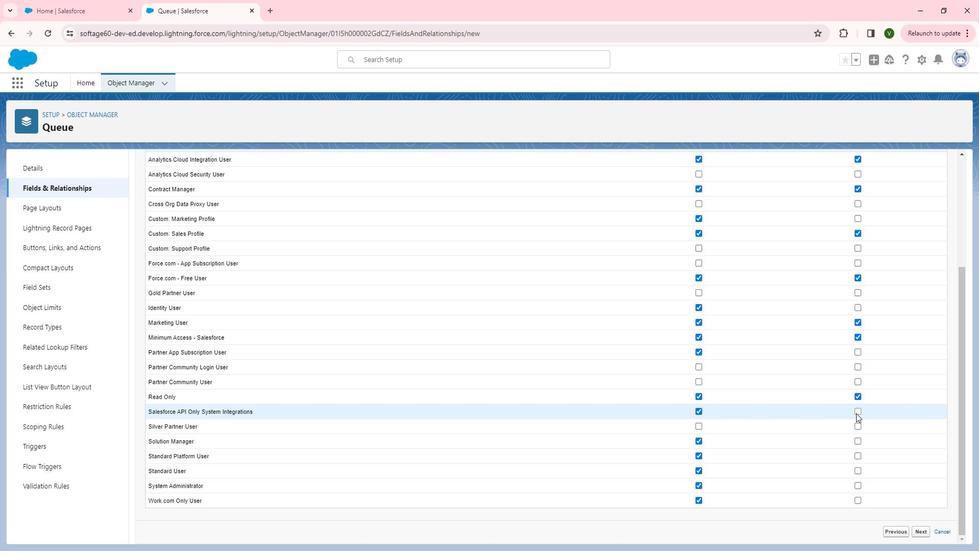 
Action: Mouse moved to (875, 496)
Screenshot: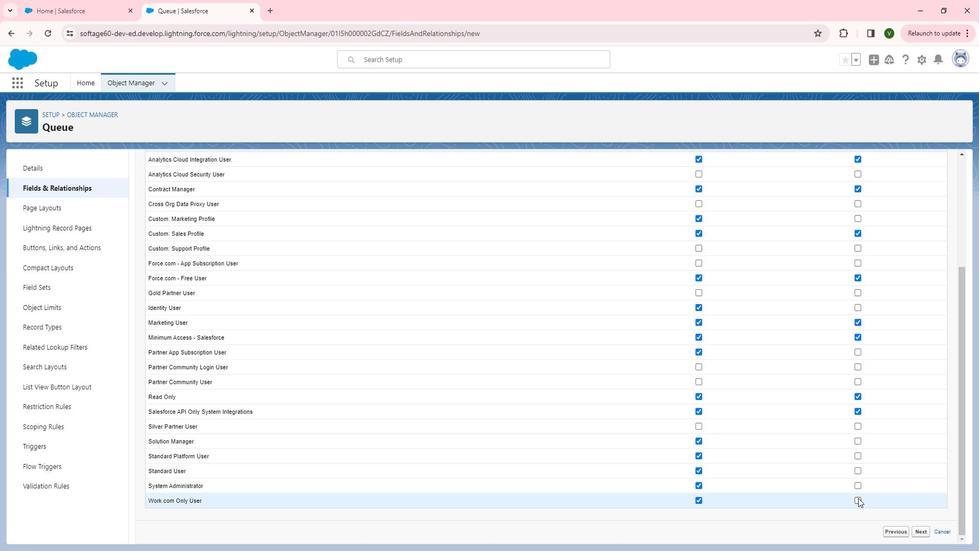 
Action: Mouse pressed left at (875, 496)
Screenshot: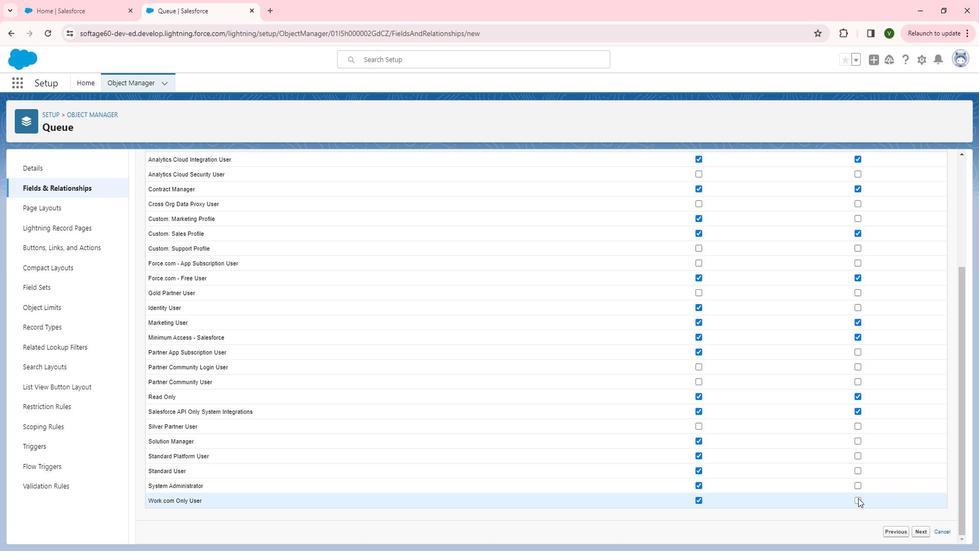 
Action: Mouse moved to (938, 525)
Screenshot: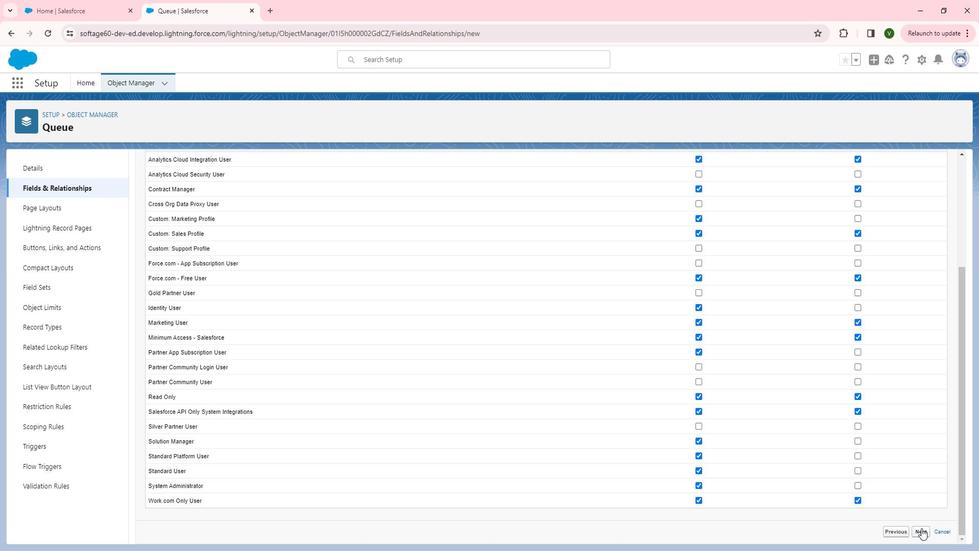 
Action: Mouse pressed left at (938, 525)
Screenshot: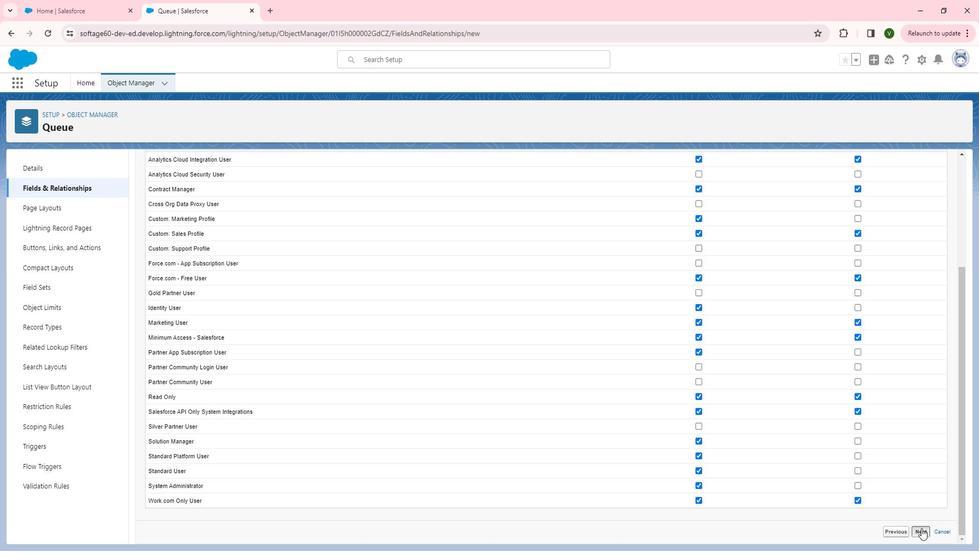 
Action: Mouse moved to (944, 375)
Screenshot: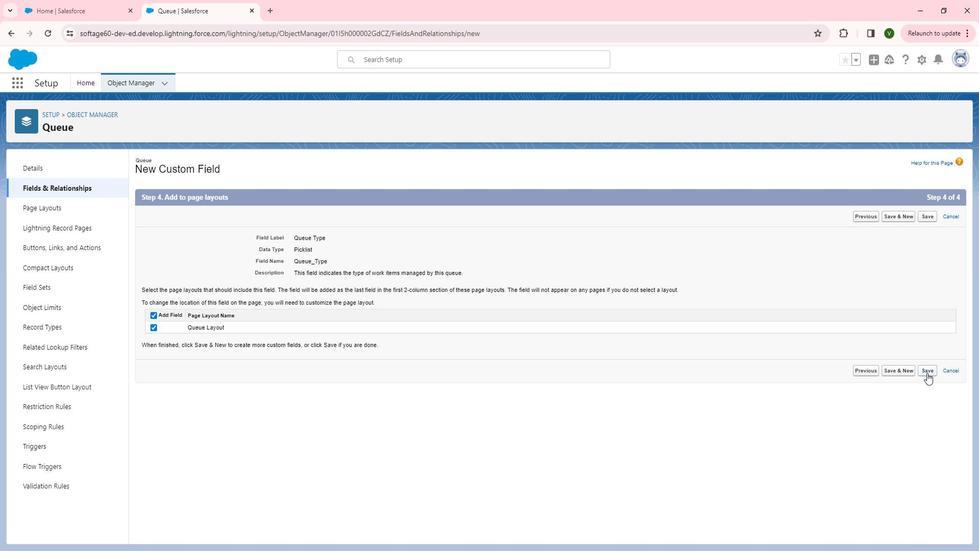 
Action: Mouse pressed left at (944, 375)
